 Task: In the sheet Budget Analysis ToolFont size of heading  18 Font style of dataoswald 'Font size of data '9 Alignment of headline & dataAlign center.   Fill color in heading, Red Font color of dataIn the sheet   Revive Sales templetes   book
Action: Mouse moved to (106, 163)
Screenshot: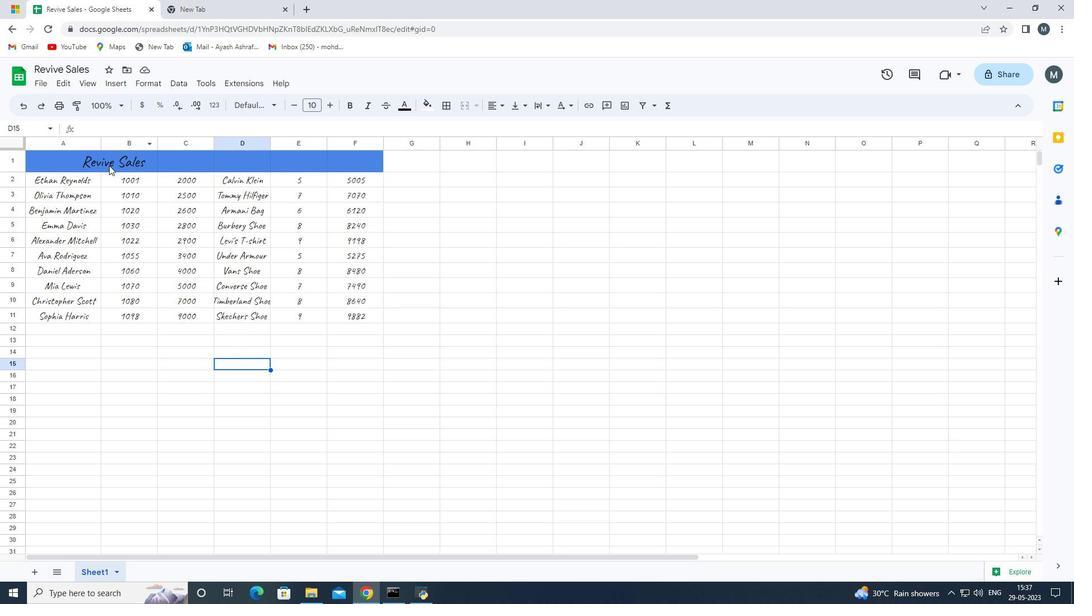 
Action: Mouse pressed left at (106, 163)
Screenshot: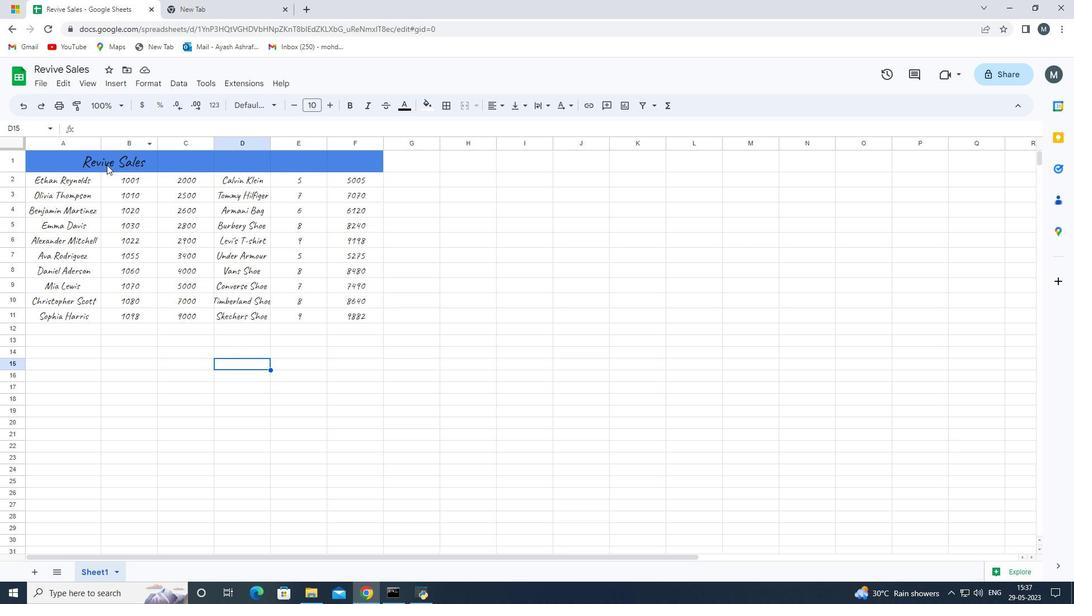 
Action: Mouse moved to (12, 162)
Screenshot: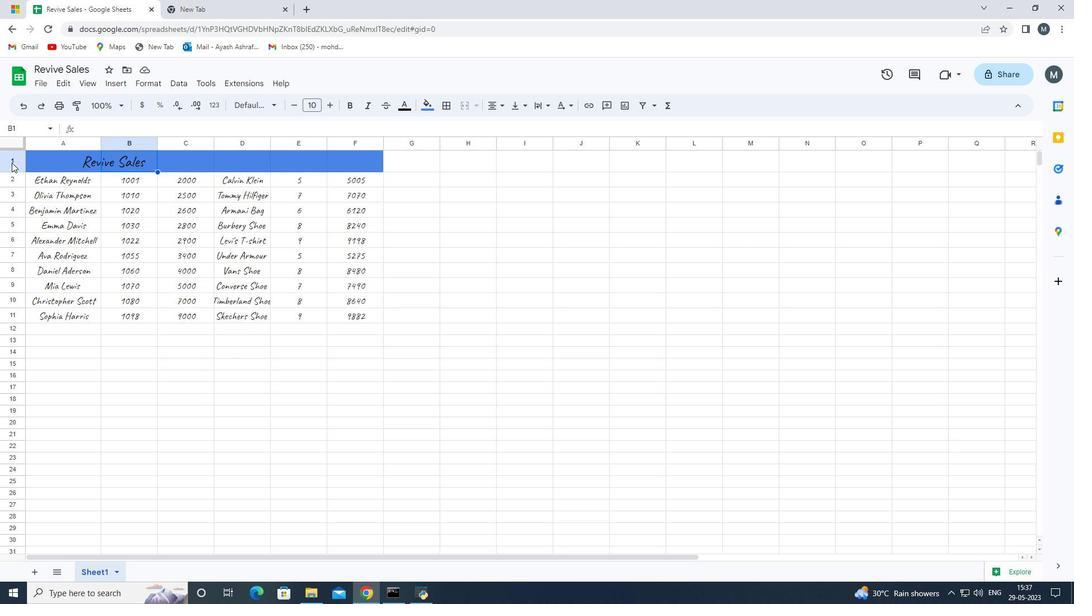 
Action: Mouse pressed left at (12, 162)
Screenshot: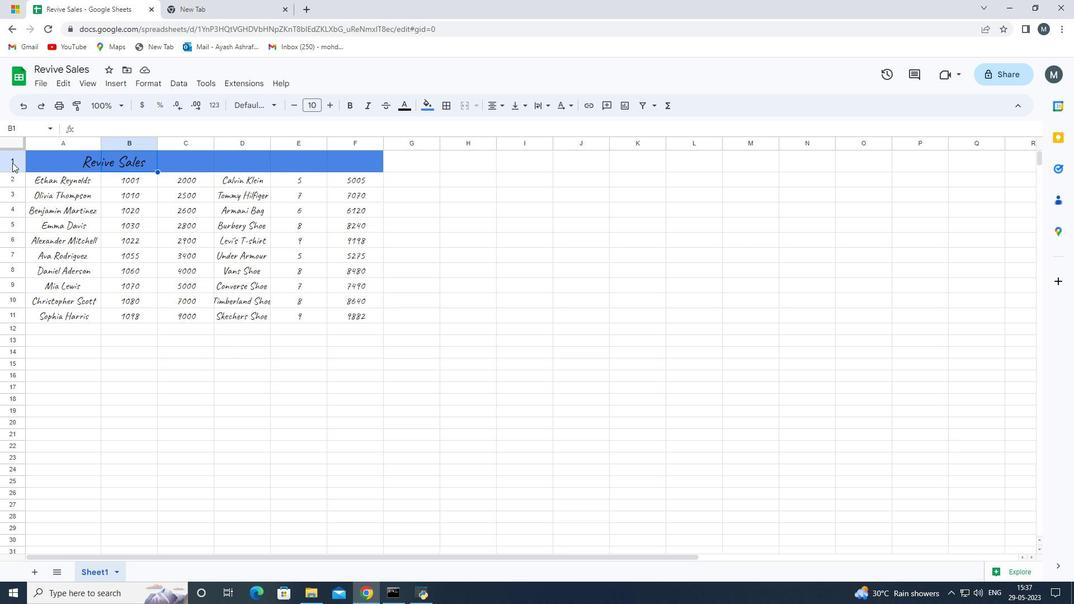
Action: Mouse moved to (218, 126)
Screenshot: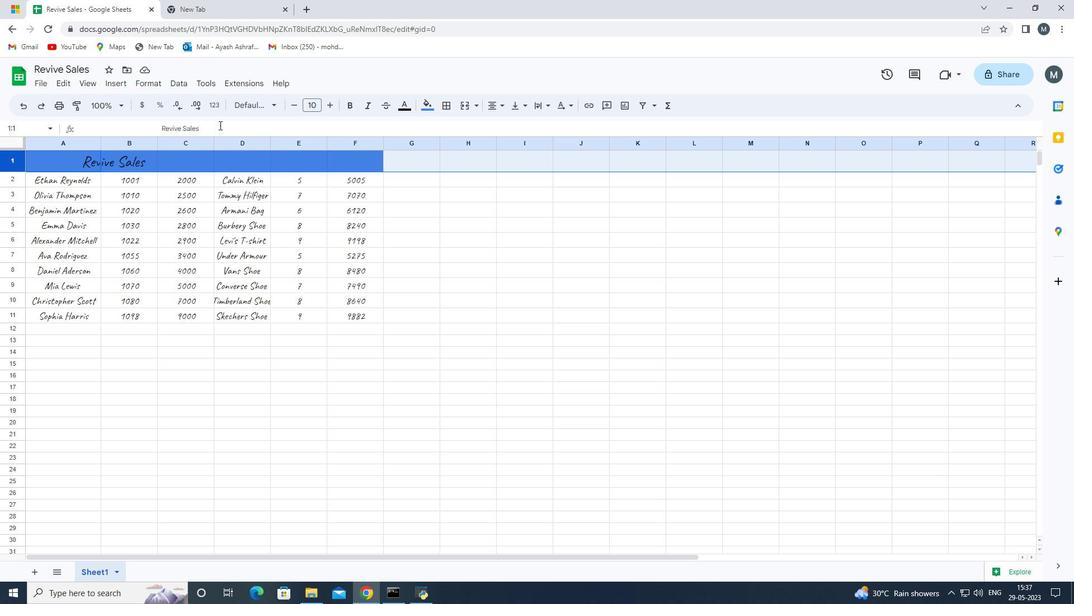 
Action: Mouse pressed left at (218, 126)
Screenshot: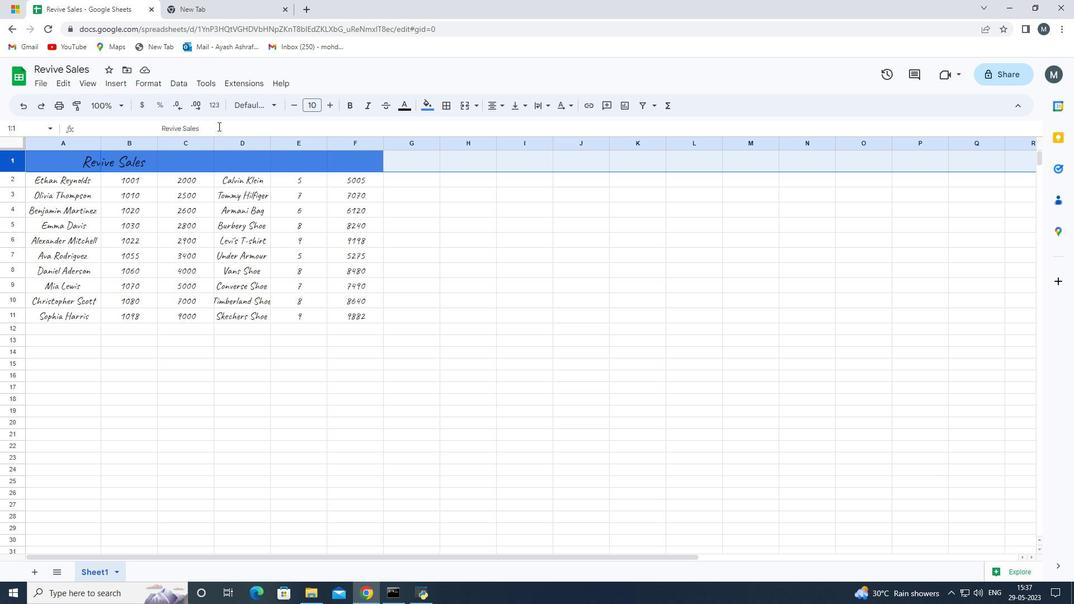 
Action: Mouse moved to (328, 105)
Screenshot: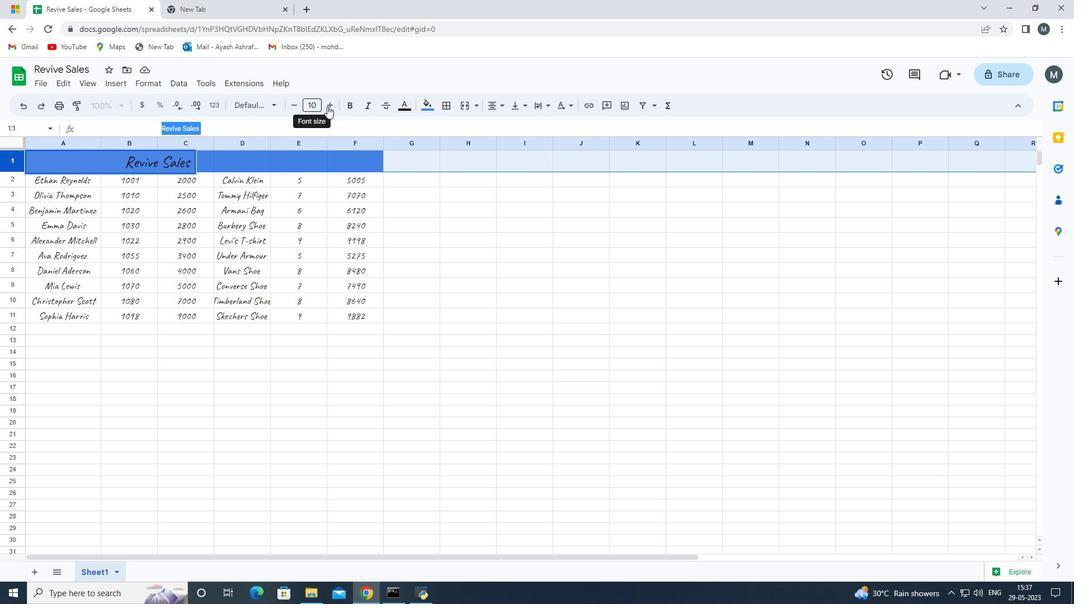 
Action: Mouse pressed left at (328, 105)
Screenshot: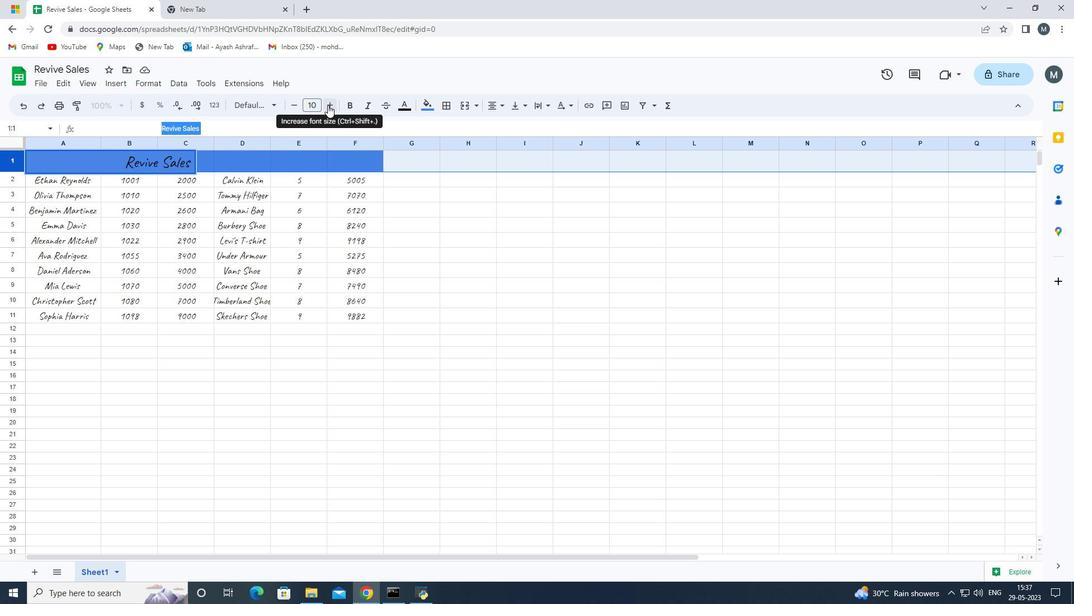 
Action: Mouse pressed left at (328, 105)
Screenshot: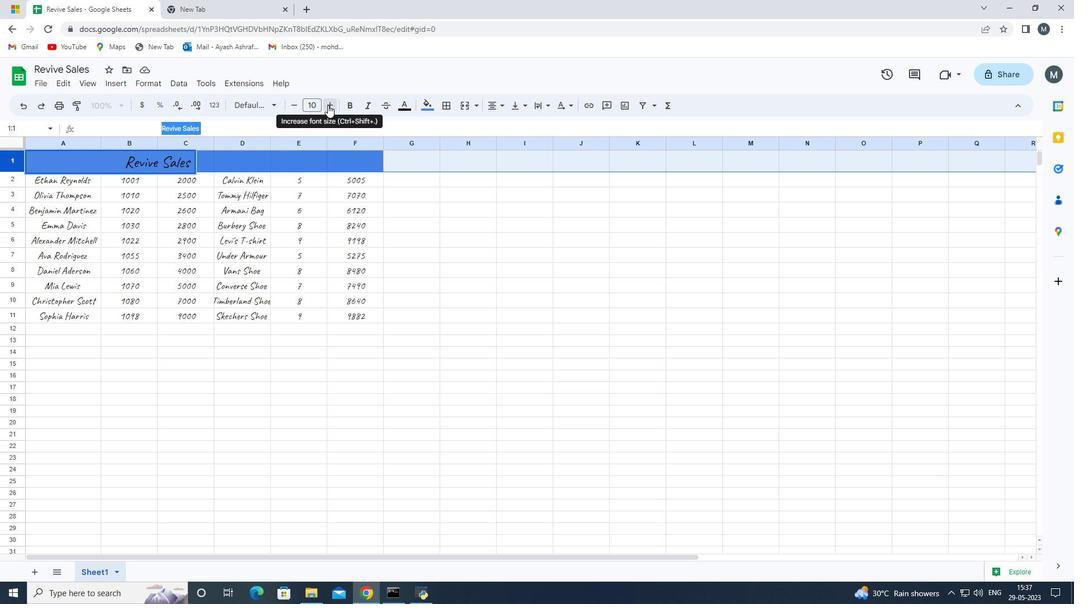 
Action: Mouse pressed left at (328, 105)
Screenshot: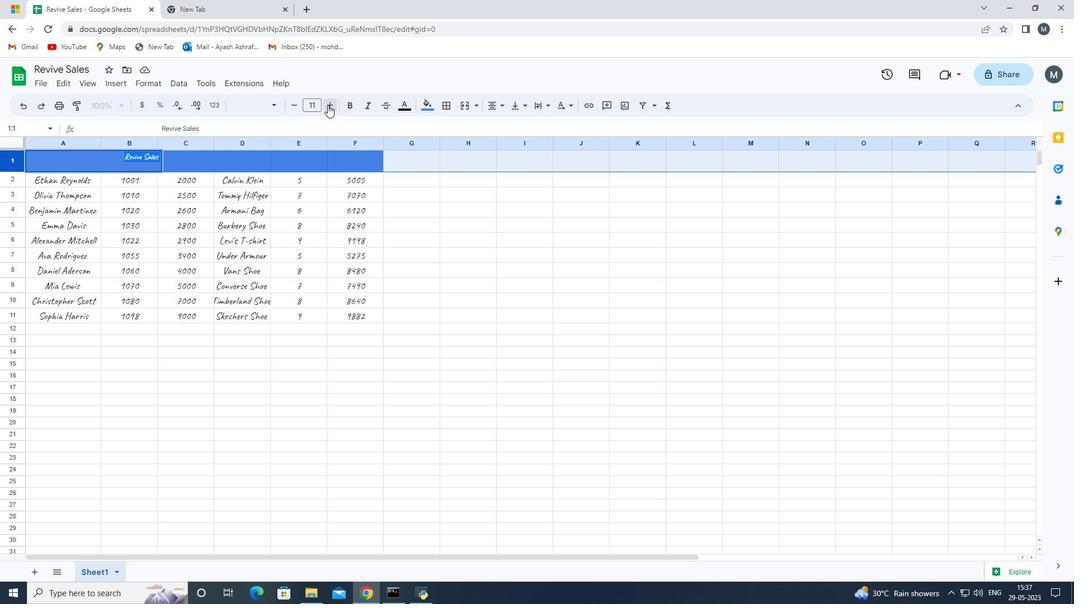 
Action: Mouse moved to (328, 105)
Screenshot: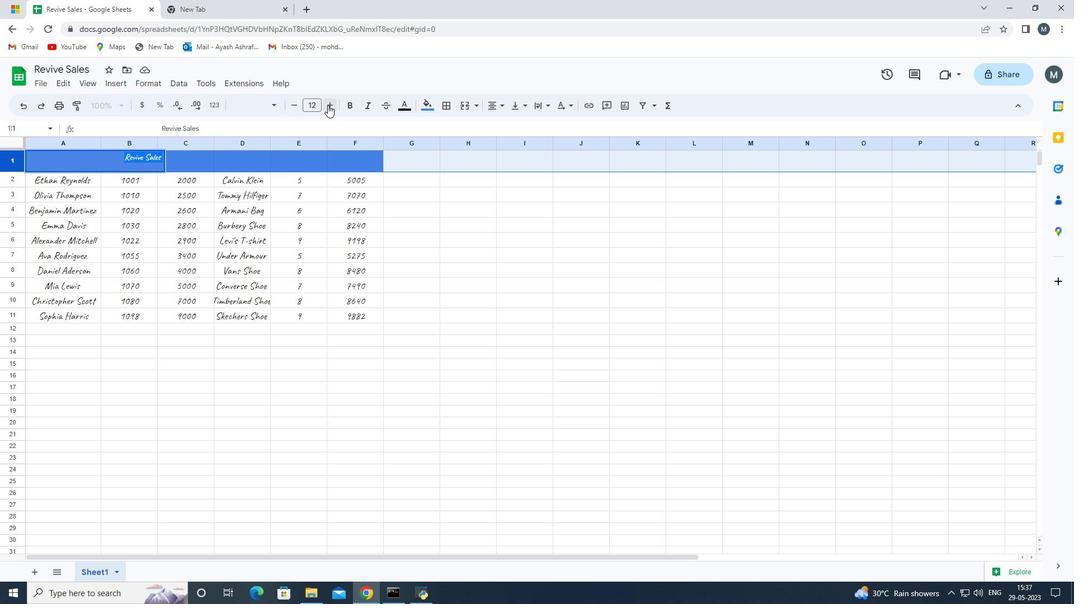 
Action: Mouse pressed left at (328, 105)
Screenshot: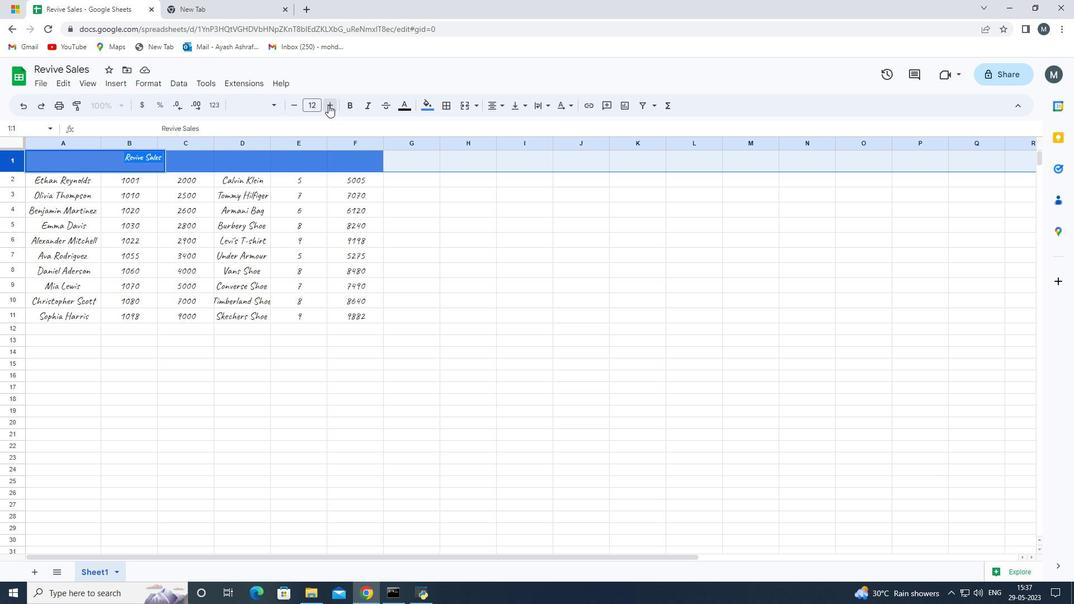 
Action: Mouse moved to (329, 105)
Screenshot: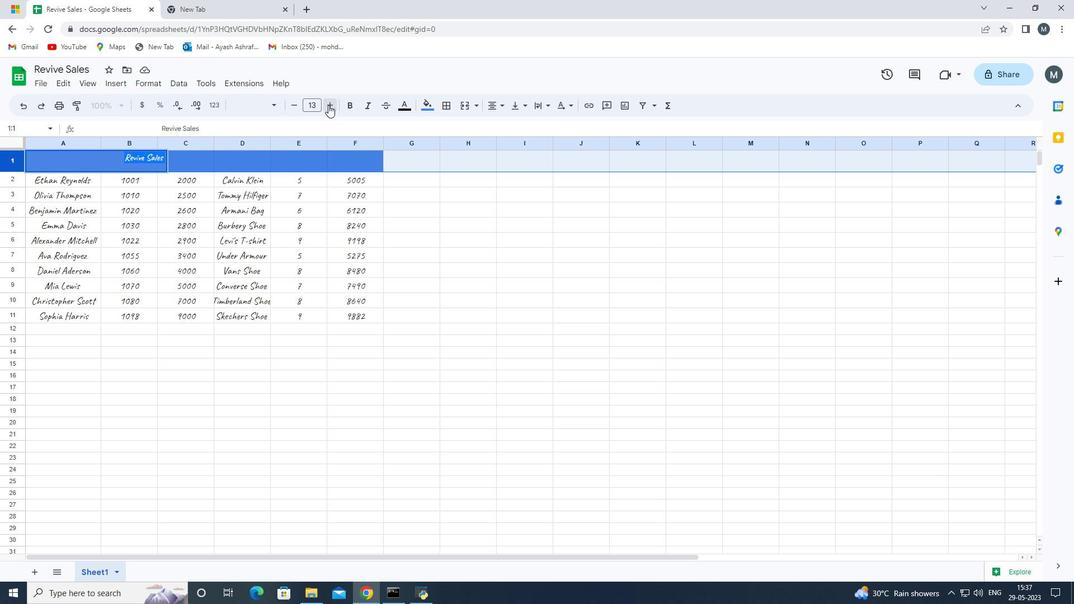 
Action: Mouse pressed left at (329, 105)
Screenshot: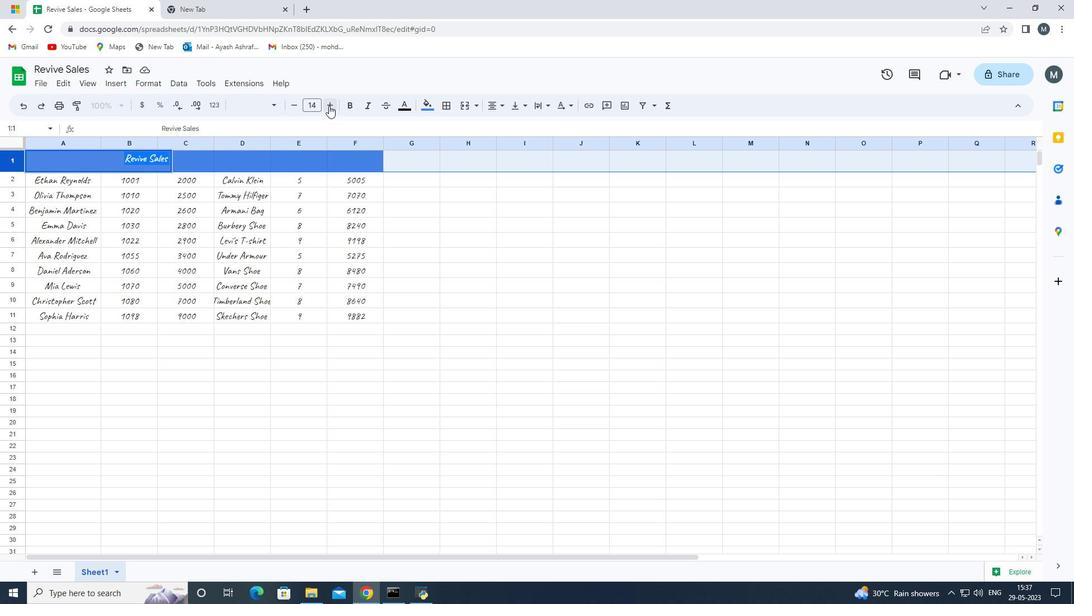 
Action: Mouse pressed left at (329, 105)
Screenshot: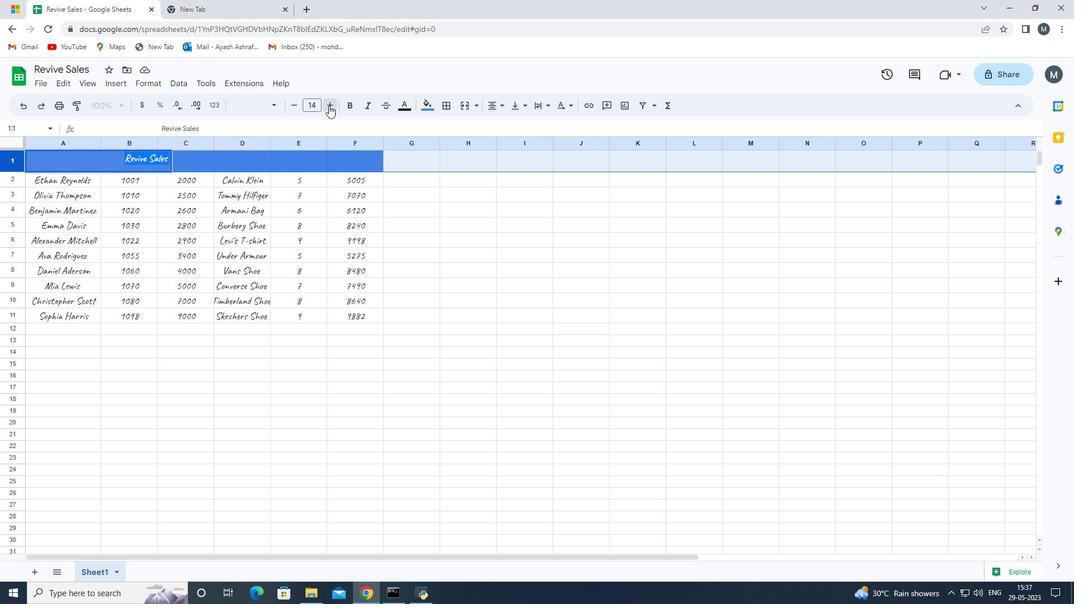 
Action: Mouse pressed left at (329, 105)
Screenshot: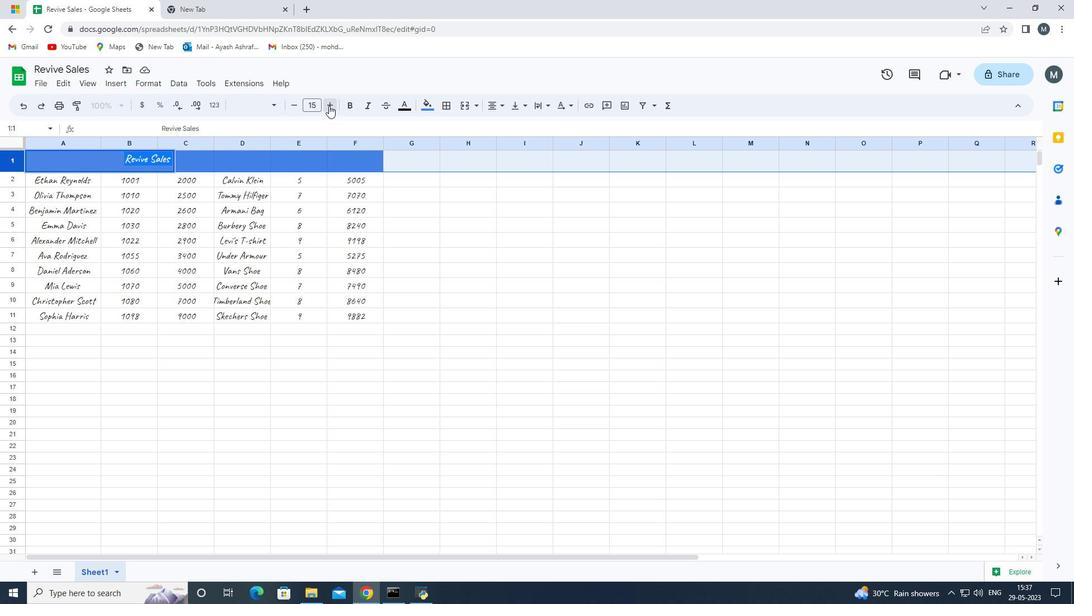 
Action: Mouse pressed left at (329, 105)
Screenshot: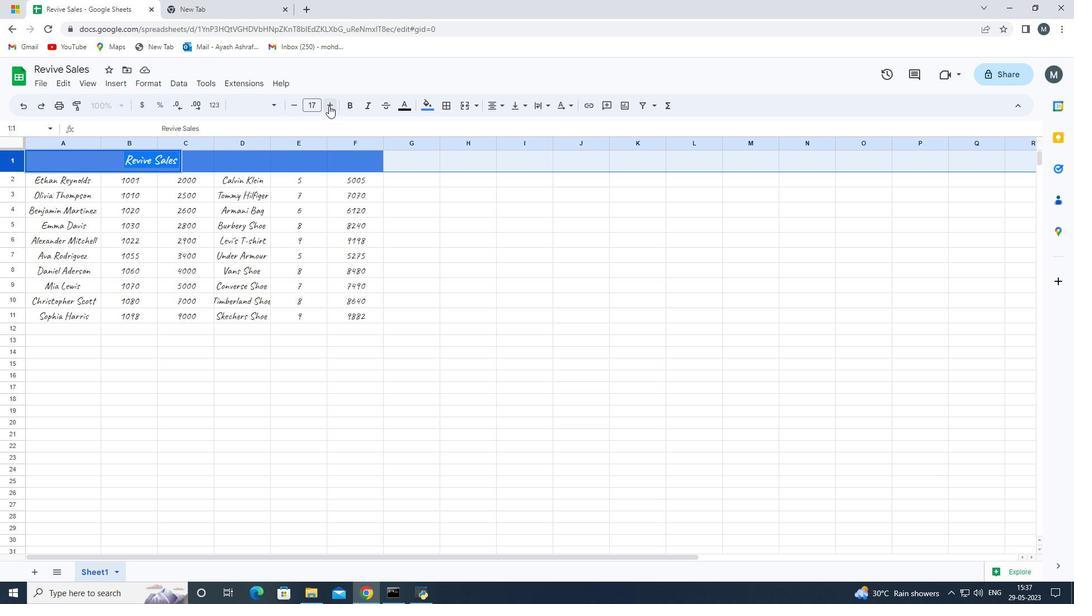 
Action: Mouse moved to (274, 108)
Screenshot: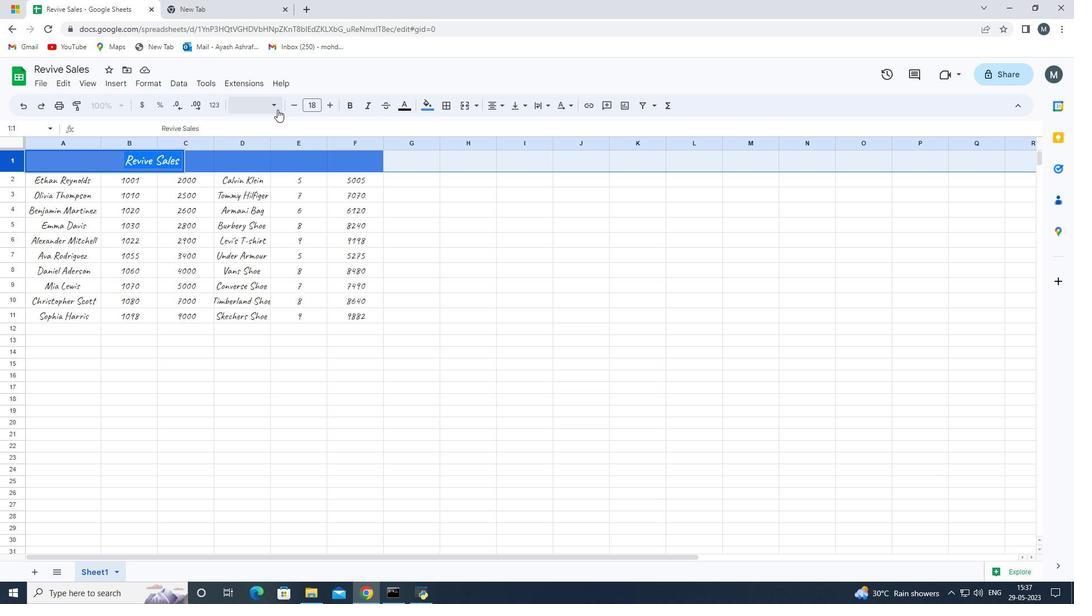 
Action: Mouse pressed left at (274, 108)
Screenshot: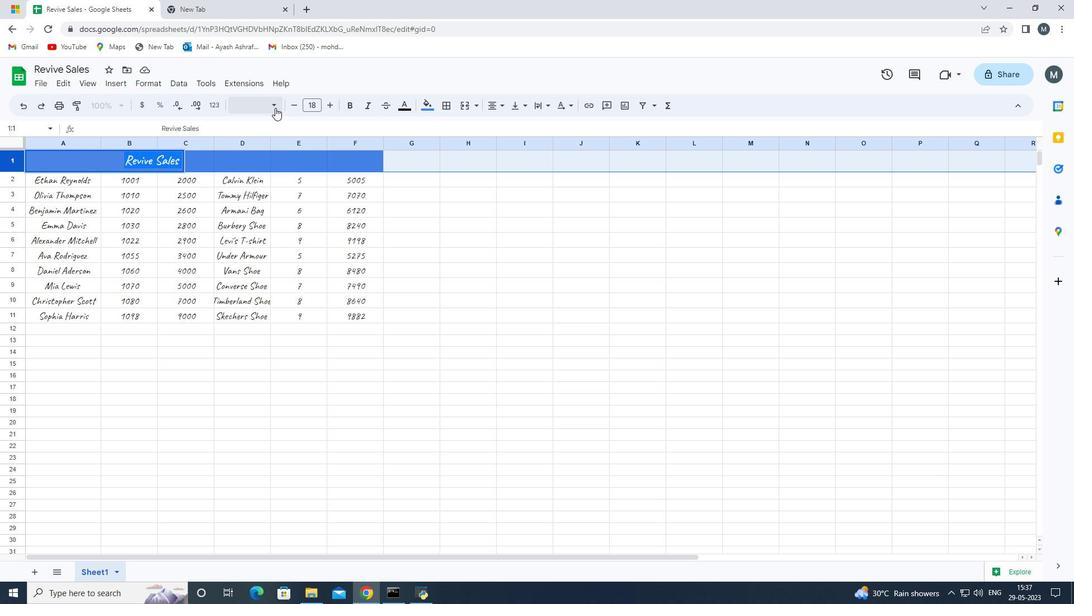 
Action: Mouse moved to (291, 236)
Screenshot: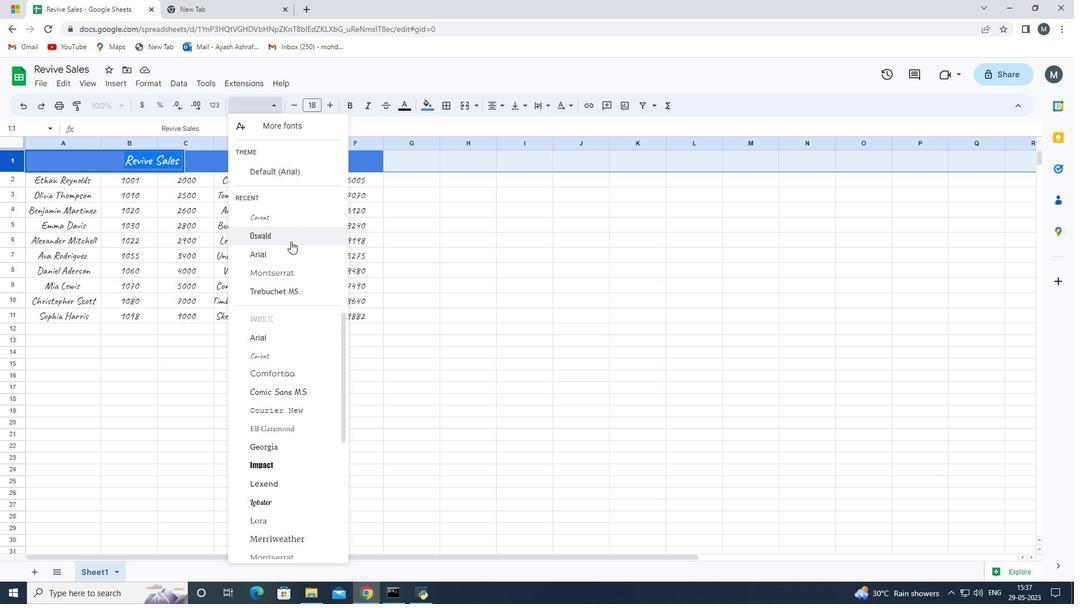 
Action: Mouse pressed left at (291, 236)
Screenshot: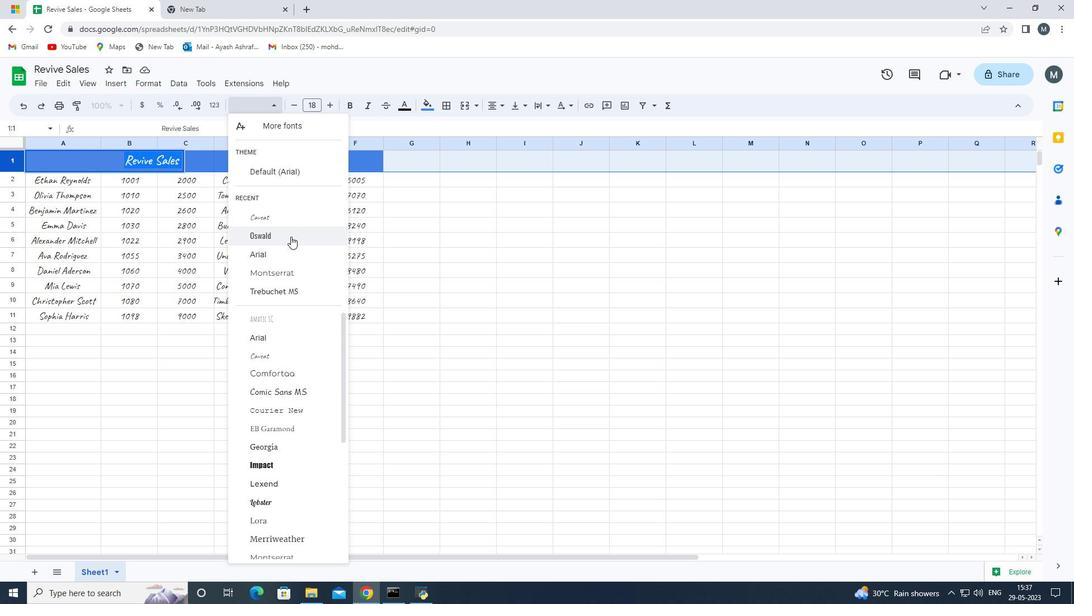
Action: Mouse moved to (245, 363)
Screenshot: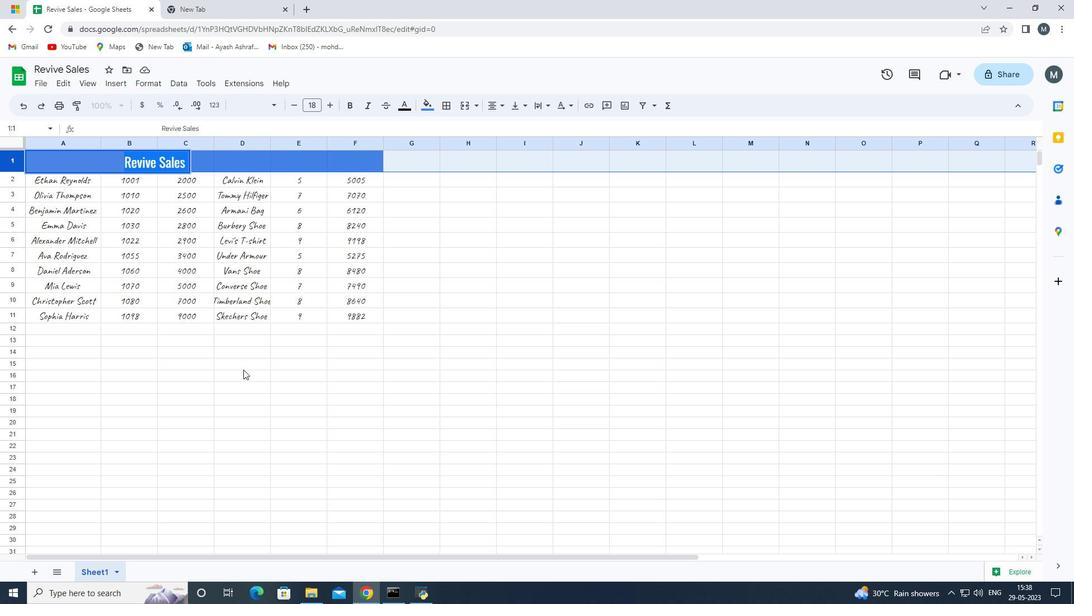 
Action: Mouse pressed left at (245, 363)
Screenshot: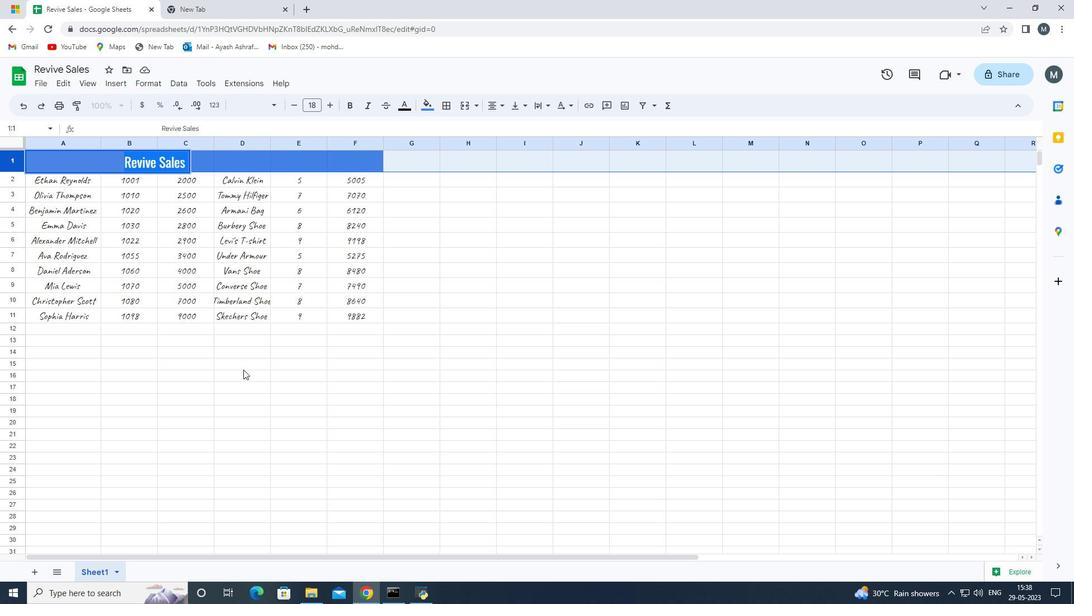 
Action: Mouse moved to (14, 175)
Screenshot: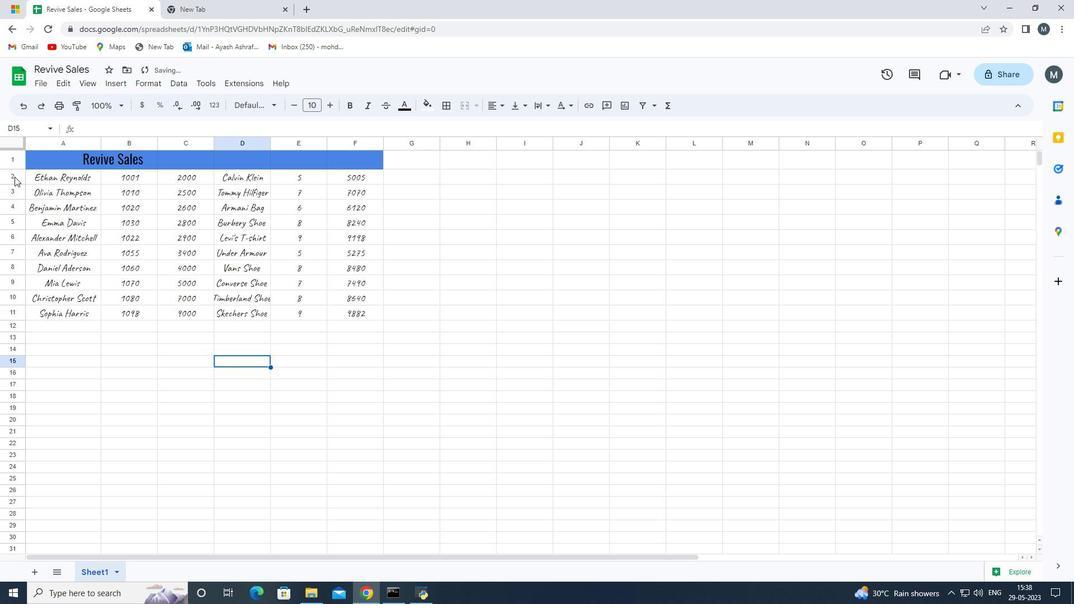 
Action: Mouse pressed left at (14, 175)
Screenshot: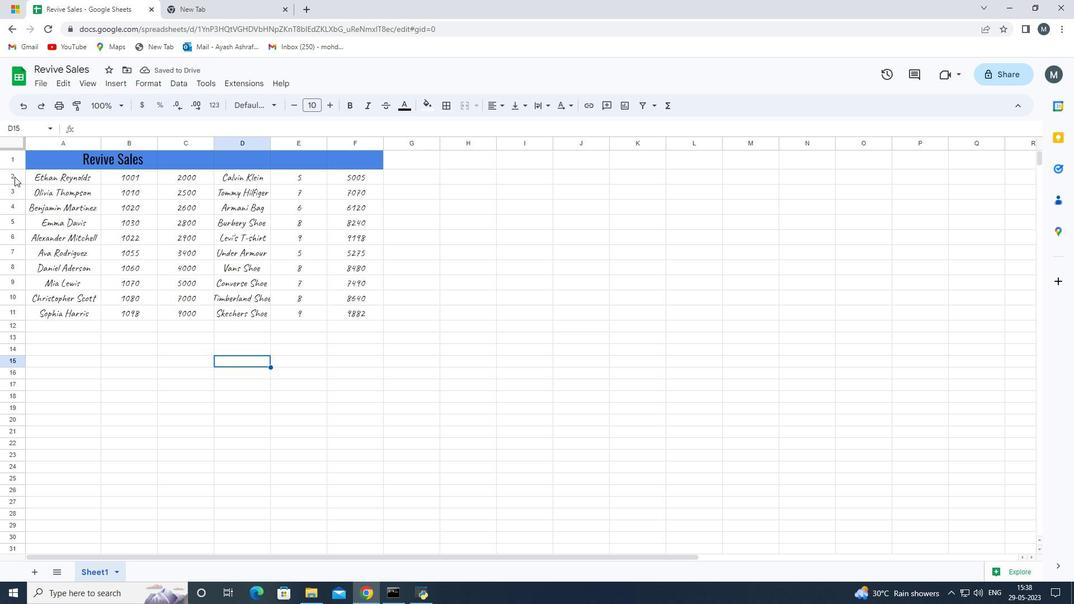 
Action: Mouse moved to (293, 107)
Screenshot: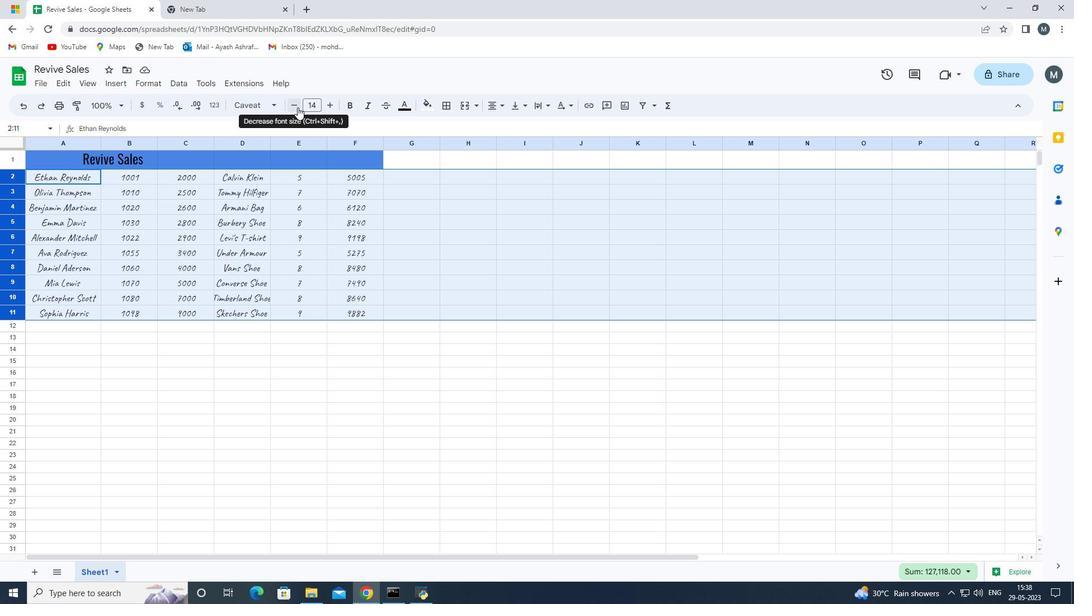 
Action: Mouse pressed left at (293, 107)
Screenshot: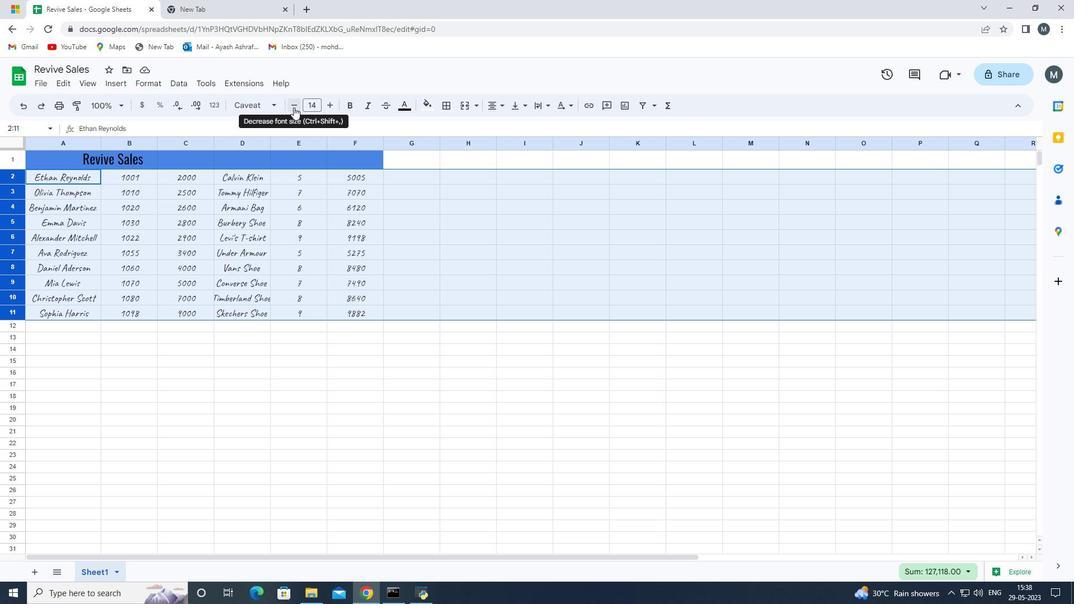 
Action: Mouse pressed left at (293, 107)
Screenshot: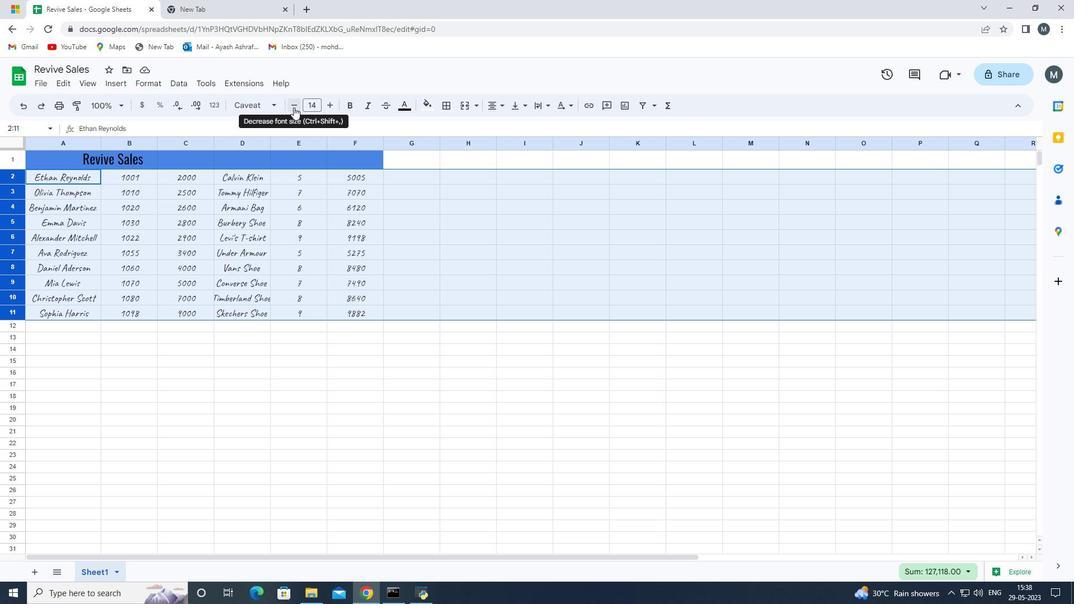 
Action: Mouse pressed left at (293, 107)
Screenshot: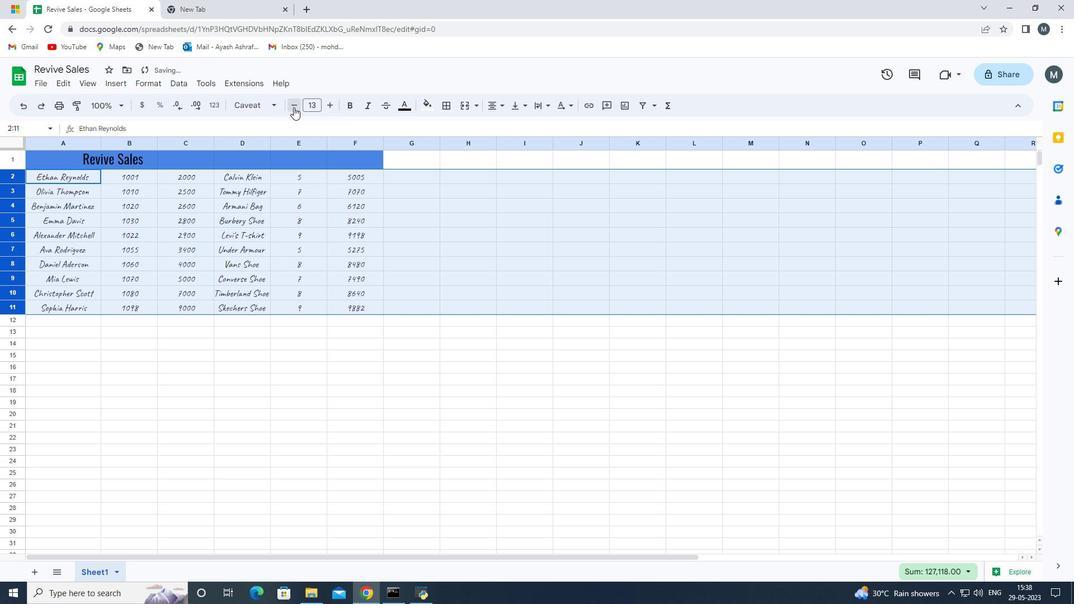 
Action: Mouse pressed left at (293, 107)
Screenshot: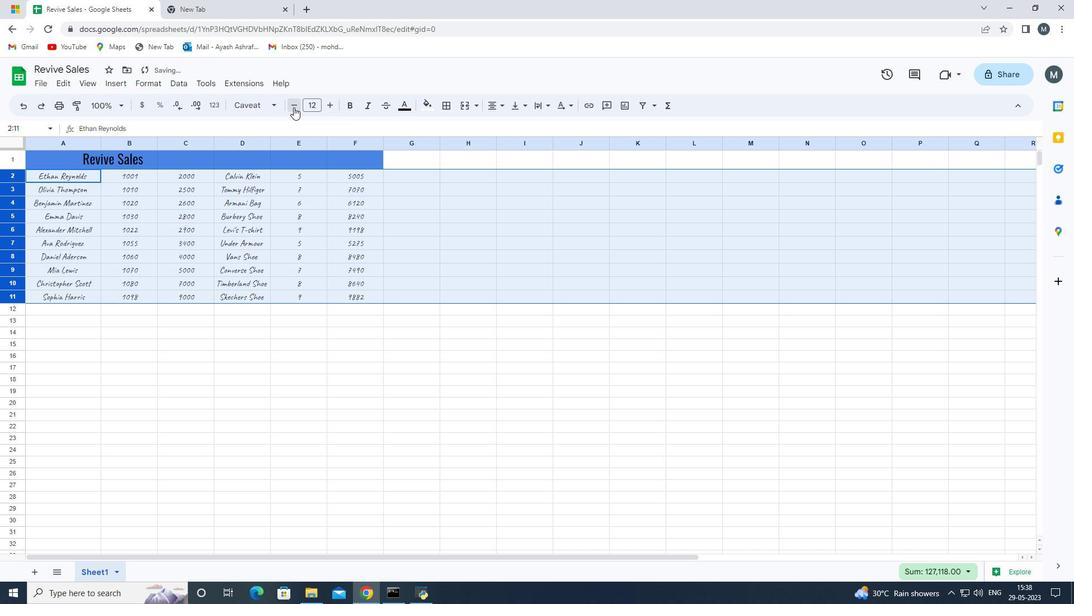 
Action: Mouse pressed left at (293, 107)
Screenshot: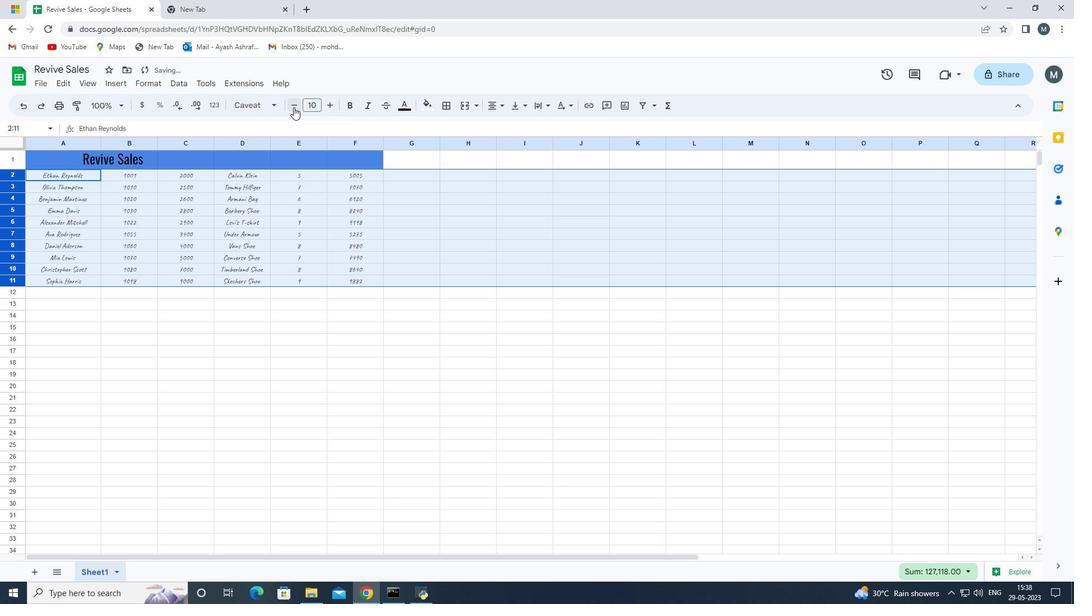 
Action: Mouse moved to (283, 322)
Screenshot: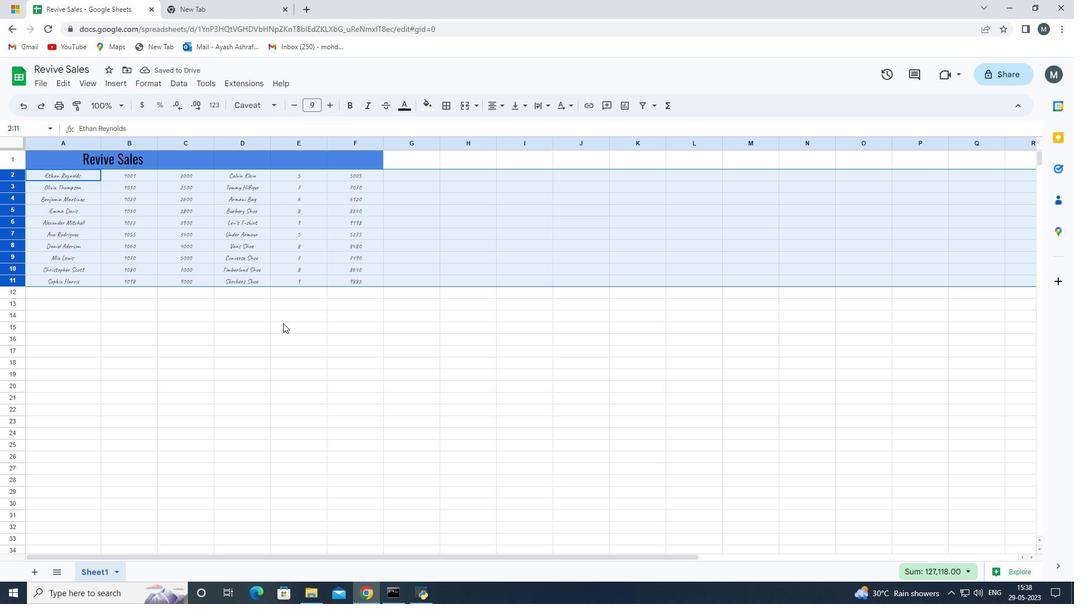 
Action: Mouse pressed left at (283, 322)
Screenshot: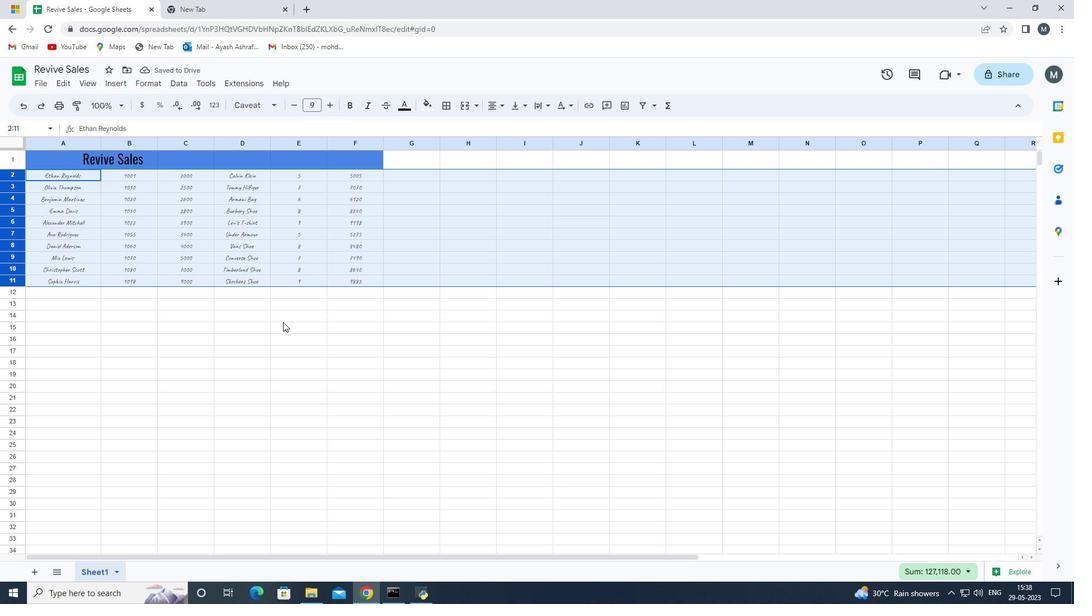 
Action: Mouse moved to (21, 161)
Screenshot: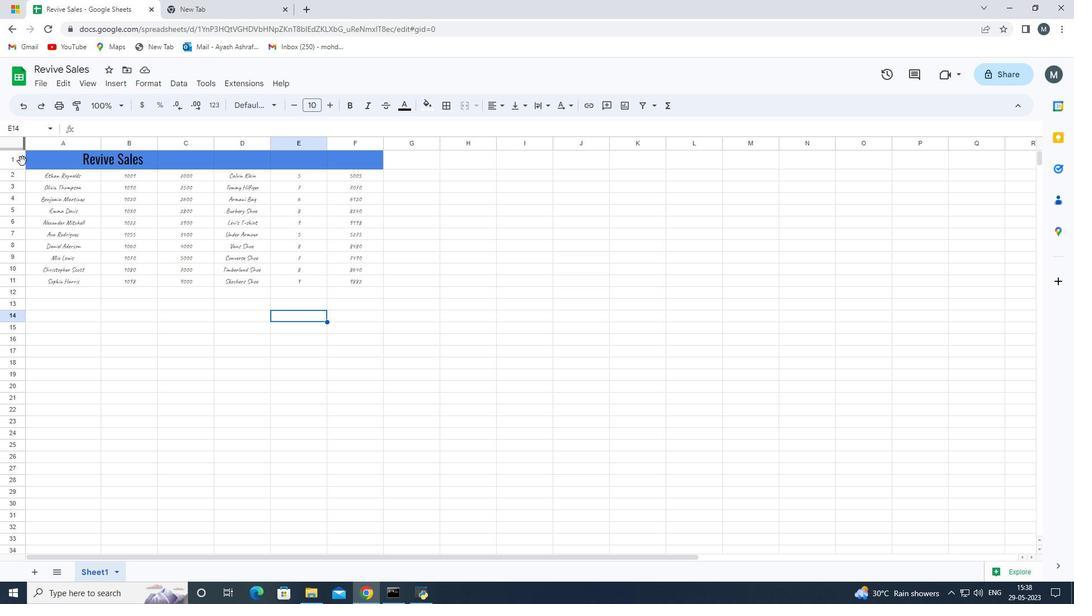
Action: Mouse pressed left at (21, 161)
Screenshot: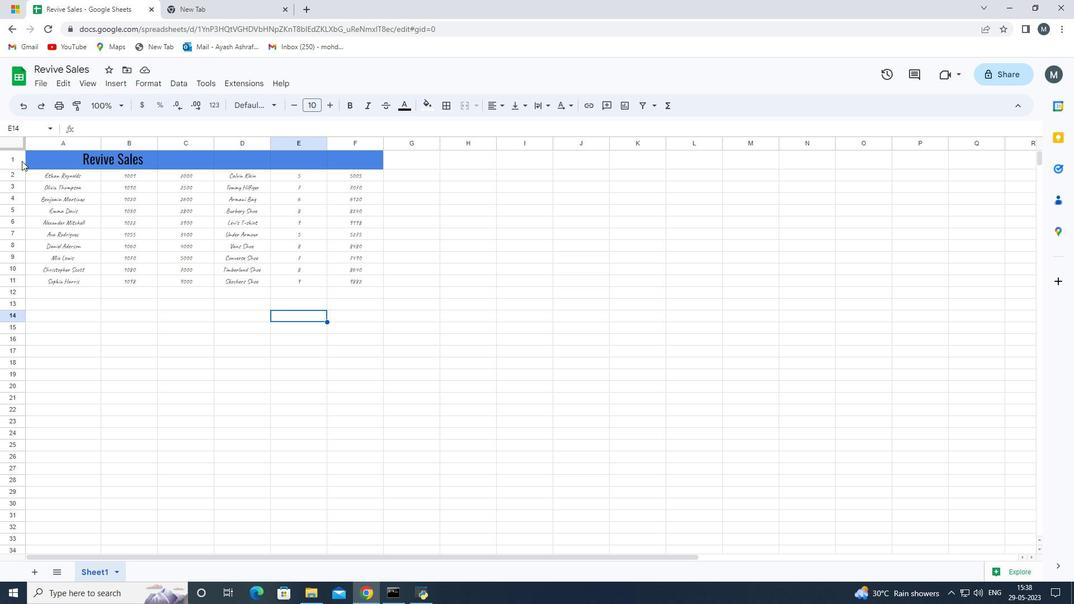 
Action: Mouse moved to (499, 108)
Screenshot: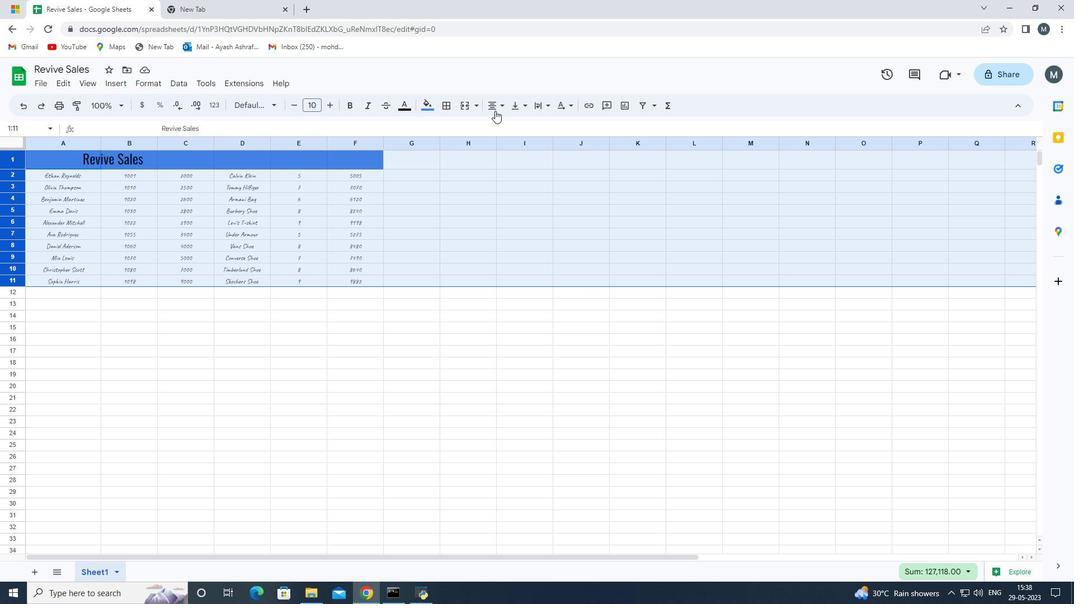 
Action: Mouse pressed left at (499, 108)
Screenshot: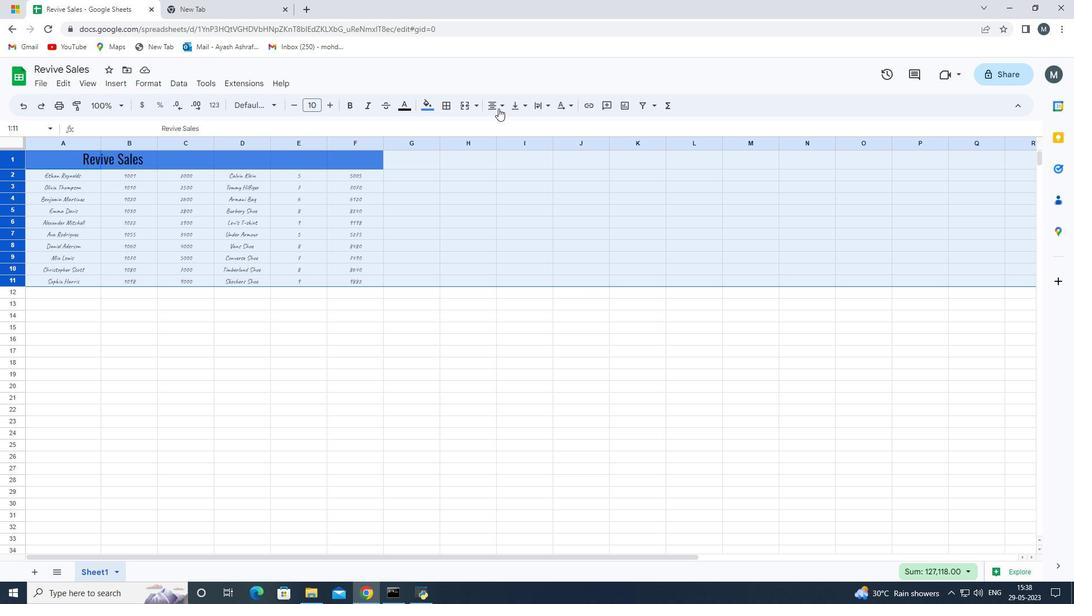
Action: Mouse moved to (512, 128)
Screenshot: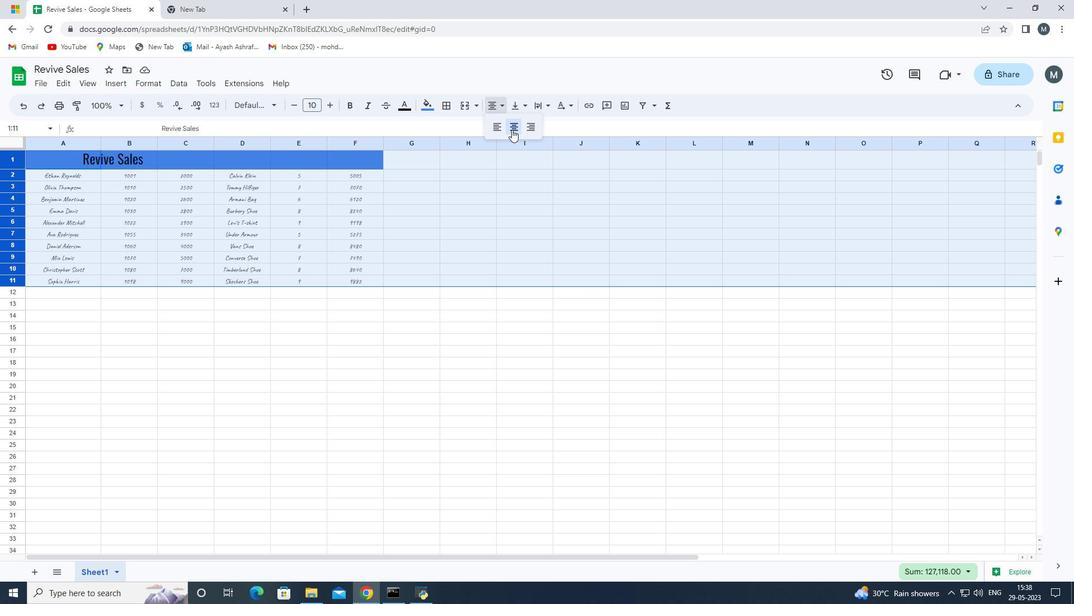 
Action: Mouse pressed left at (512, 128)
Screenshot: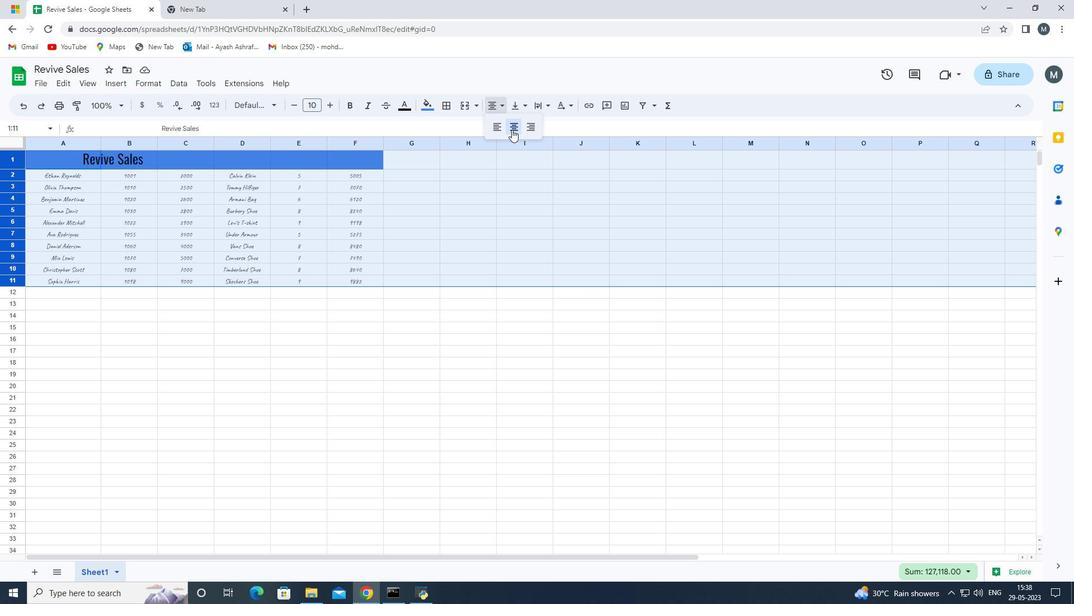 
Action: Mouse moved to (163, 386)
Screenshot: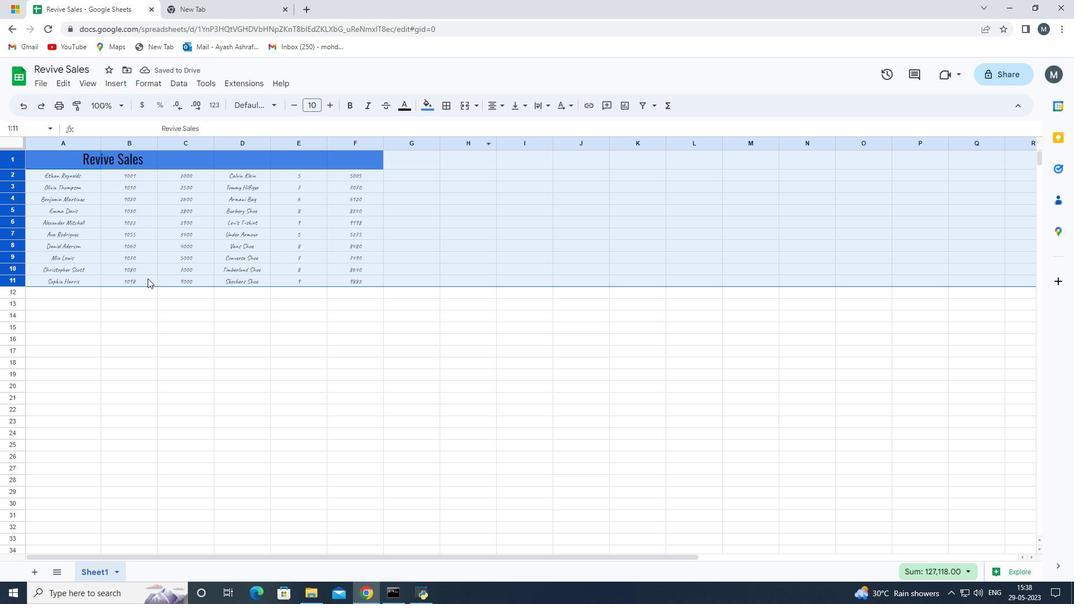 
Action: Mouse pressed left at (163, 386)
Screenshot: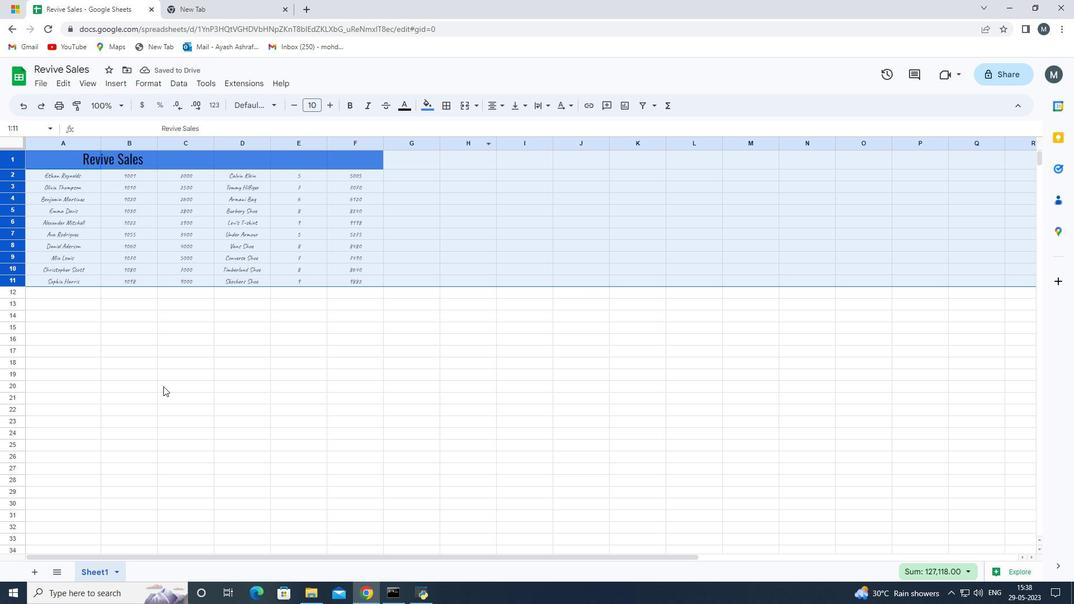 
Action: Mouse moved to (78, 159)
Screenshot: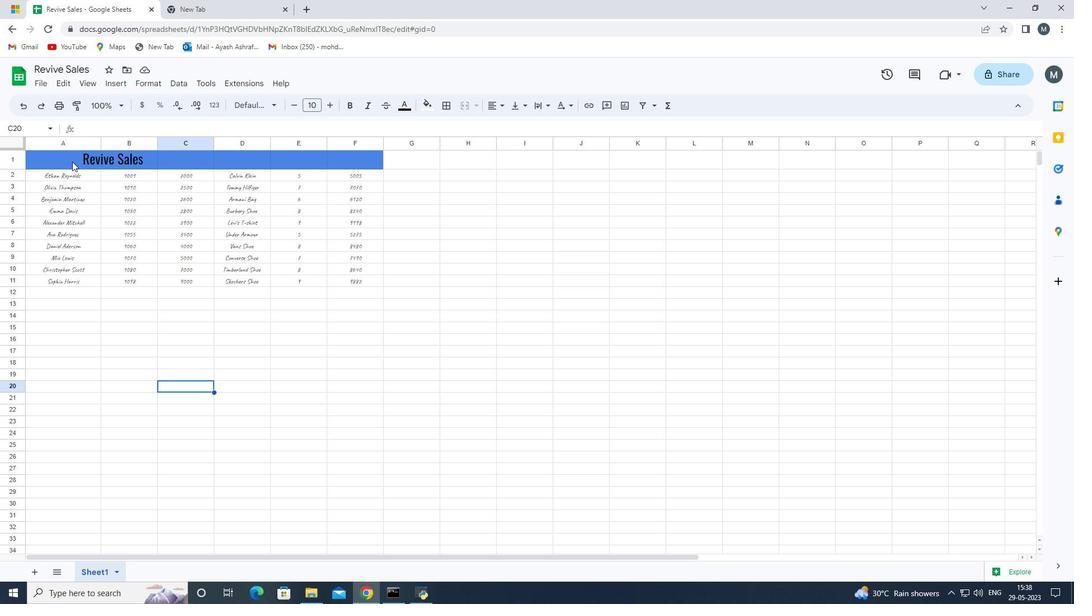 
Action: Mouse pressed left at (78, 159)
Screenshot: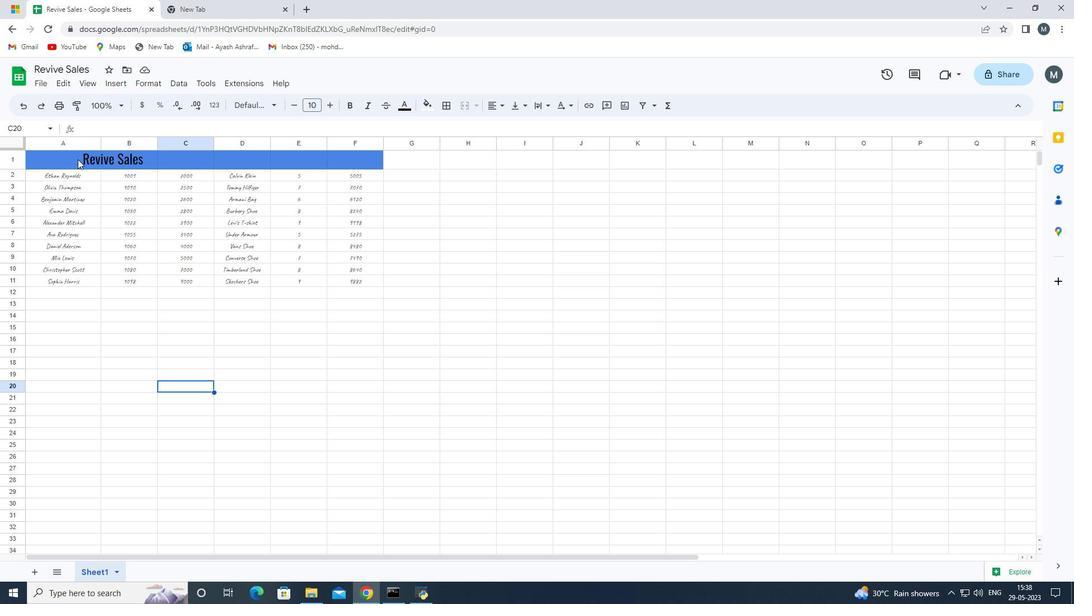 
Action: Mouse moved to (203, 126)
Screenshot: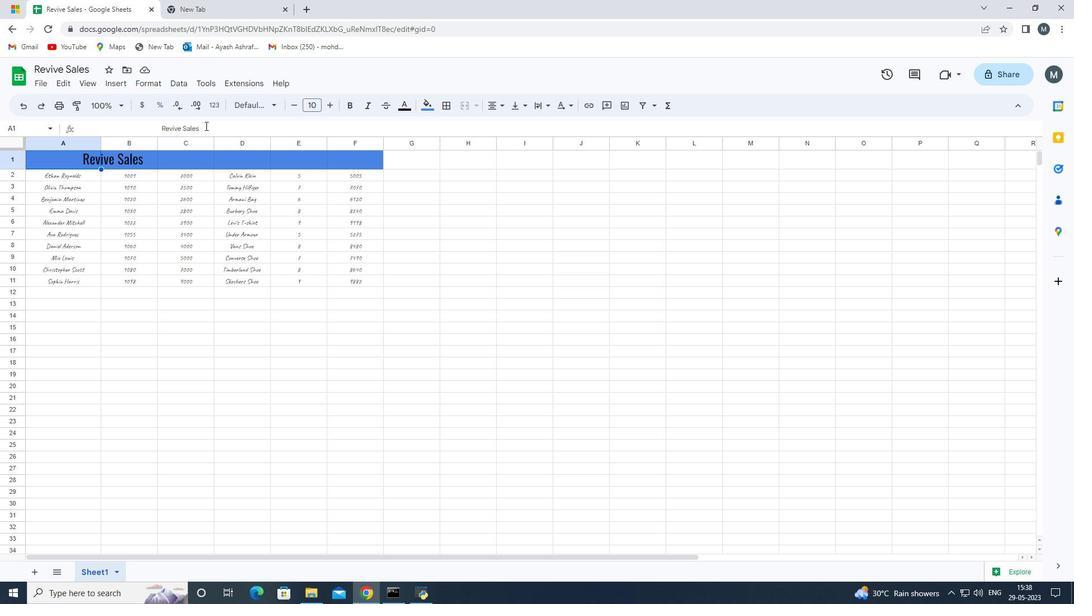 
Action: Mouse pressed left at (203, 126)
Screenshot: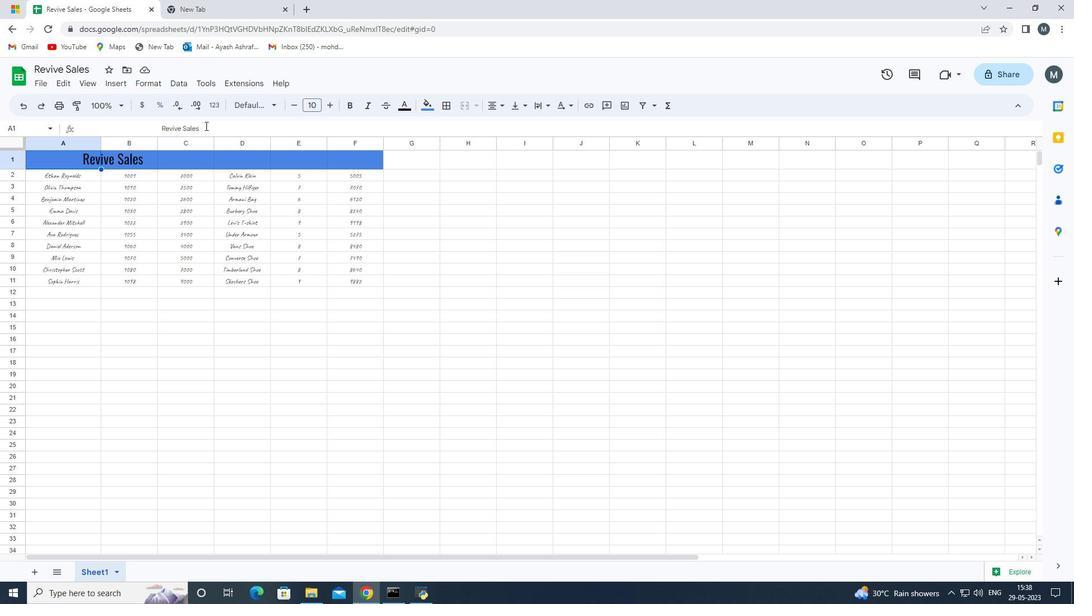 
Action: Mouse moved to (427, 108)
Screenshot: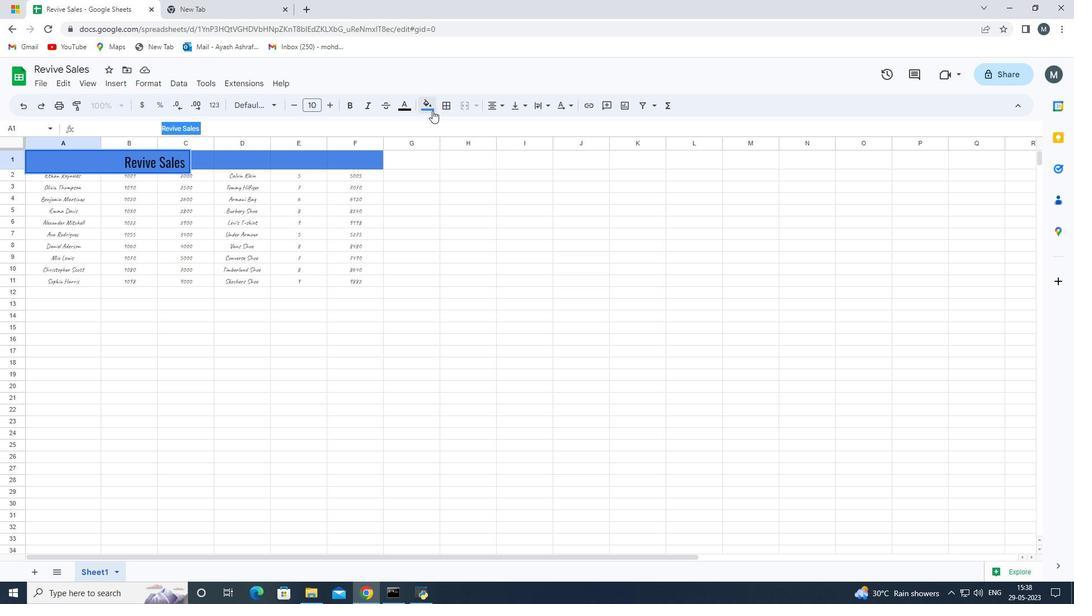 
Action: Mouse pressed left at (427, 108)
Screenshot: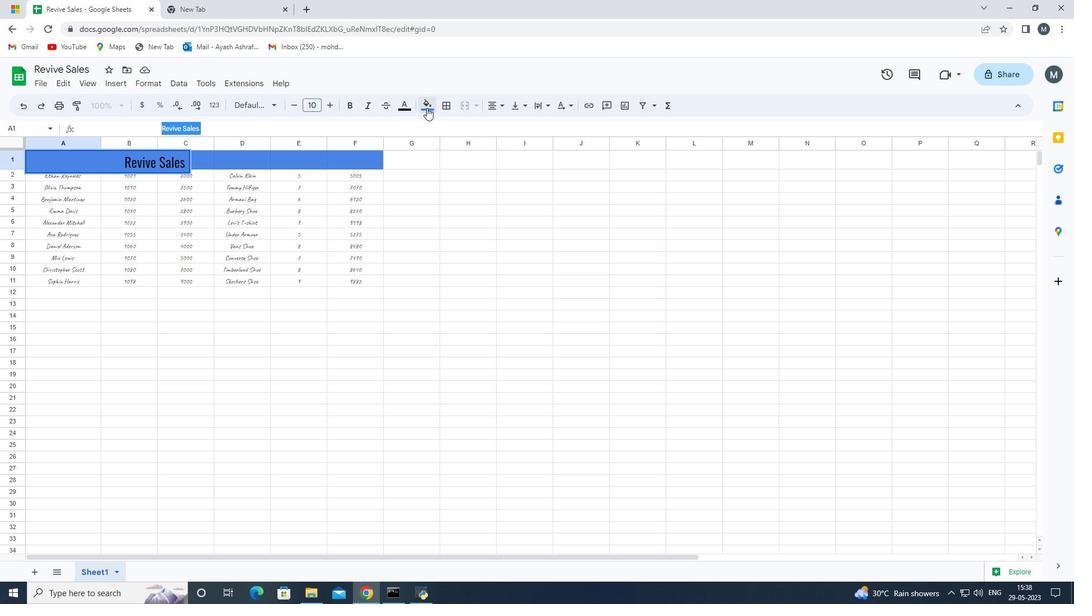 
Action: Mouse moved to (441, 156)
Screenshot: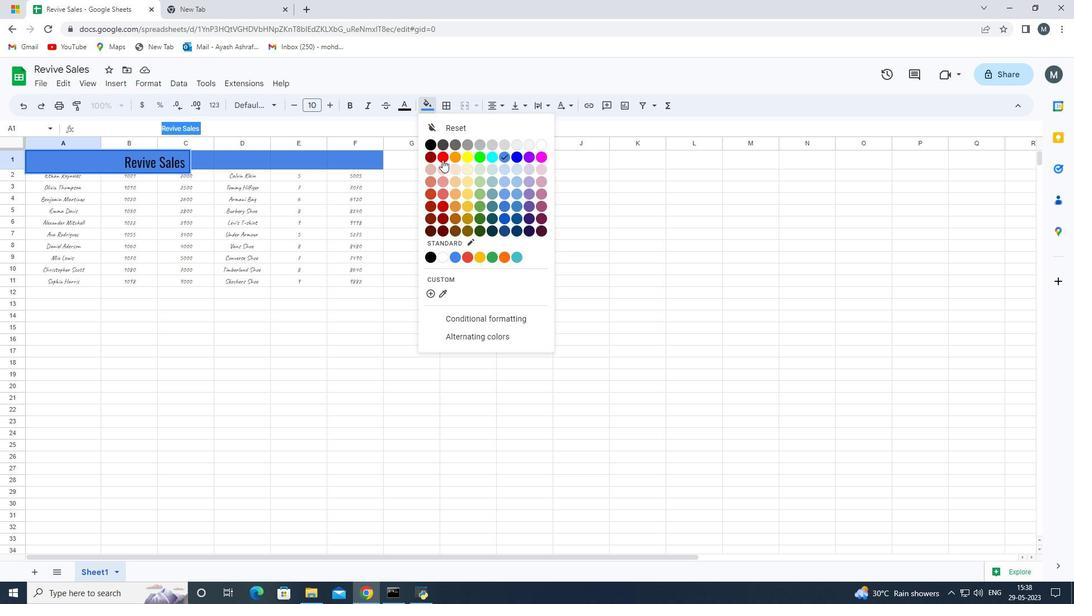 
Action: Mouse pressed left at (441, 156)
Screenshot: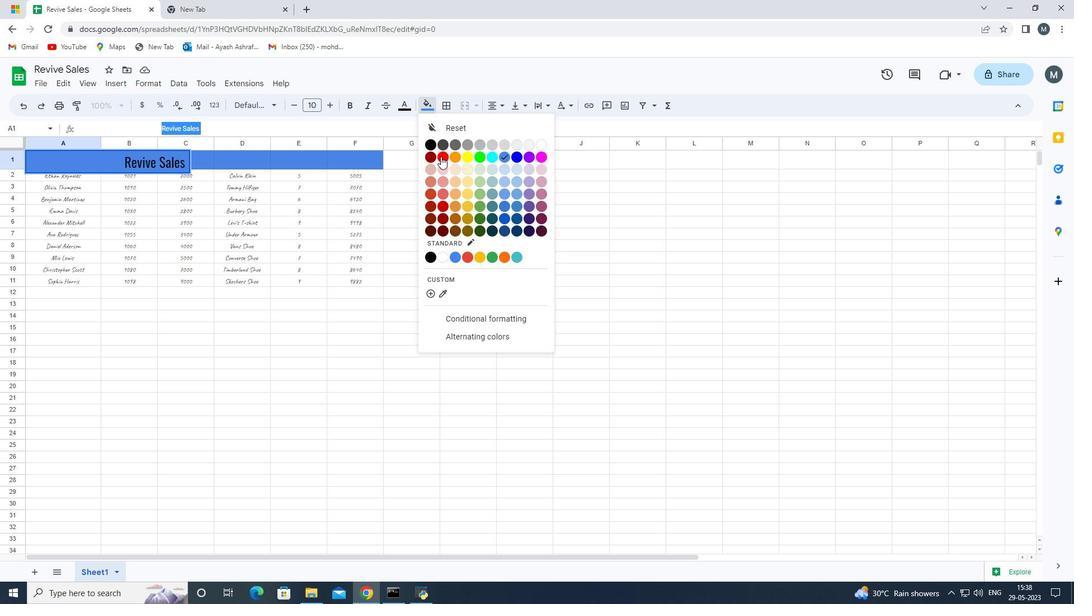 
Action: Mouse moved to (155, 379)
Screenshot: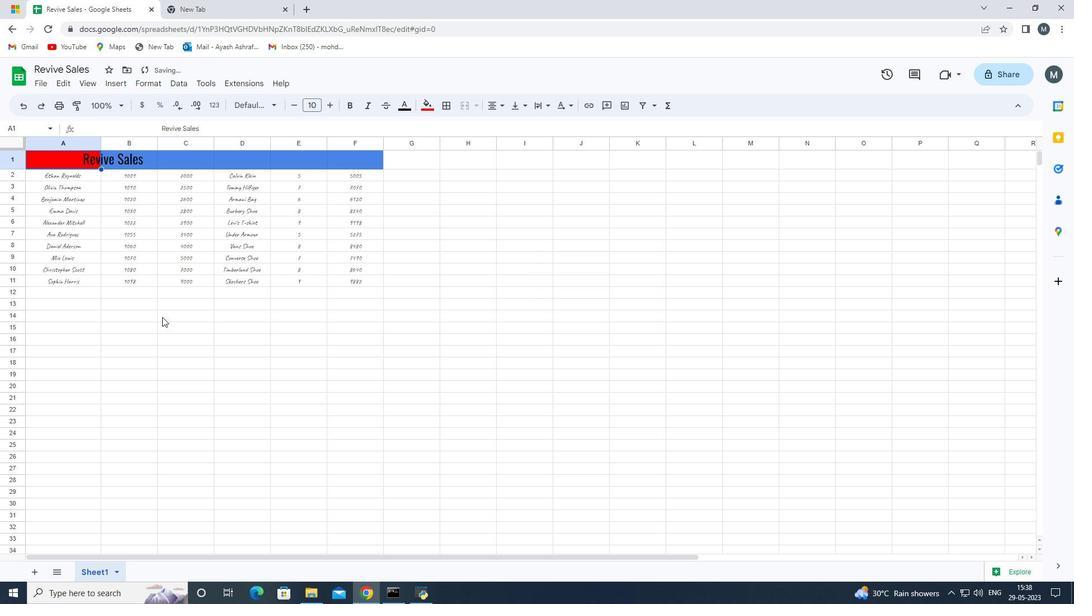 
Action: Mouse pressed left at (155, 379)
Screenshot: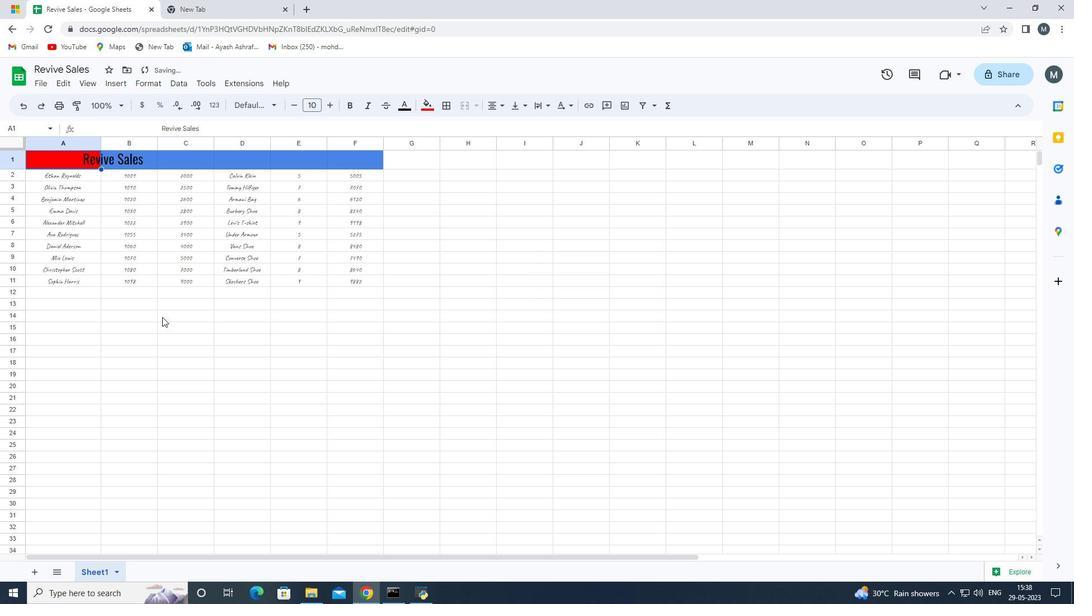 
Action: Mouse moved to (62, 157)
Screenshot: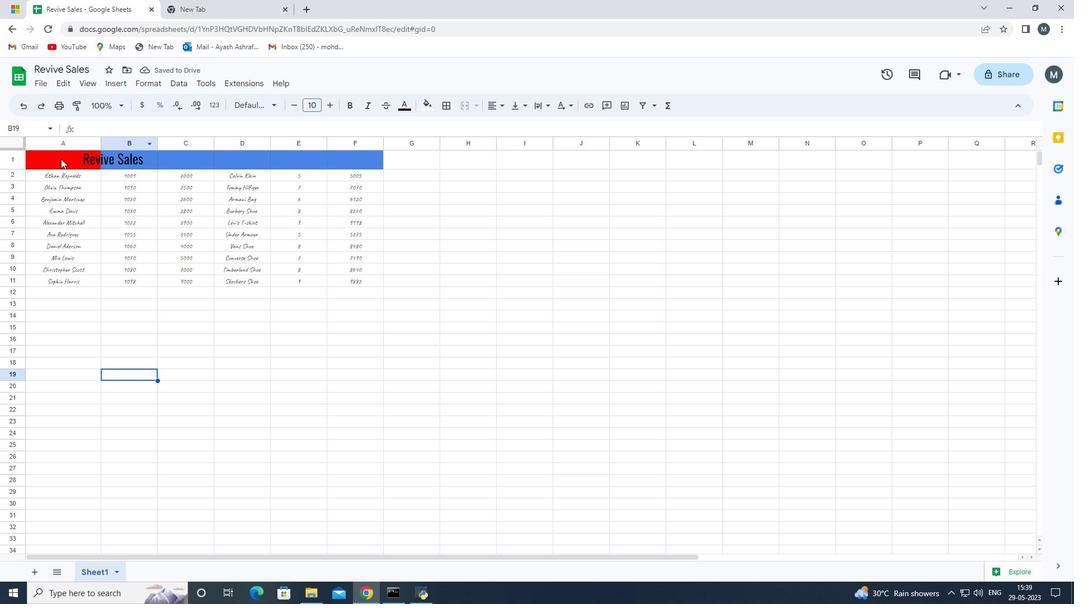 
Action: Mouse pressed left at (62, 157)
Screenshot: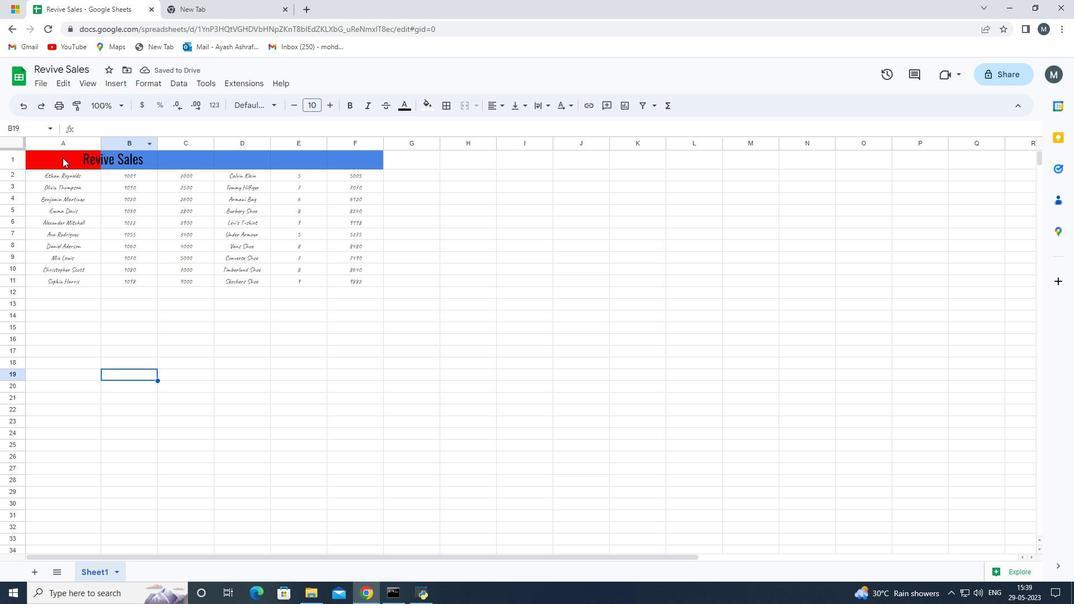 
Action: Mouse moved to (202, 124)
Screenshot: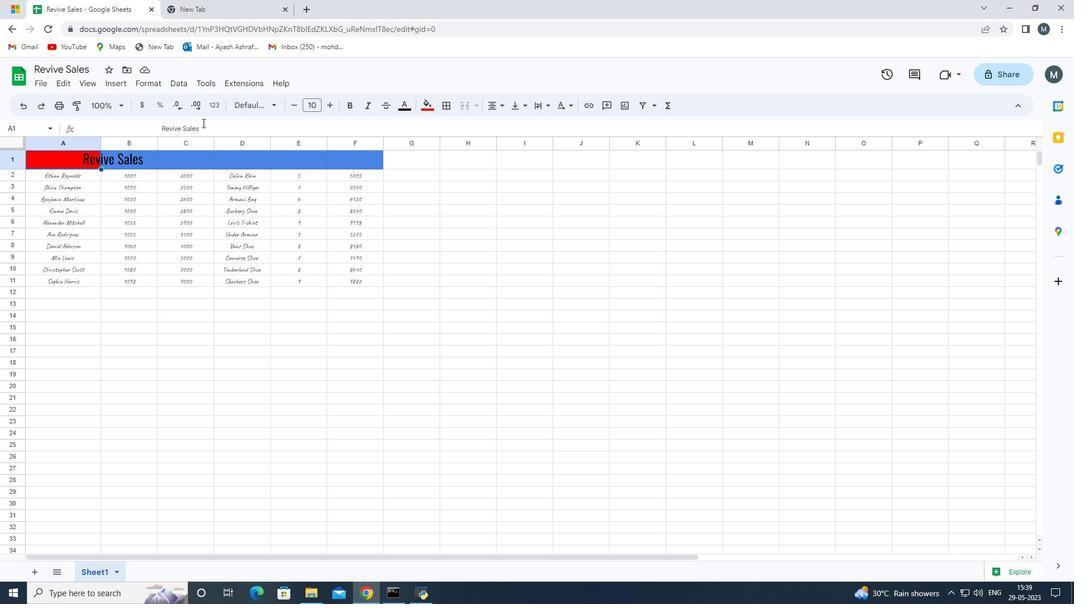 
Action: Mouse pressed left at (202, 124)
Screenshot: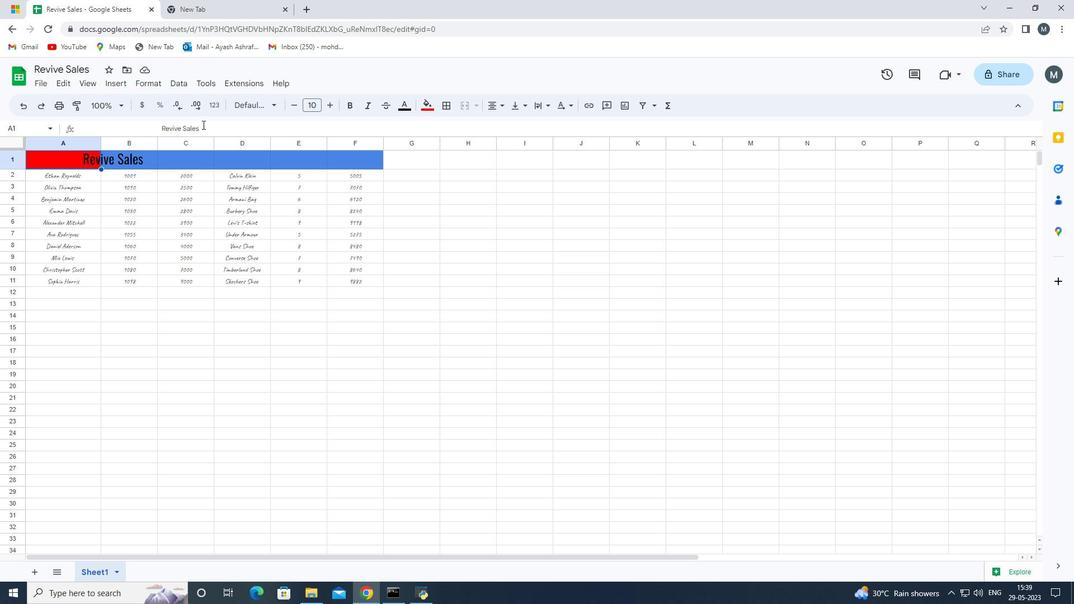 
Action: Mouse moved to (193, 296)
Screenshot: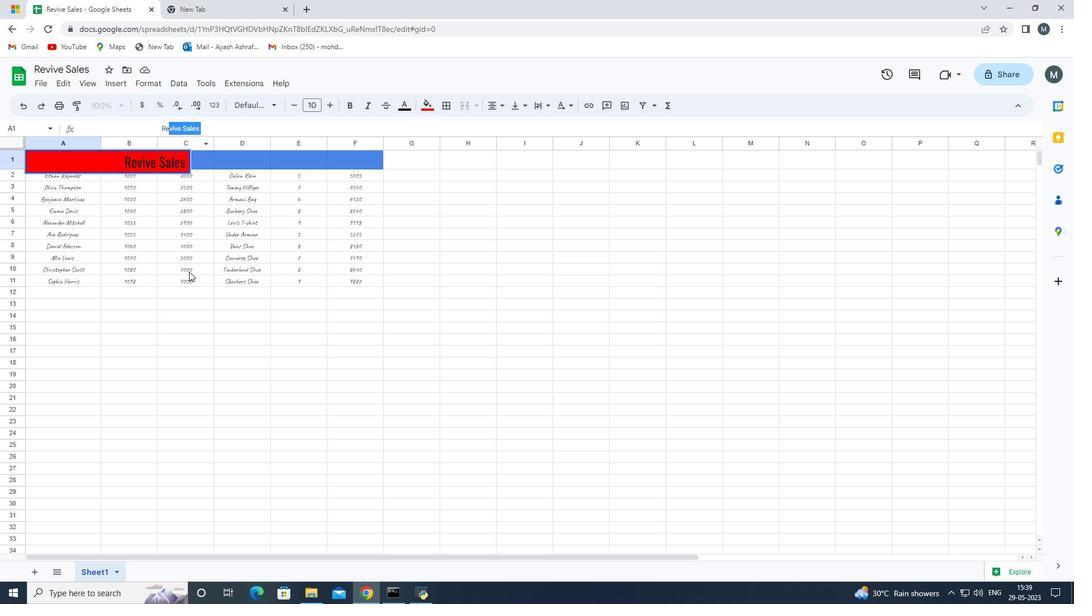 
Action: Mouse pressed left at (193, 296)
Screenshot: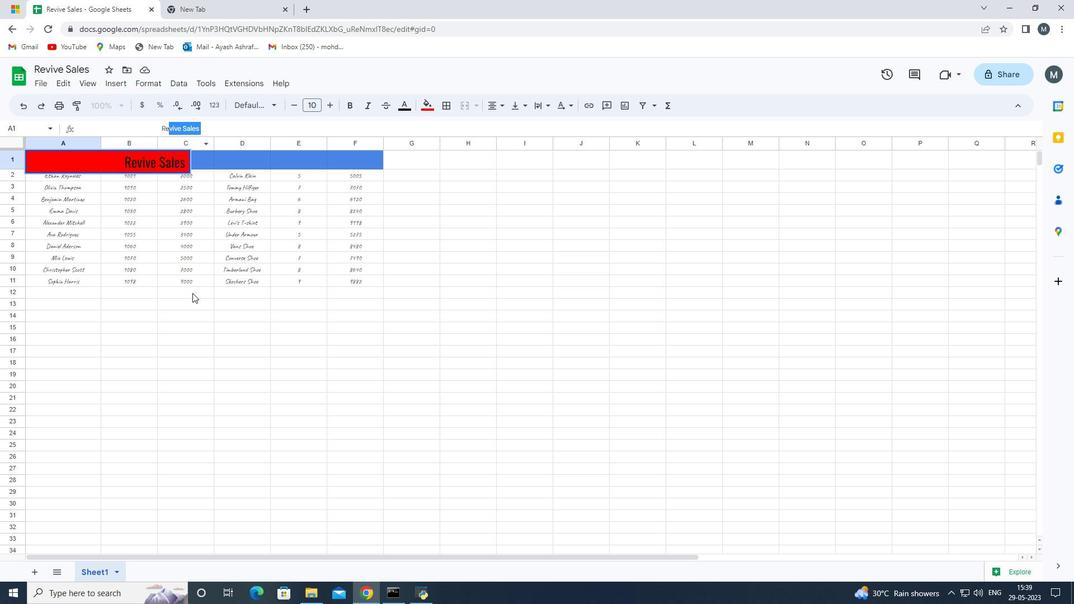 
Action: Mouse moved to (80, 161)
Screenshot: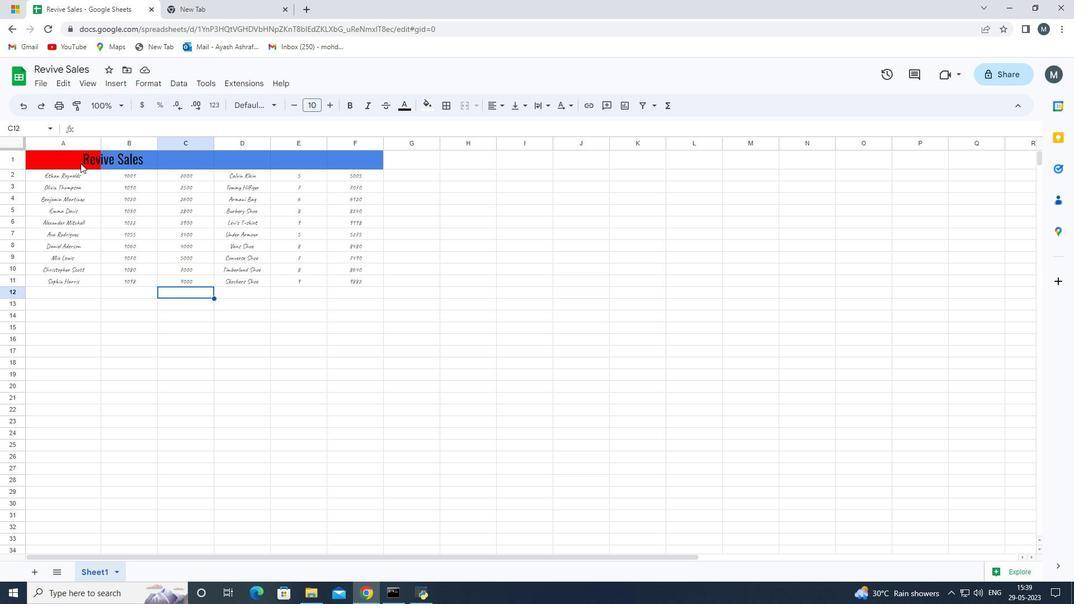 
Action: Mouse pressed left at (80, 161)
Screenshot: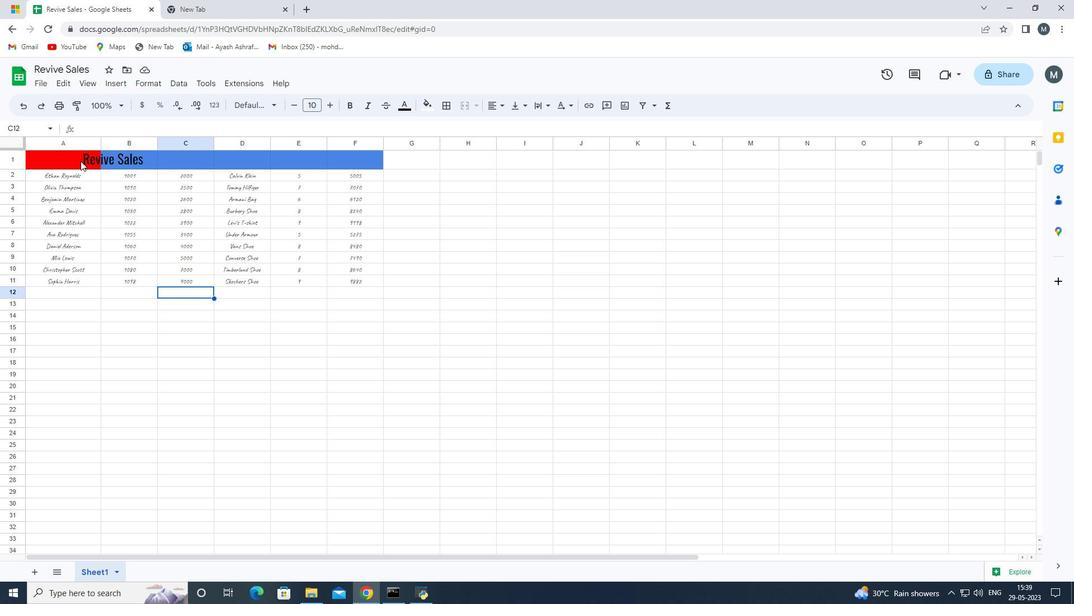 
Action: Mouse moved to (200, 128)
Screenshot: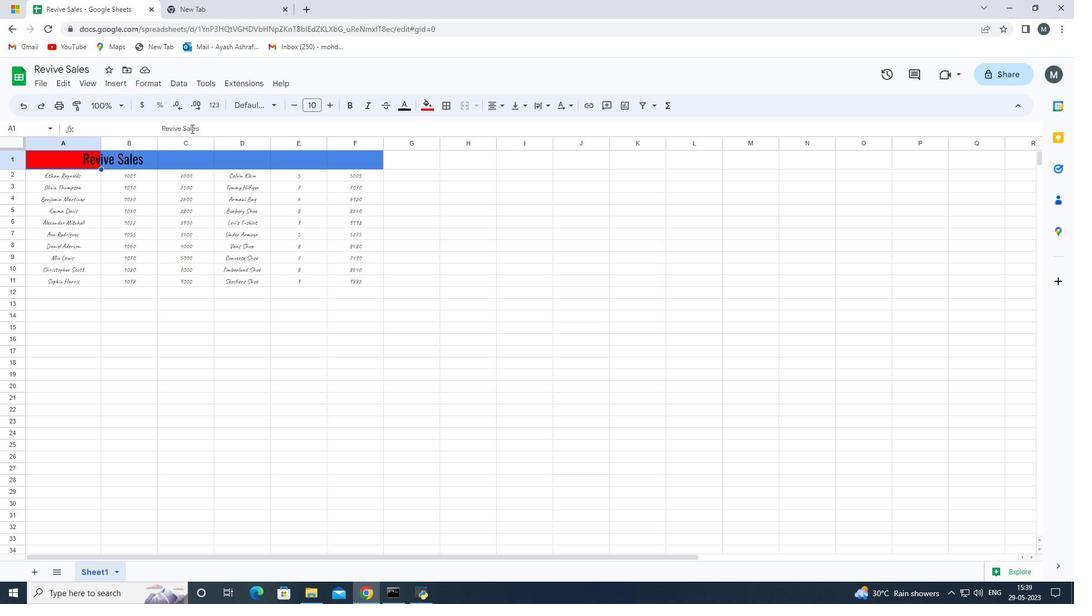
Action: Mouse pressed left at (200, 128)
Screenshot: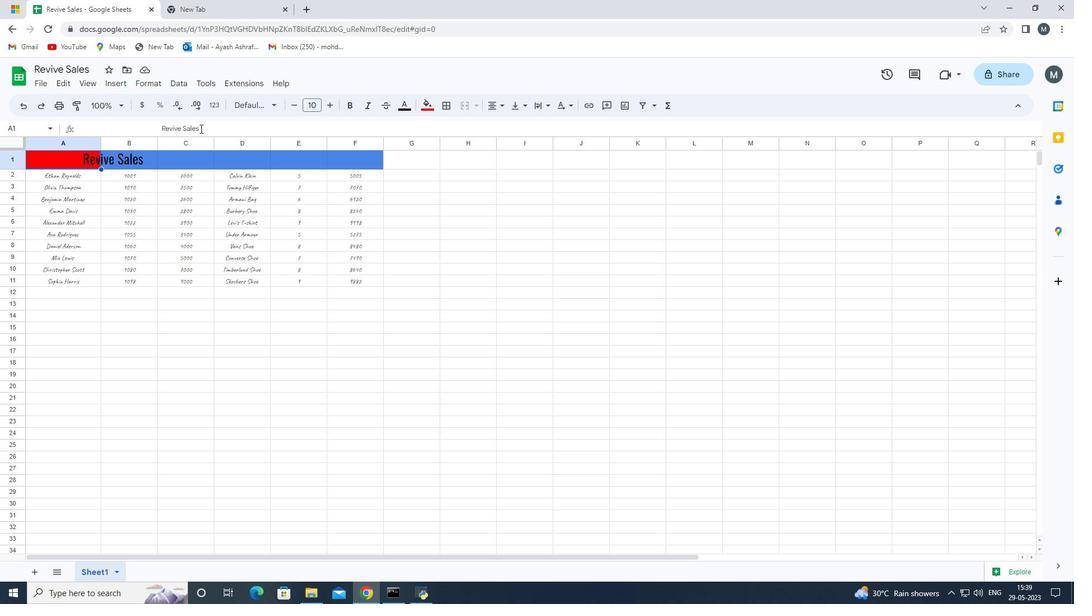 
Action: Mouse moved to (199, 130)
Screenshot: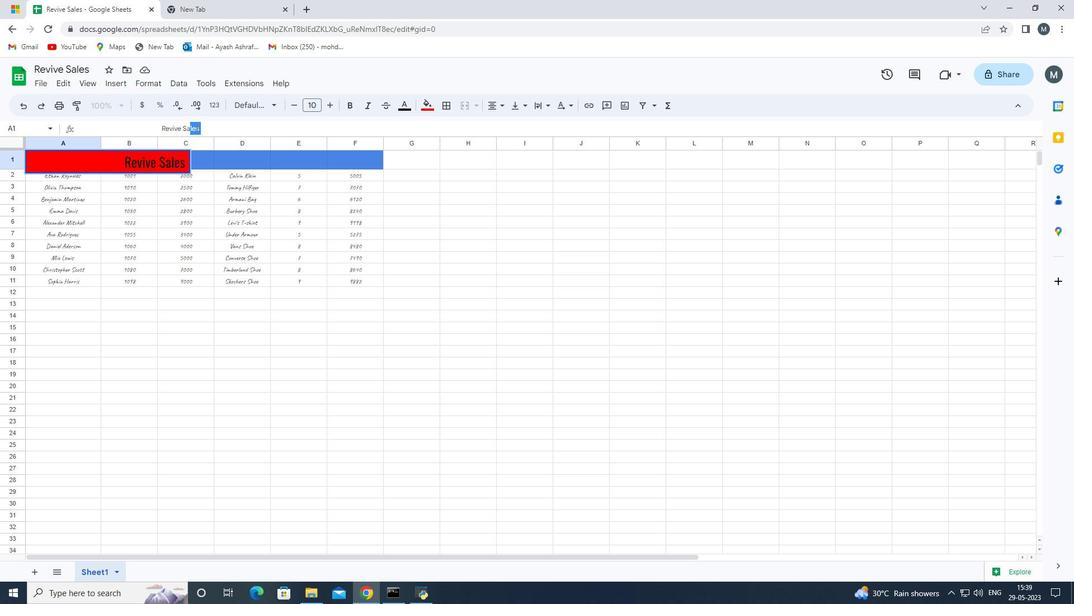 
Action: Mouse pressed left at (199, 130)
Screenshot: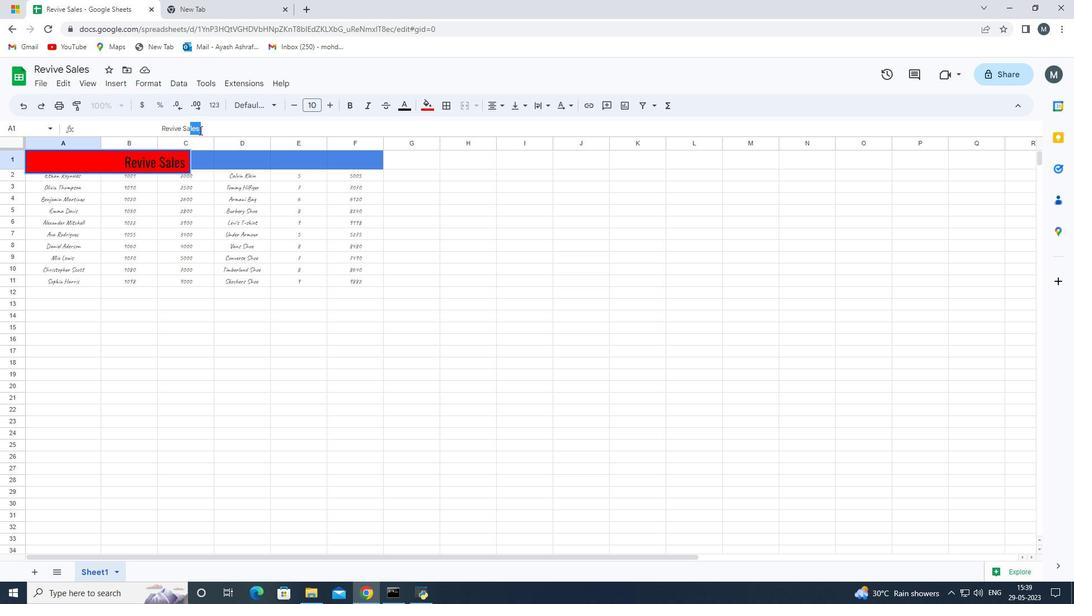 
Action: Mouse moved to (202, 130)
Screenshot: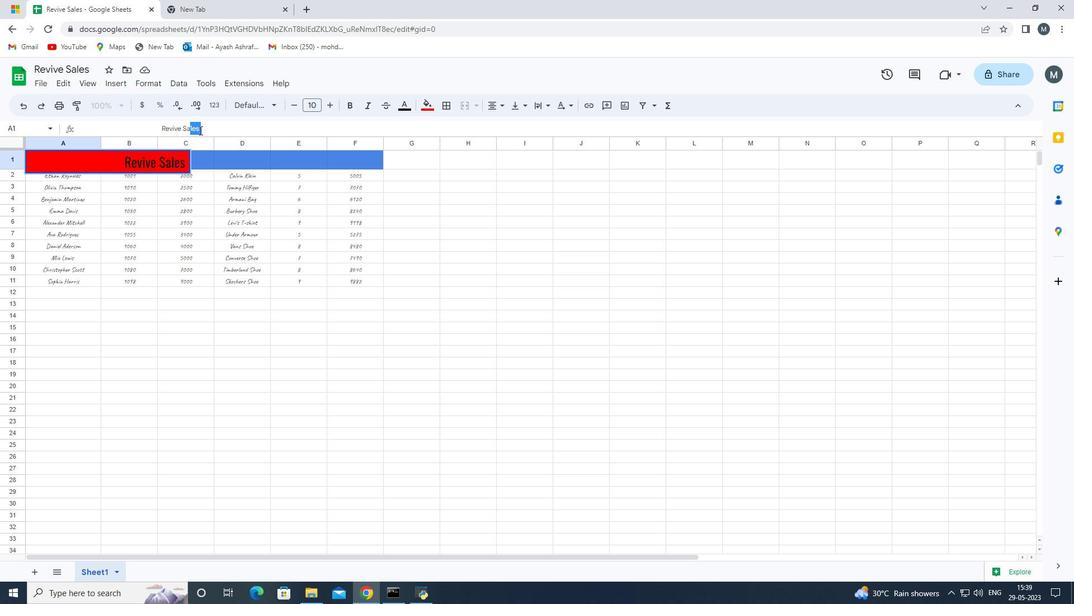 
Action: Mouse pressed left at (202, 130)
Screenshot: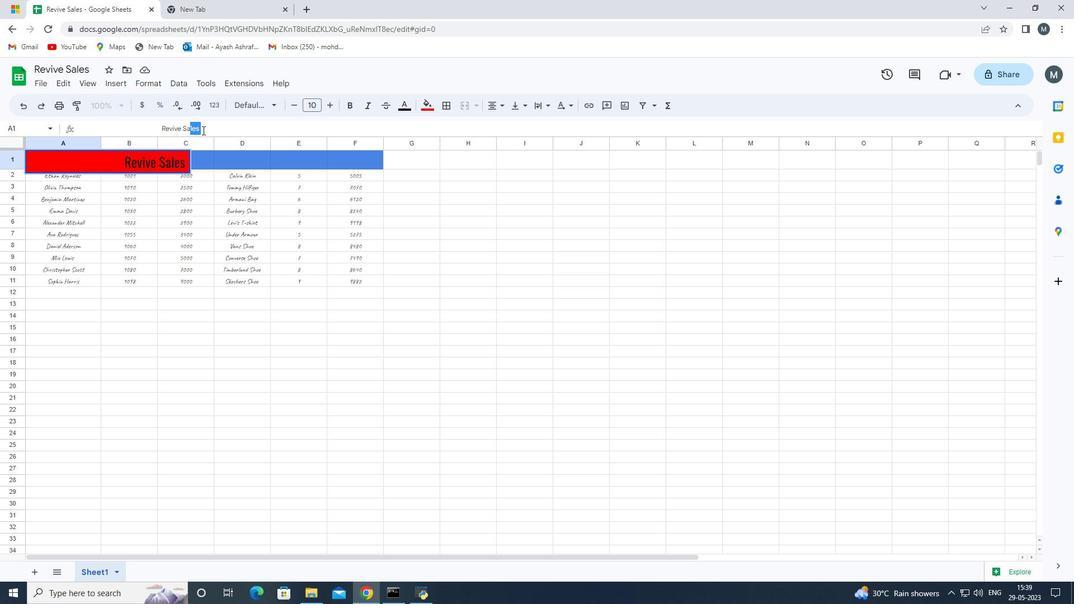 
Action: Mouse moved to (210, 128)
Screenshot: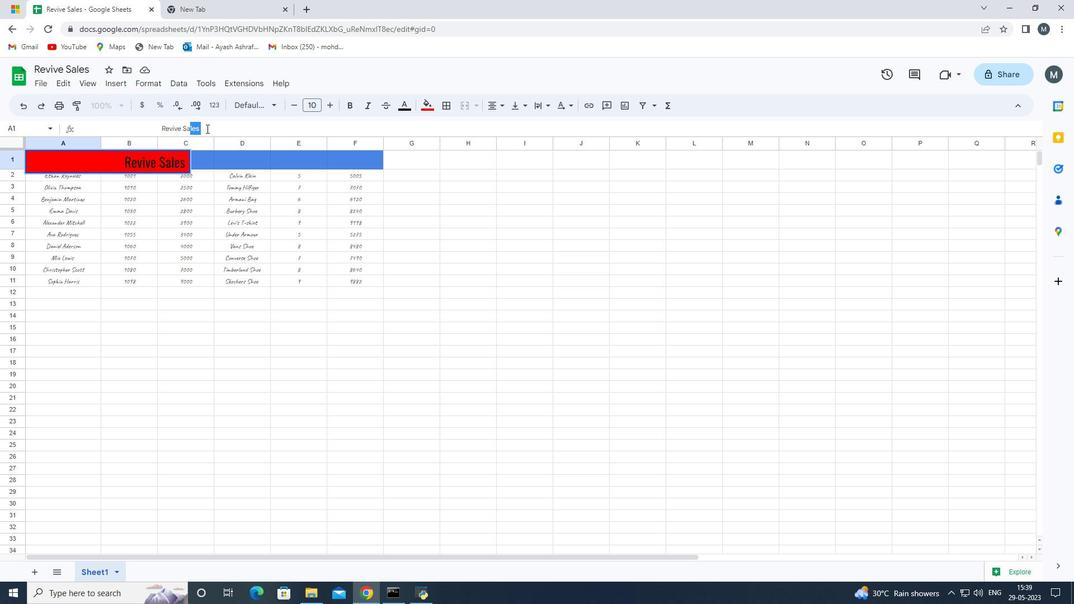 
Action: Mouse pressed left at (210, 128)
Screenshot: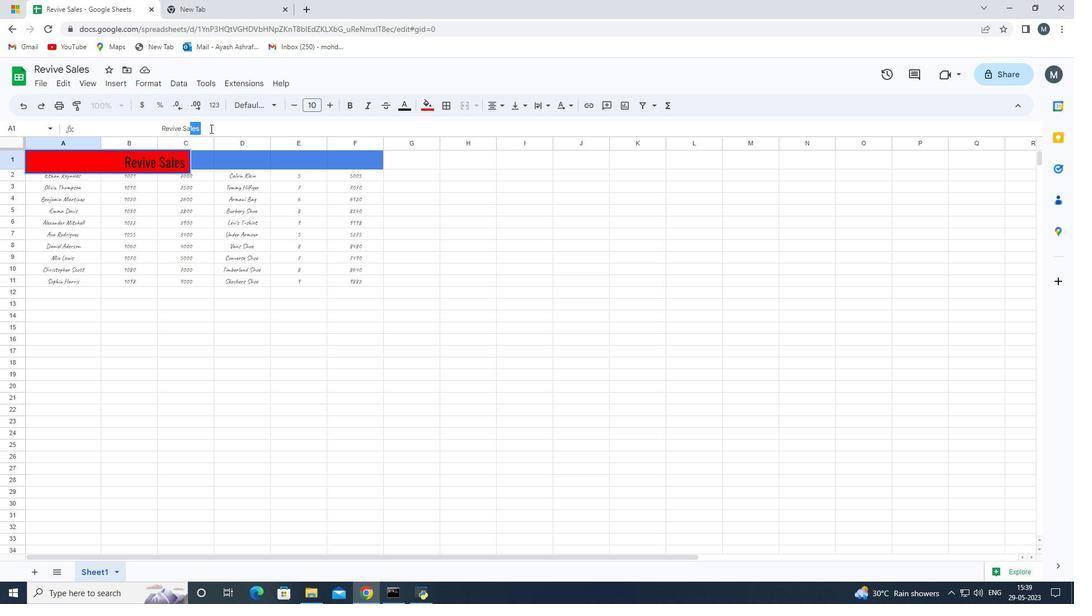 
Action: Mouse moved to (200, 128)
Screenshot: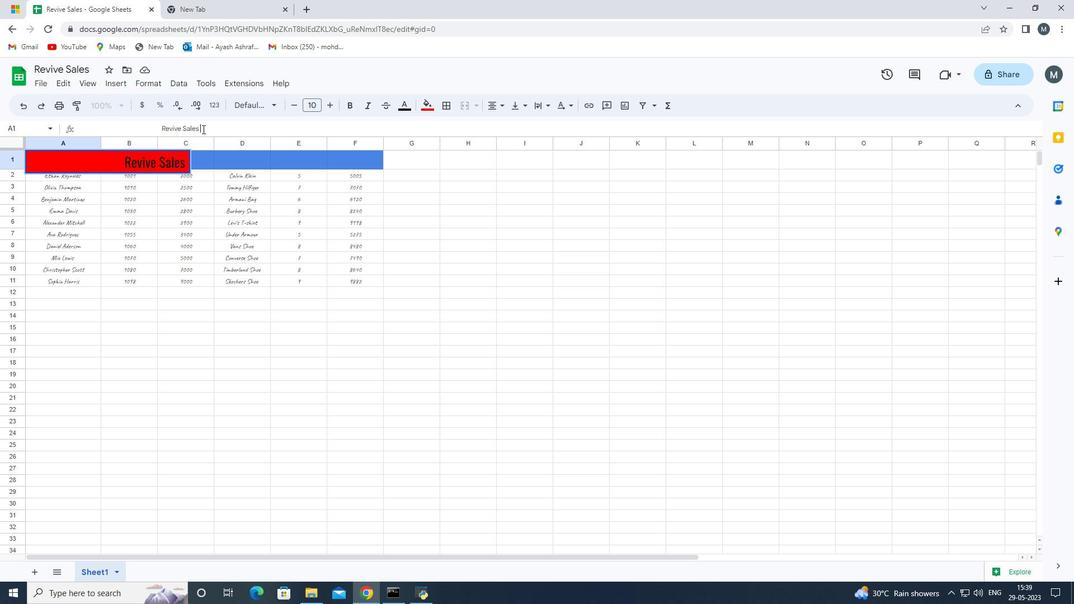 
Action: Mouse pressed left at (200, 128)
Screenshot: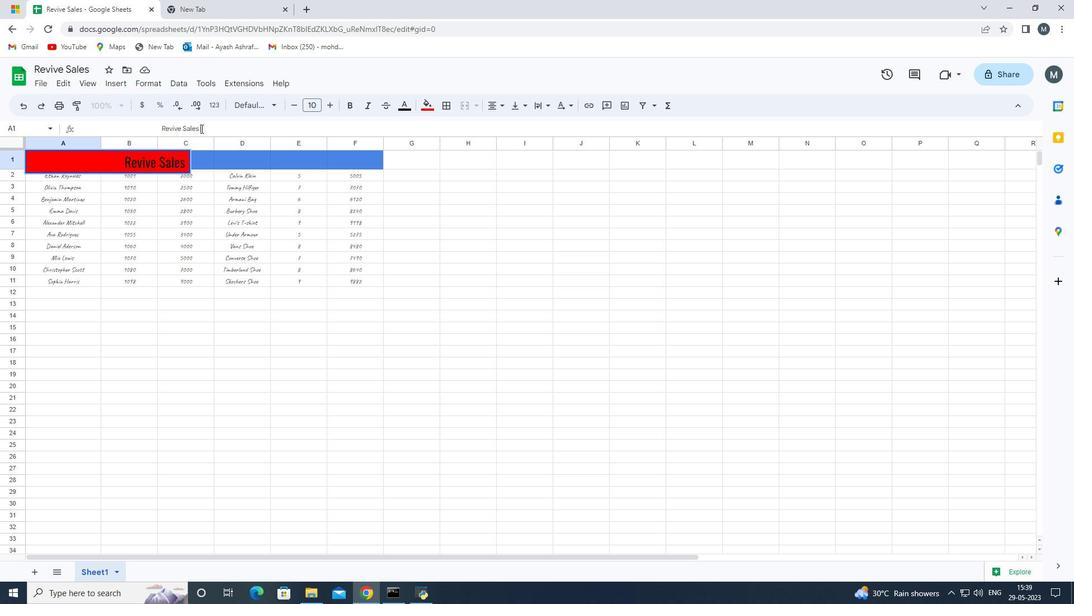 
Action: Mouse moved to (423, 106)
Screenshot: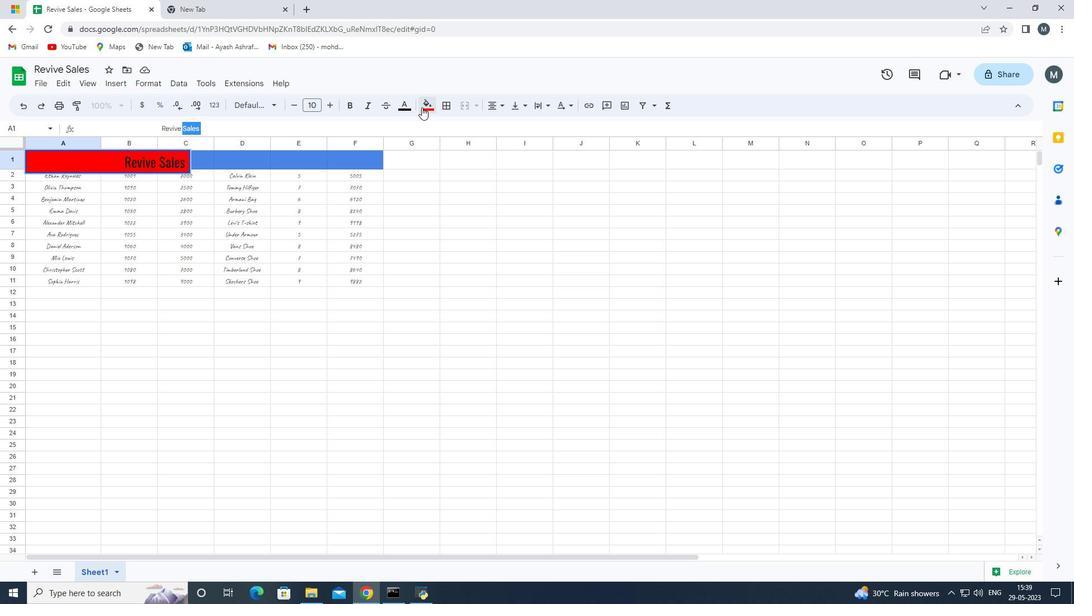 
Action: Mouse pressed left at (423, 106)
Screenshot: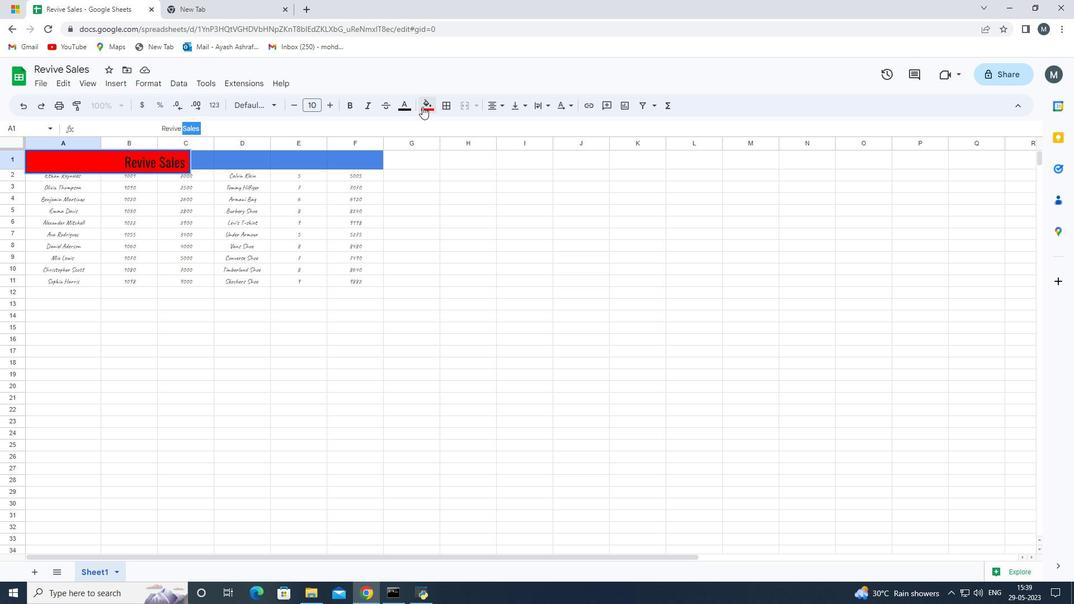 
Action: Mouse moved to (439, 157)
Screenshot: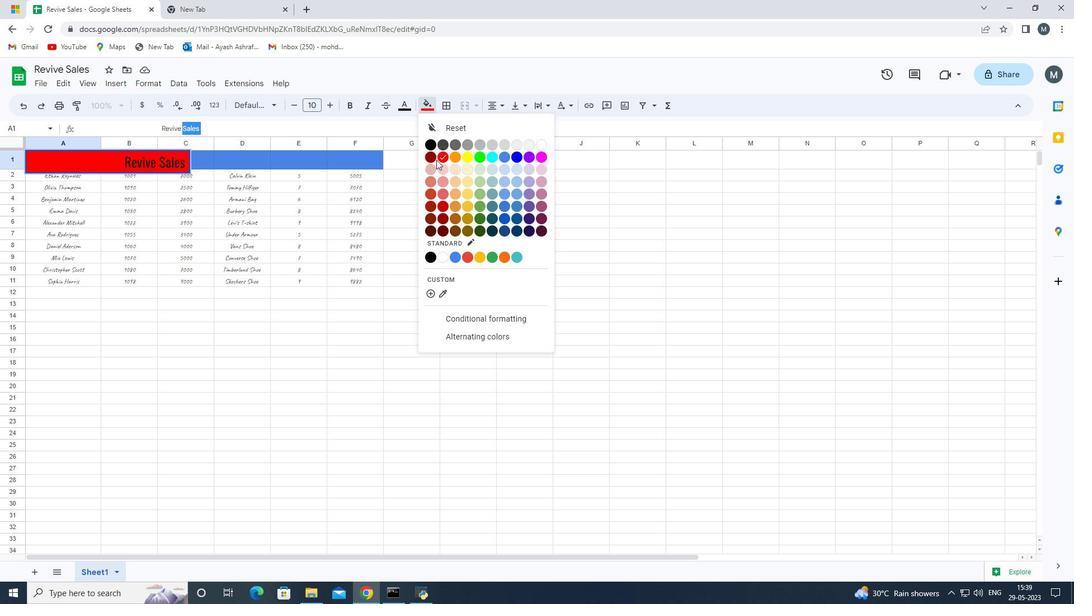 
Action: Mouse pressed left at (439, 157)
Screenshot: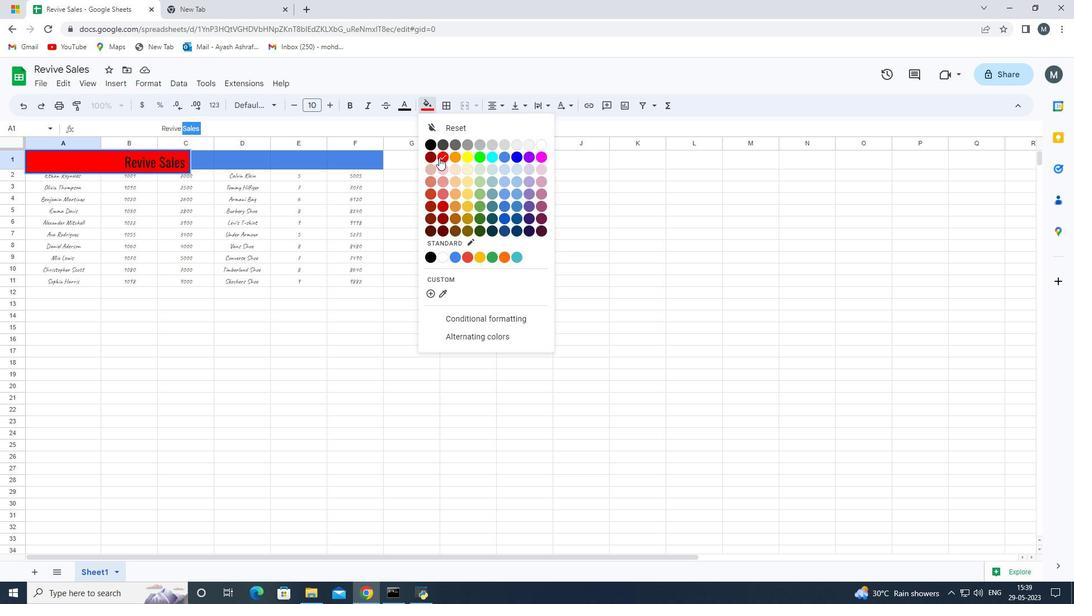 
Action: Mouse moved to (13, 160)
Screenshot: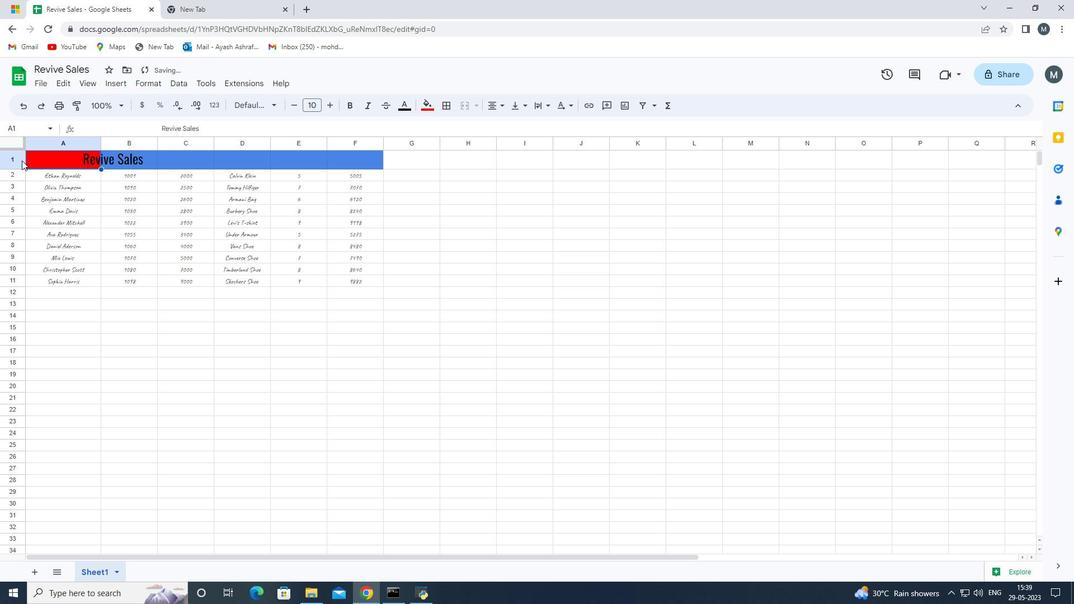 
Action: Mouse pressed left at (13, 160)
Screenshot: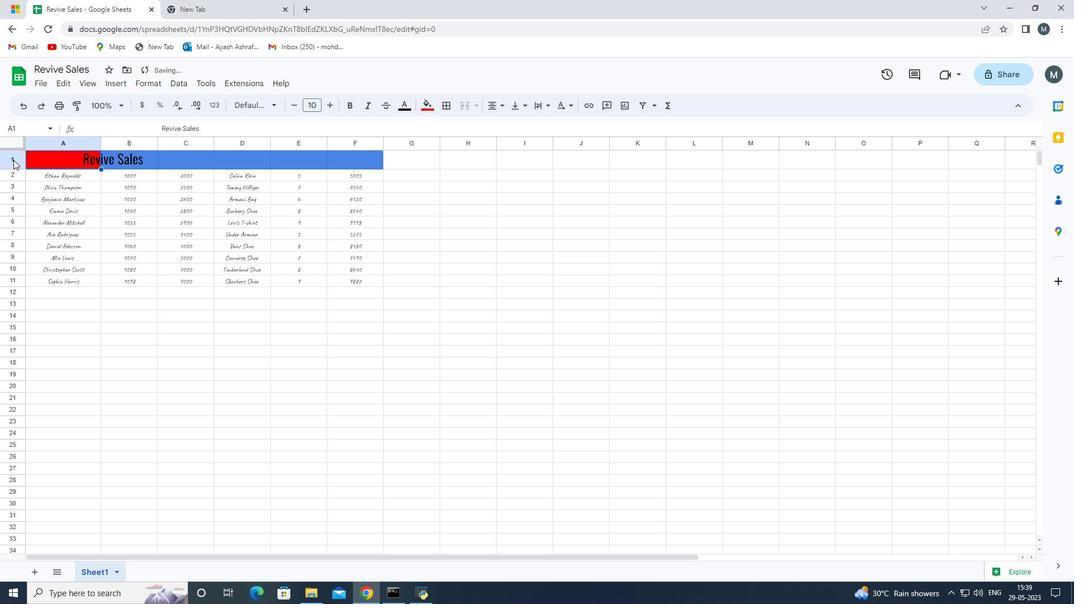 
Action: Mouse moved to (389, 158)
Screenshot: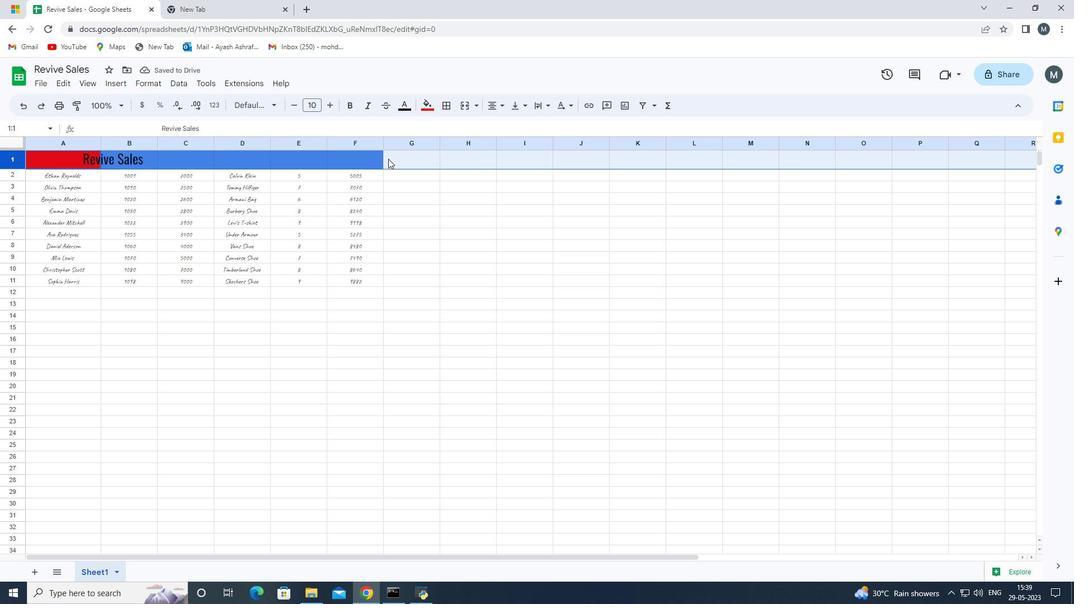 
Action: Mouse pressed left at (389, 158)
Screenshot: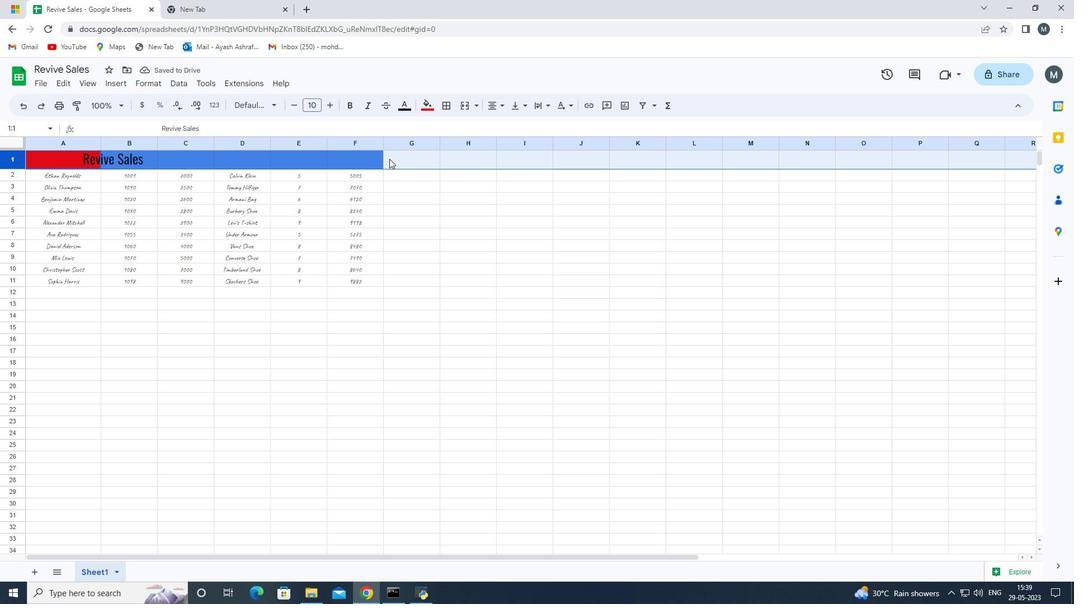 
Action: Mouse moved to (6, 153)
Screenshot: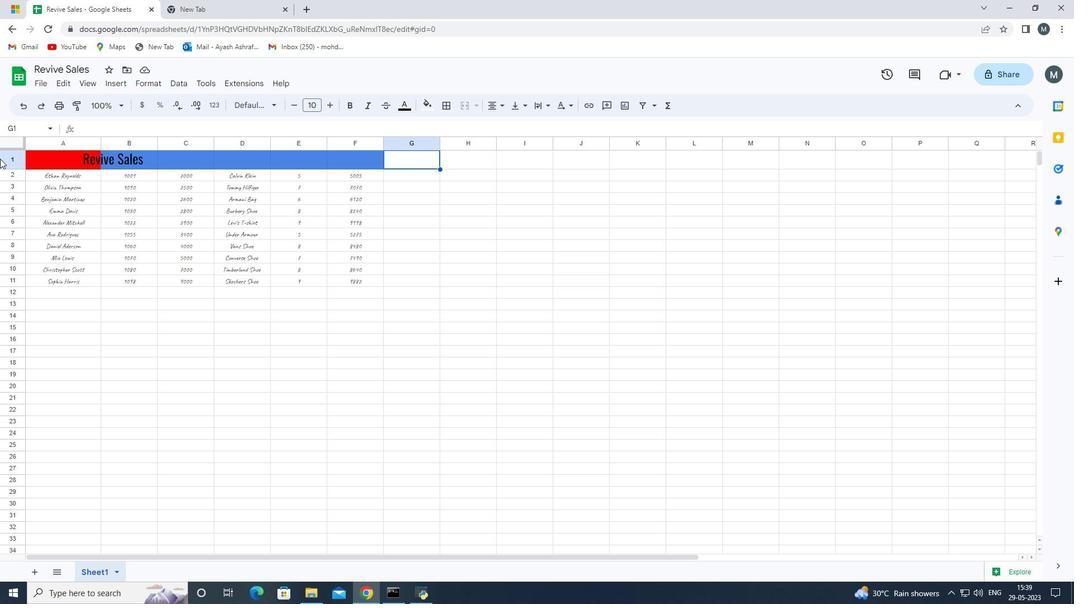 
Action: Mouse pressed left at (6, 153)
Screenshot: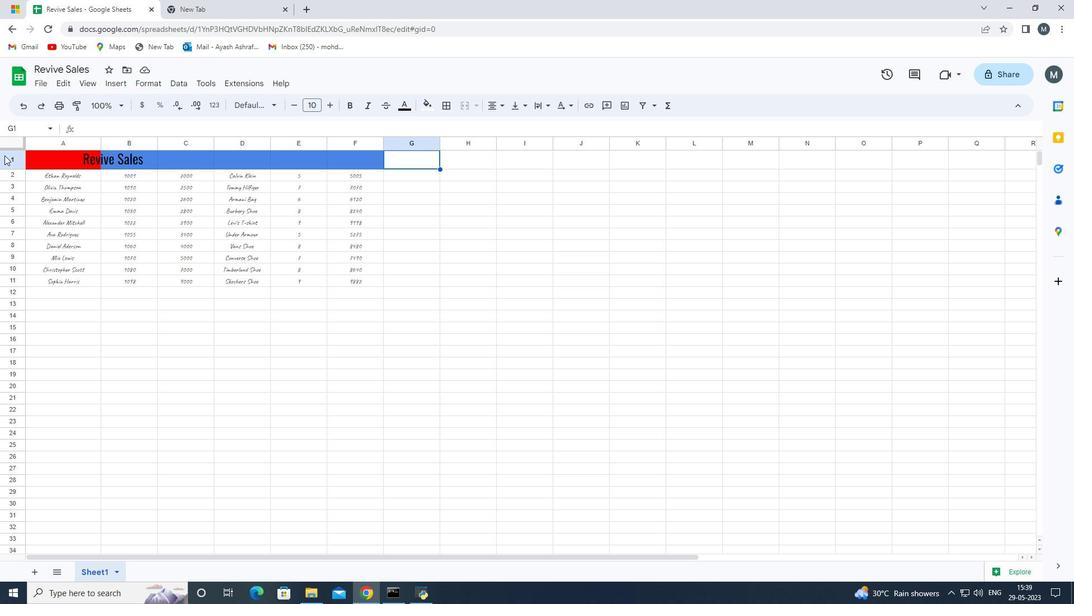 
Action: Mouse moved to (6, 155)
Screenshot: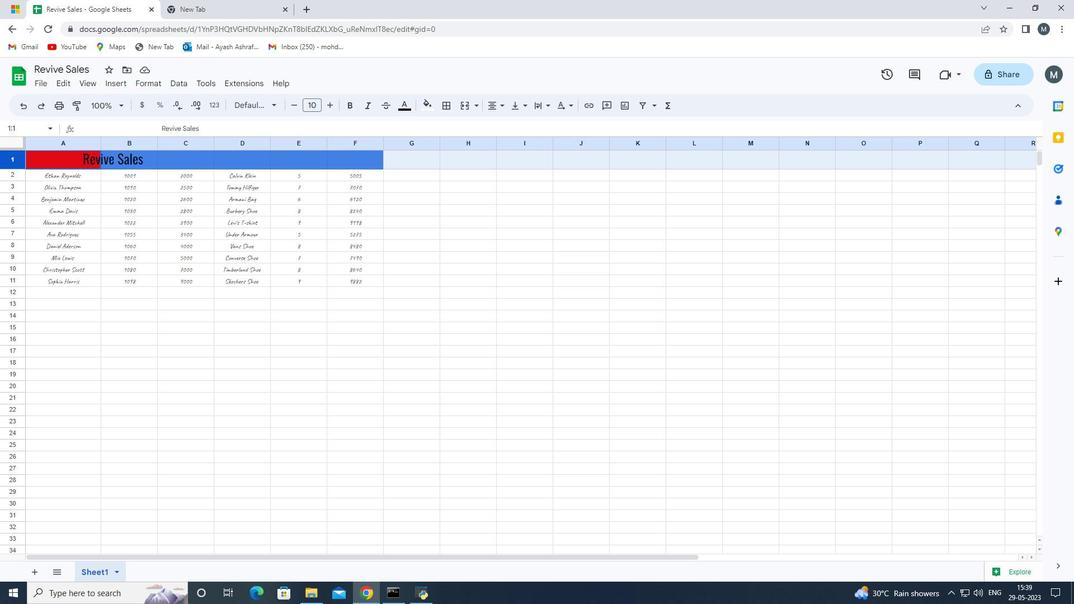 
Action: Key pressed <Key.shift_r>
Screenshot: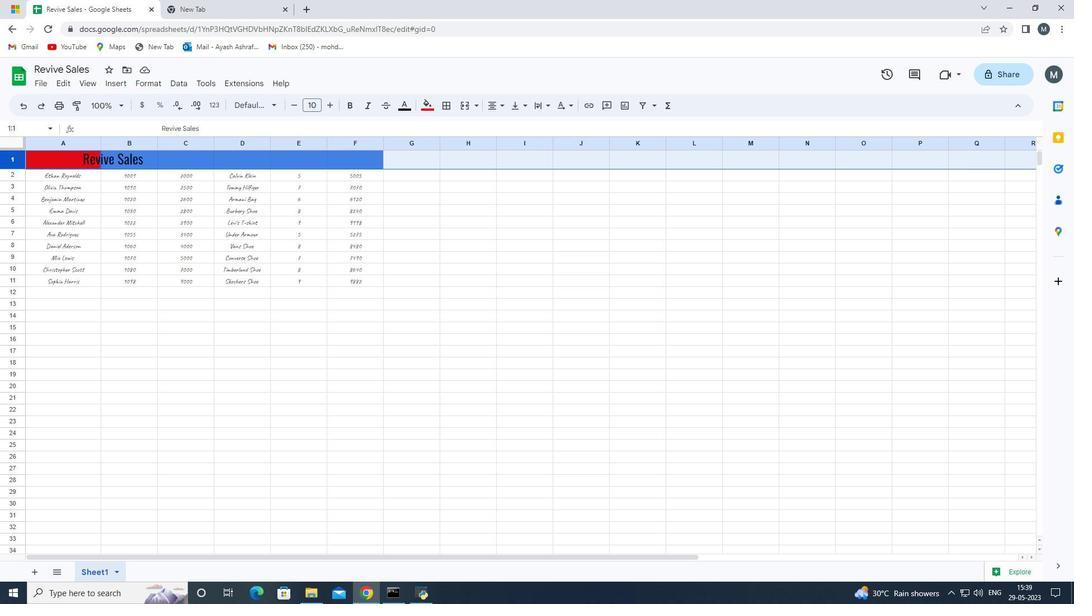 
Action: Mouse moved to (10, 155)
Screenshot: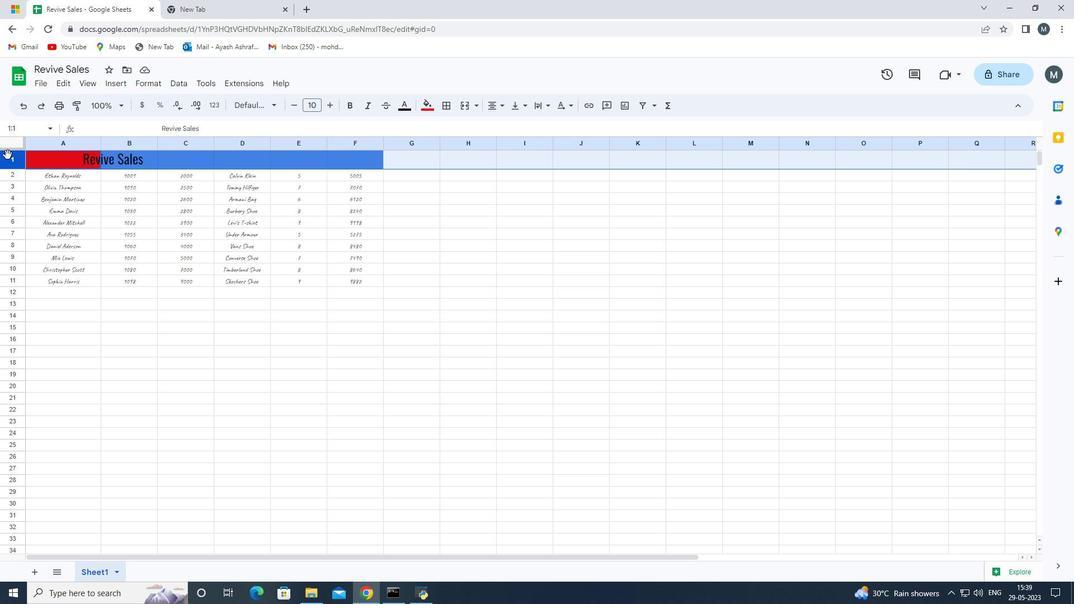 
Action: Key pressed <Key.shift_r><Key.shift_r><Key.shift_r><Key.shift_r><Key.shift_r><Key.shift_r><Key.shift_r><Key.shift_r><Key.shift_r><Key.right>
Screenshot: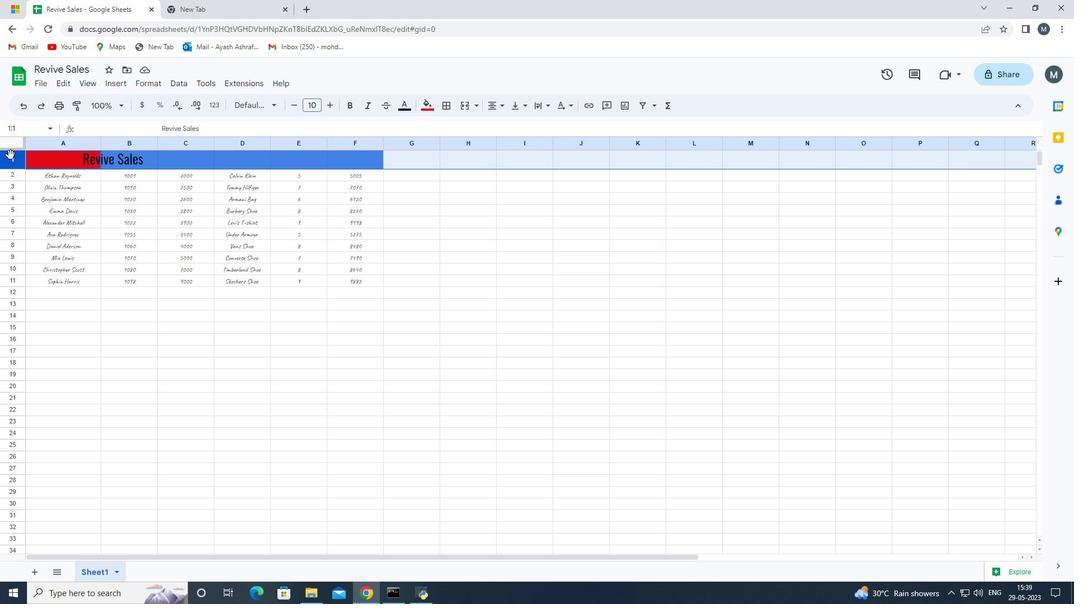 
Action: Mouse moved to (26, 155)
Screenshot: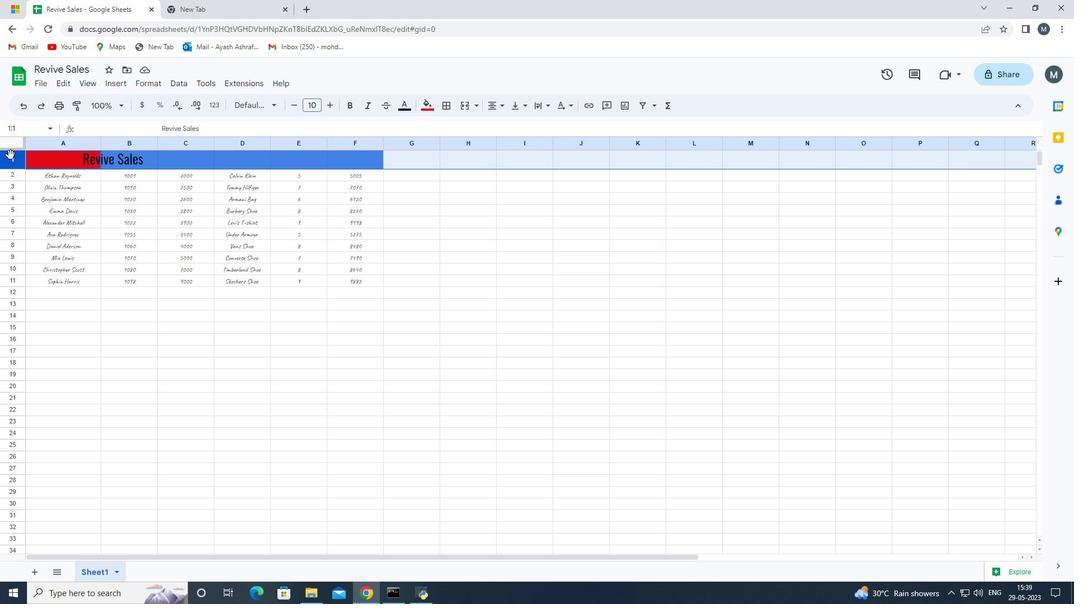 
Action: Key pressed <Key.down>
Screenshot: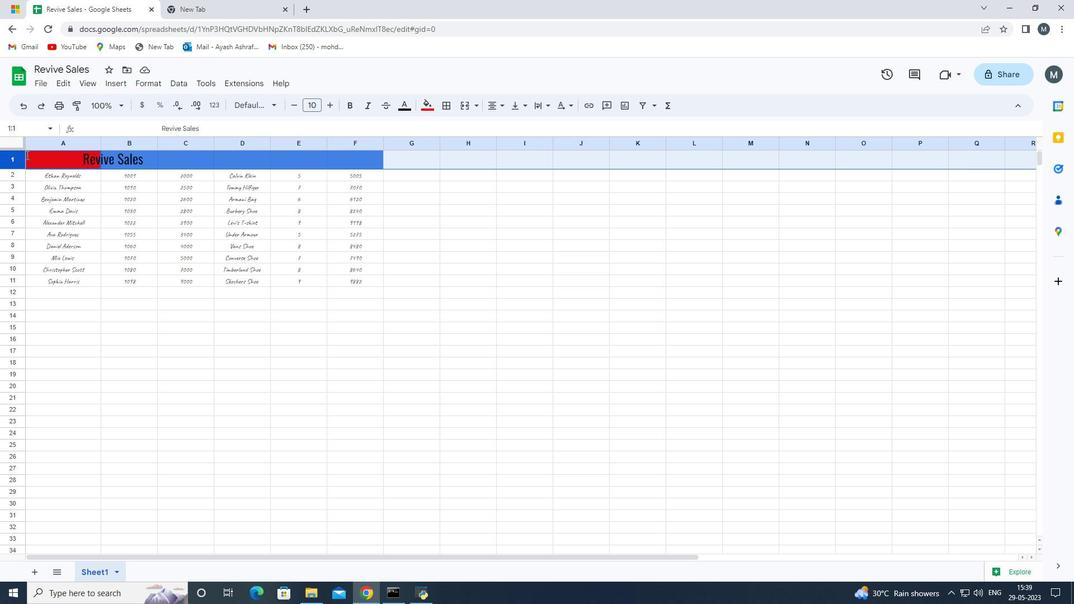 
Action: Mouse moved to (31, 155)
Screenshot: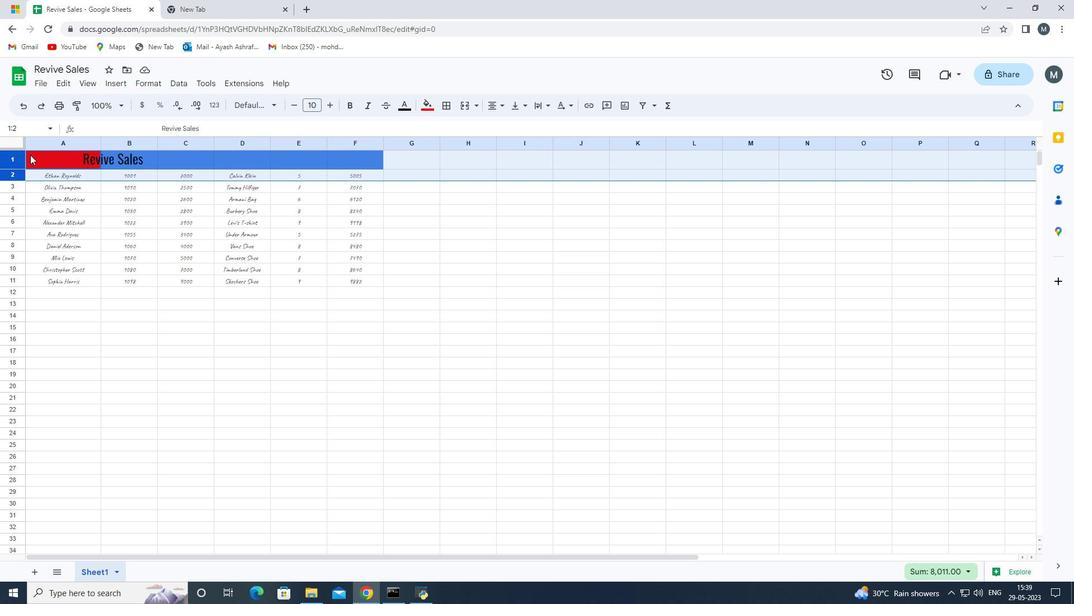 
Action: Key pressed <Key.up>
Screenshot: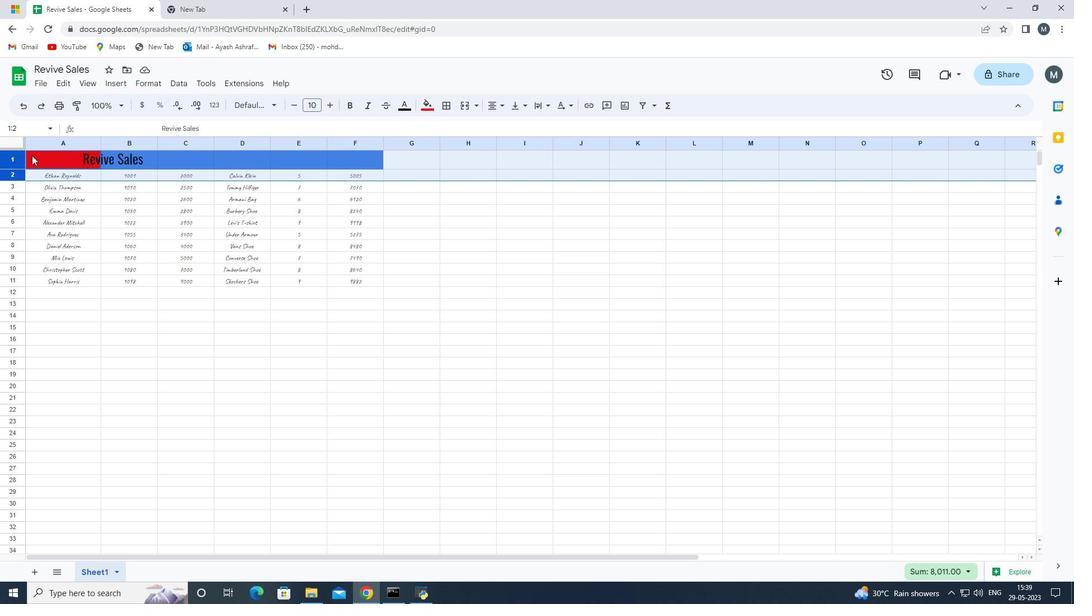 
Action: Mouse moved to (13, 160)
Screenshot: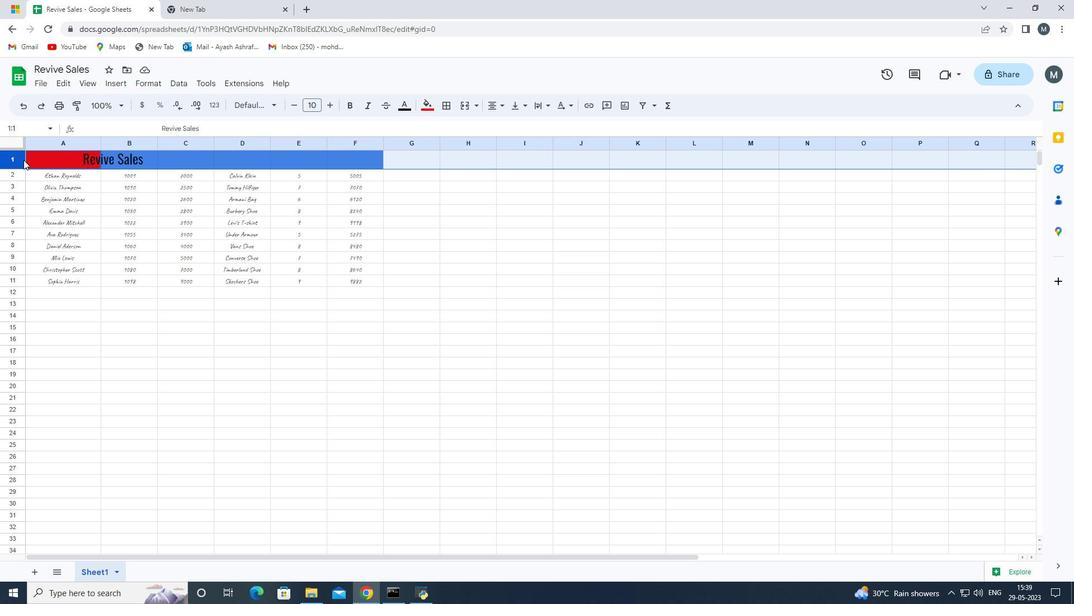 
Action: Mouse pressed left at (13, 160)
Screenshot: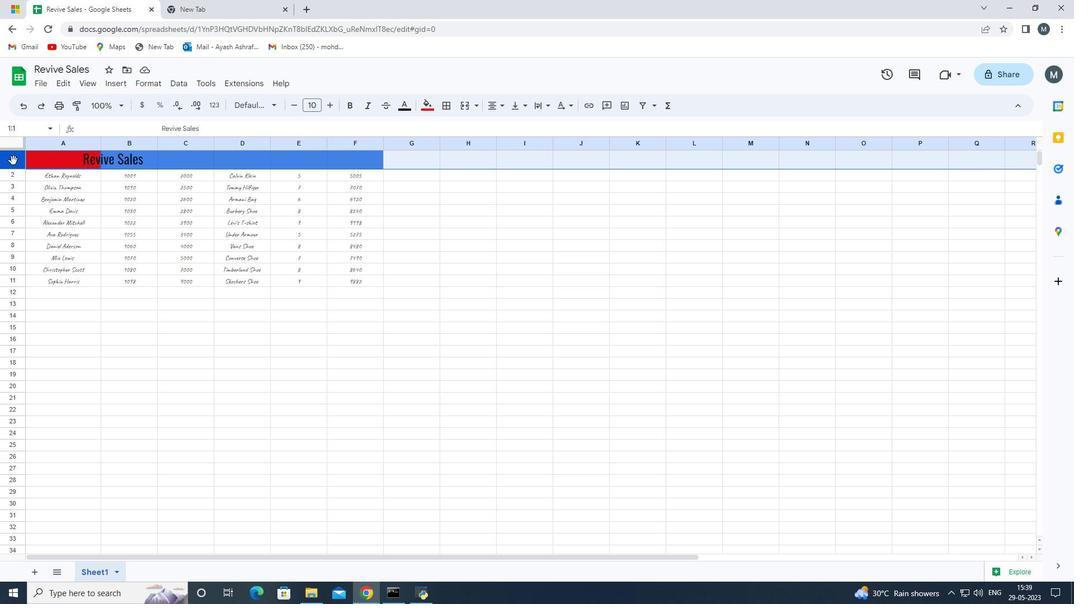
Action: Mouse moved to (36, 245)
Screenshot: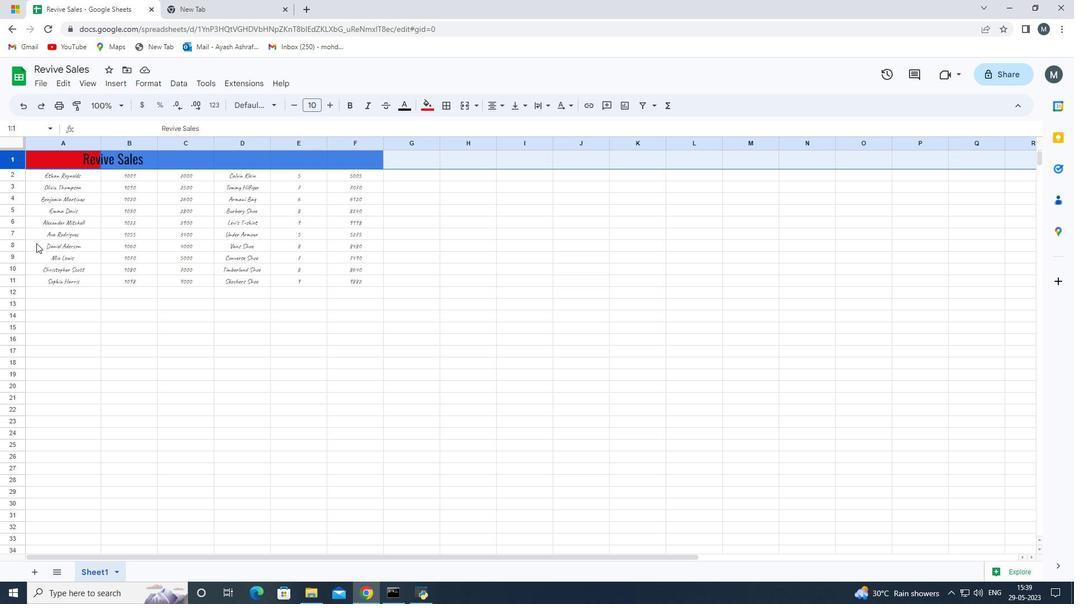 
Action: Mouse pressed left at (36, 245)
Screenshot: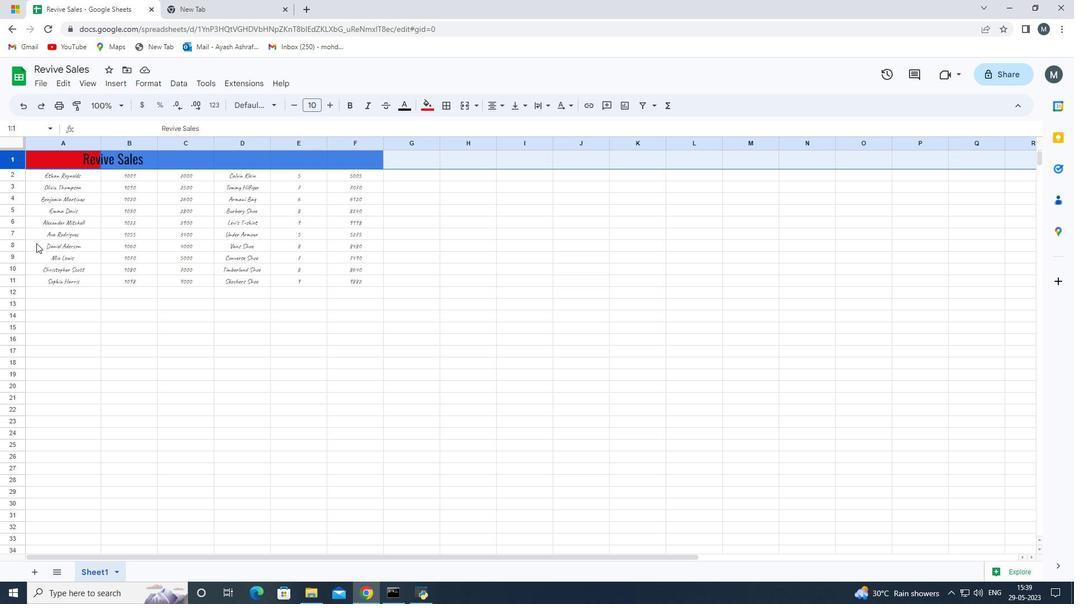 
Action: Mouse moved to (8, 155)
Screenshot: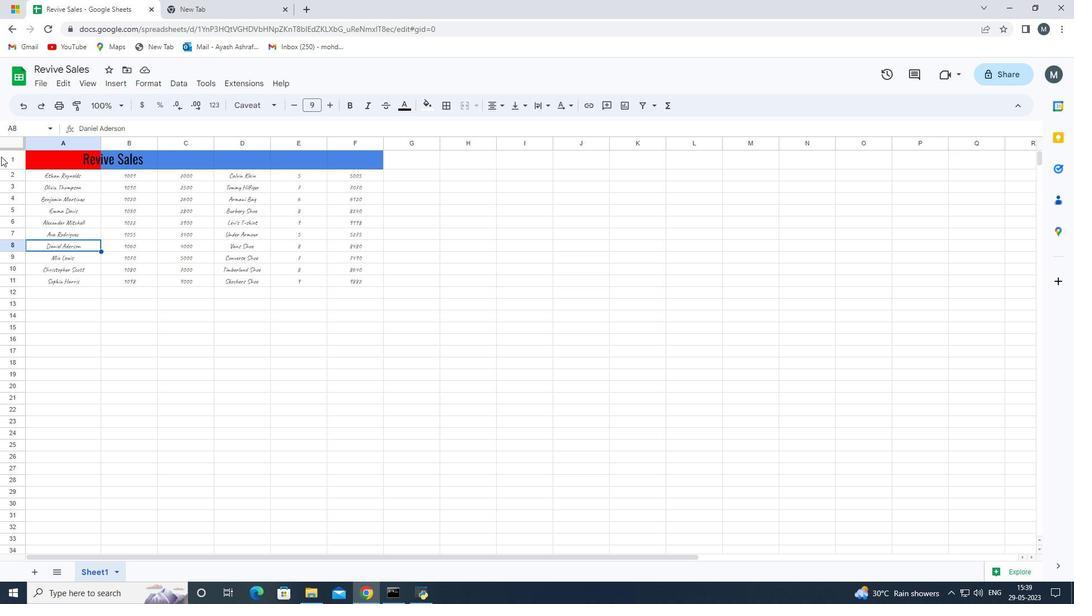 
Action: Mouse pressed left at (8, 155)
Screenshot: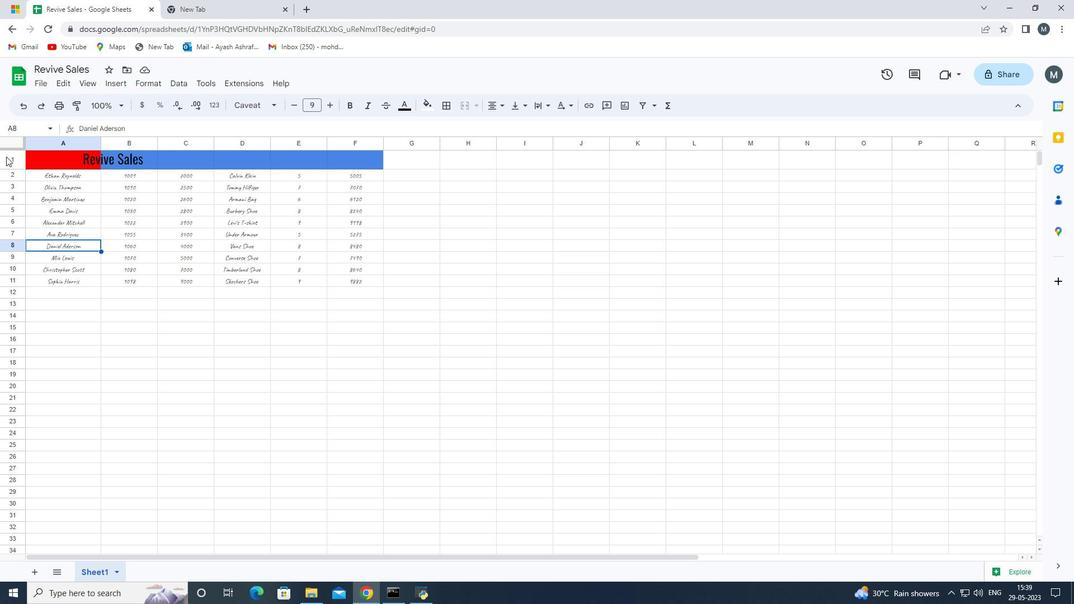 
Action: Mouse moved to (11, 158)
Screenshot: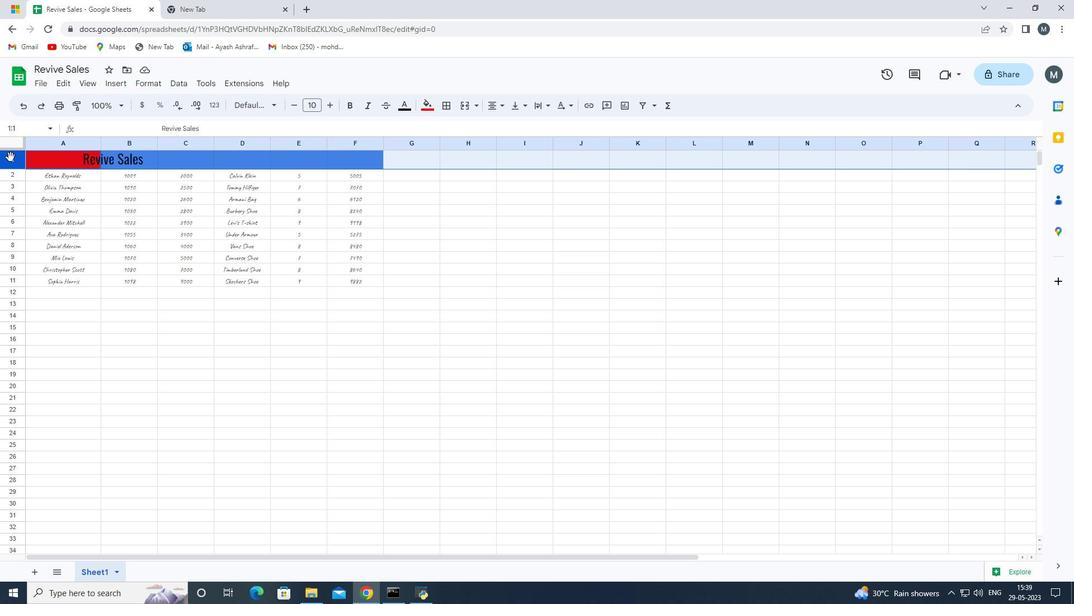 
Action: Key pressed <Key.shift_r><Key.shift_r><Key.shift_r><Key.shift_r><Key.shift_r><Key.shift_r><Key.shift_r><Key.shift_r><Key.right><Key.right>
Screenshot: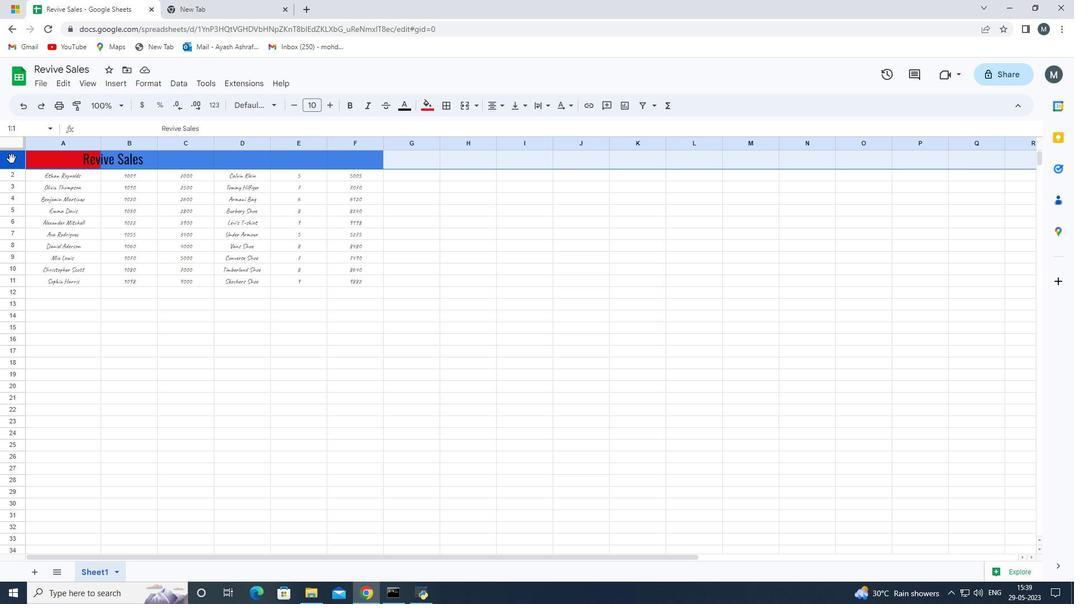 
Action: Mouse moved to (29, 163)
Screenshot: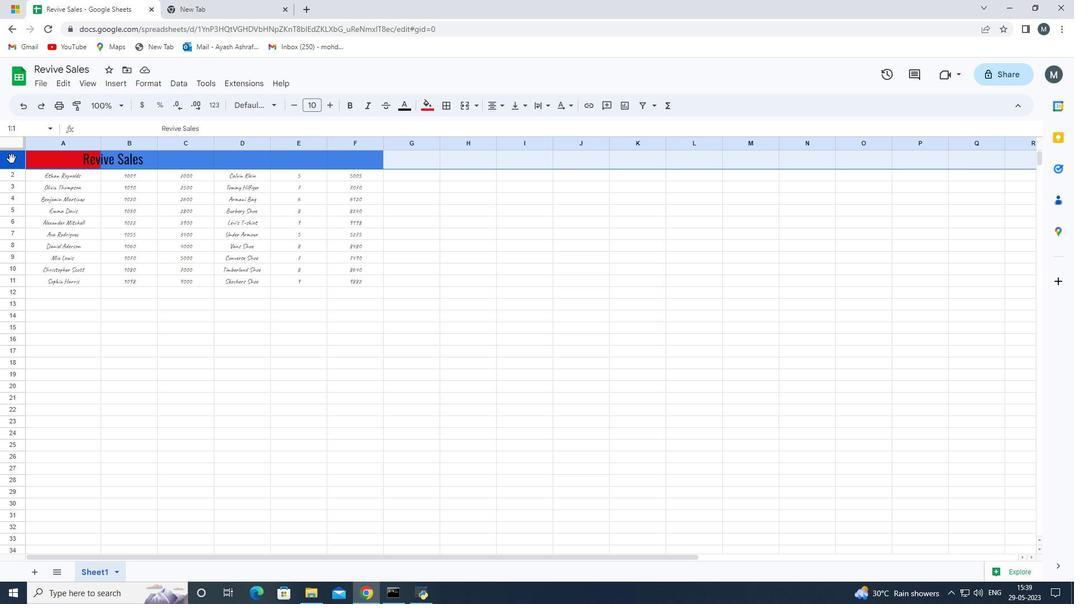 
Action: Key pressed <Key.left><Key.left><Key.left><Key.left><Key.left><Key.left><Key.left><Key.left><Key.left><Key.left><Key.left><Key.left><Key.left><Key.left><Key.left><Key.left><Key.left><Key.left><Key.left><Key.left><Key.left><Key.left><Key.left><Key.left><Key.left><Key.left><Key.left><Key.left><Key.left><Key.left><Key.left><Key.left><Key.left><Key.left><Key.left><Key.left><Key.left><Key.left><Key.left><Key.left><Key.left><Key.left><Key.left><Key.left><Key.left><Key.left><Key.left><Key.left><Key.left><Key.left><Key.left><Key.left><Key.left><Key.left><Key.left>
Screenshot: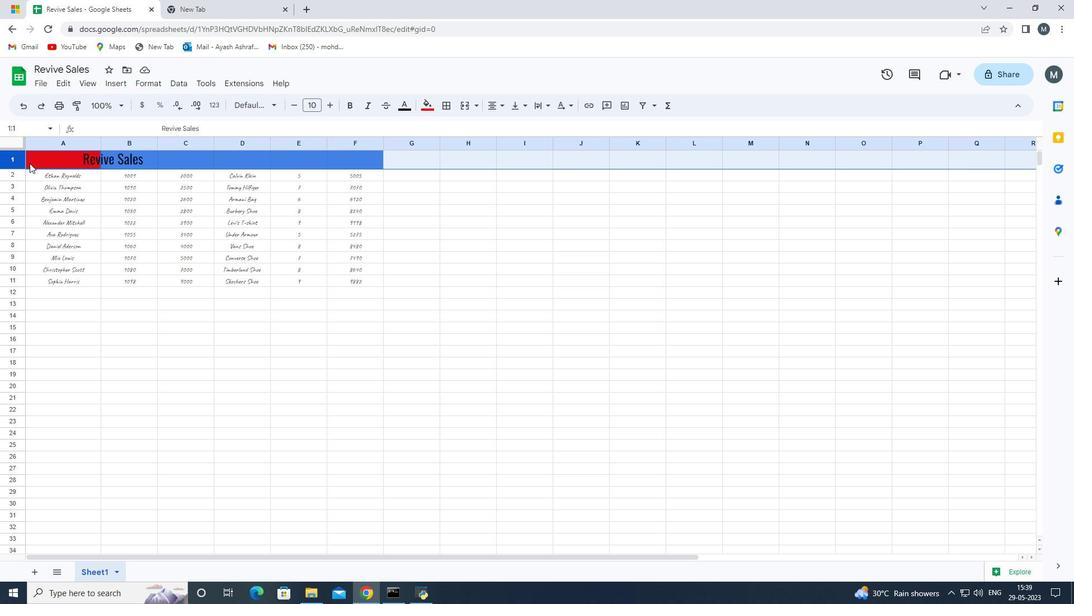 
Action: Mouse moved to (34, 163)
Screenshot: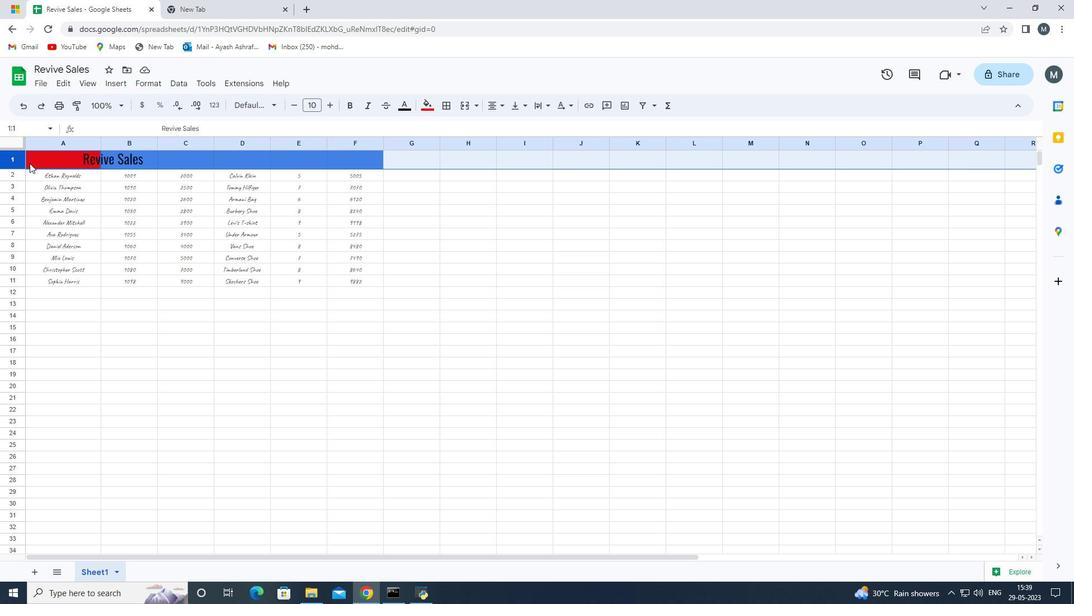 
Action: Key pressed <Key.left>
Screenshot: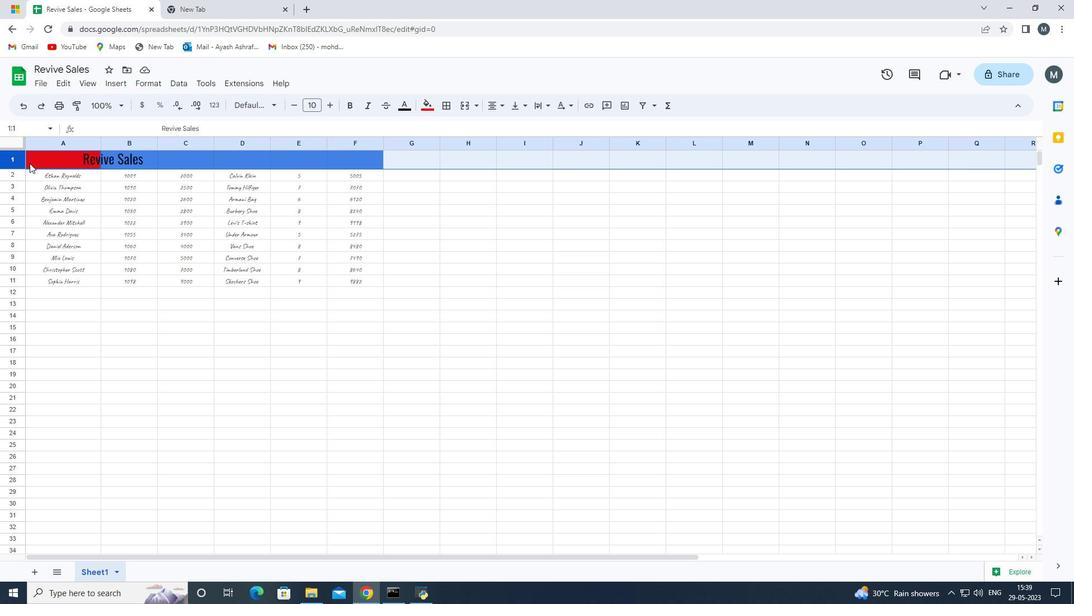 
Action: Mouse moved to (56, 163)
Screenshot: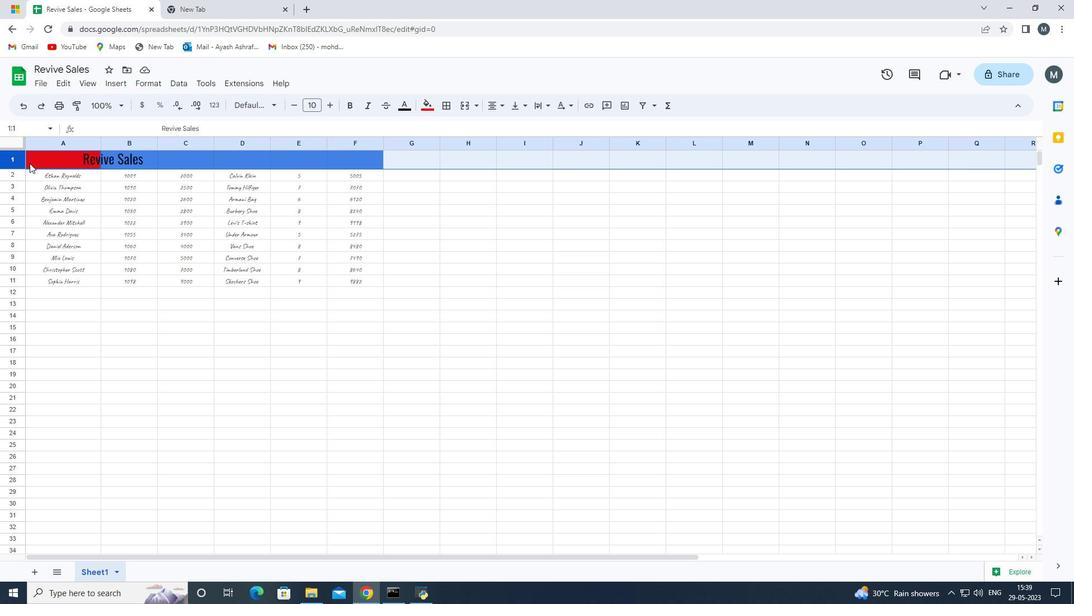 
Action: Key pressed <Key.left>
Screenshot: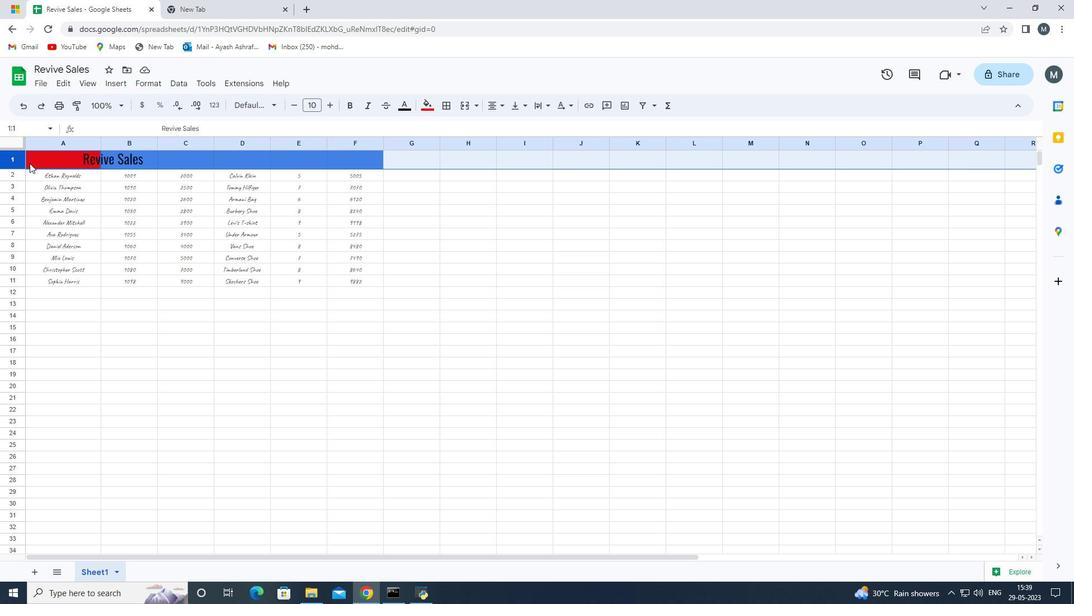 
Action: Mouse moved to (76, 163)
Screenshot: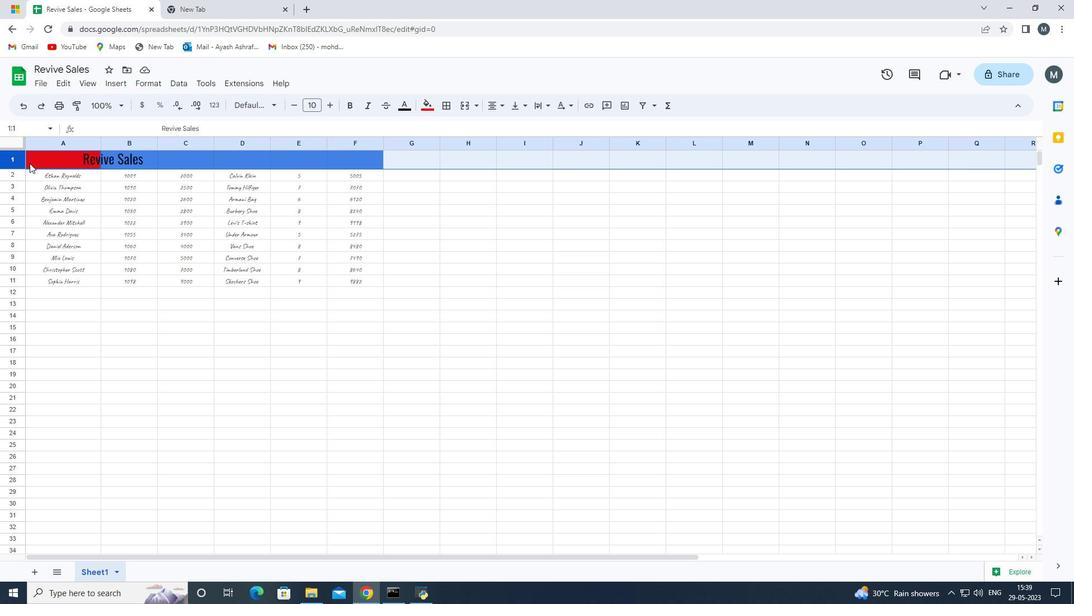 
Action: Key pressed <Key.left>
Screenshot: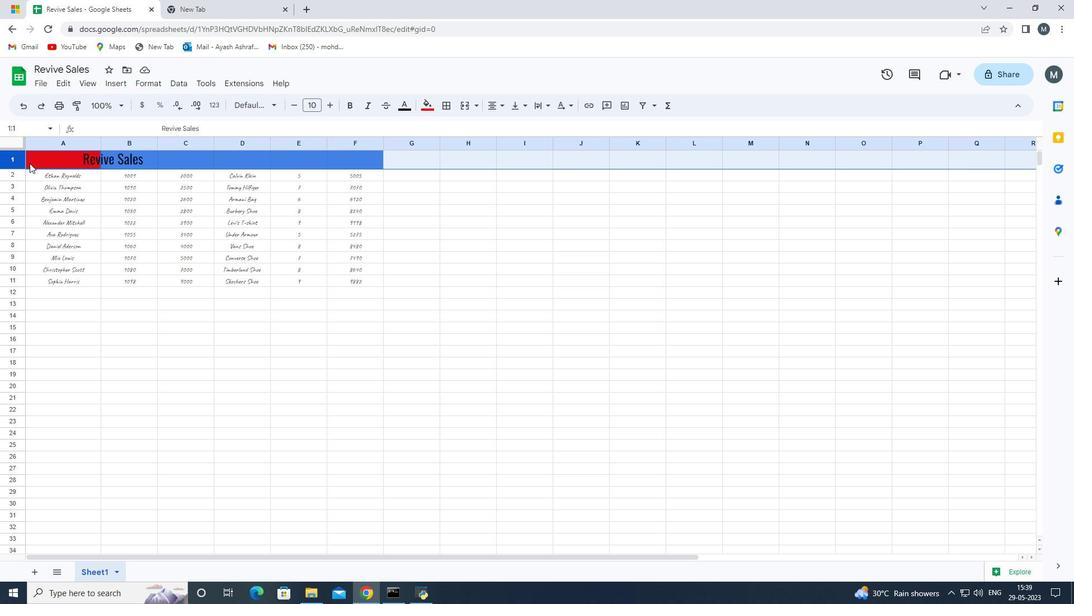 
Action: Mouse moved to (83, 163)
Screenshot: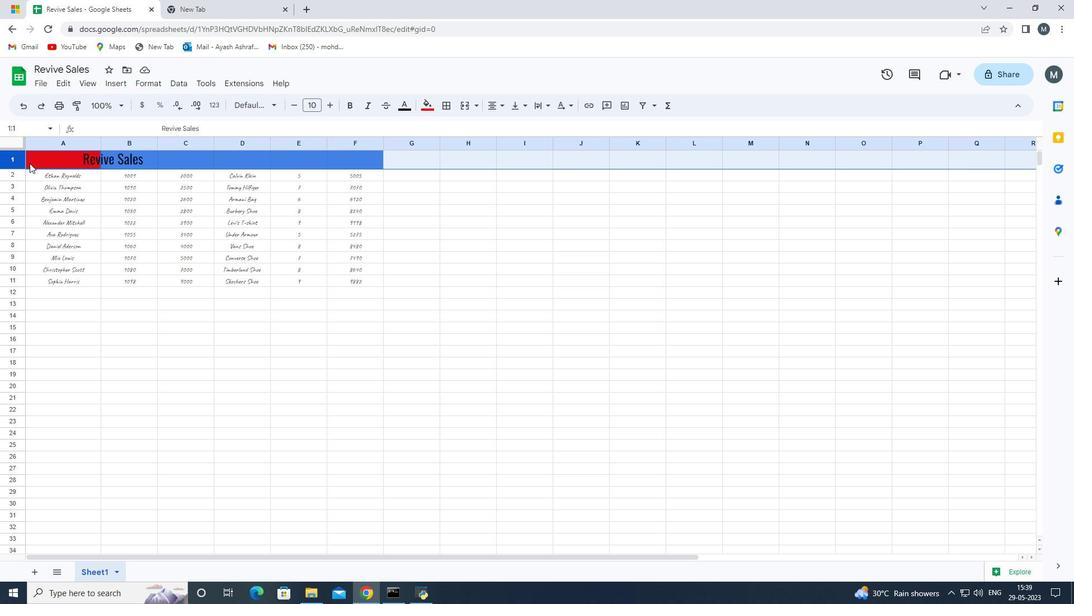 
Action: Key pressed <Key.left>
Screenshot: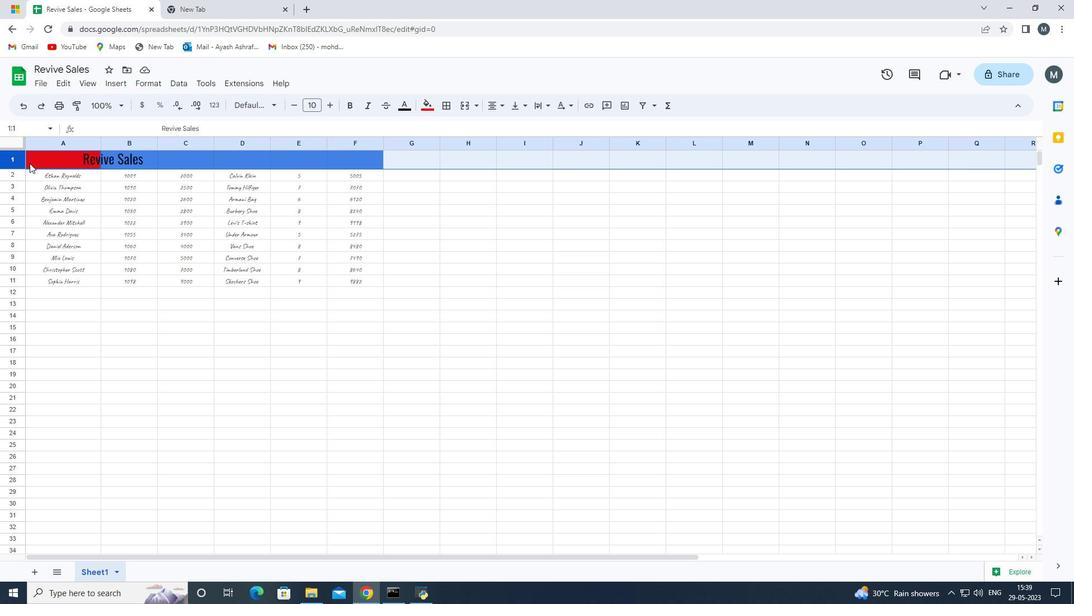 
Action: Mouse moved to (89, 164)
Screenshot: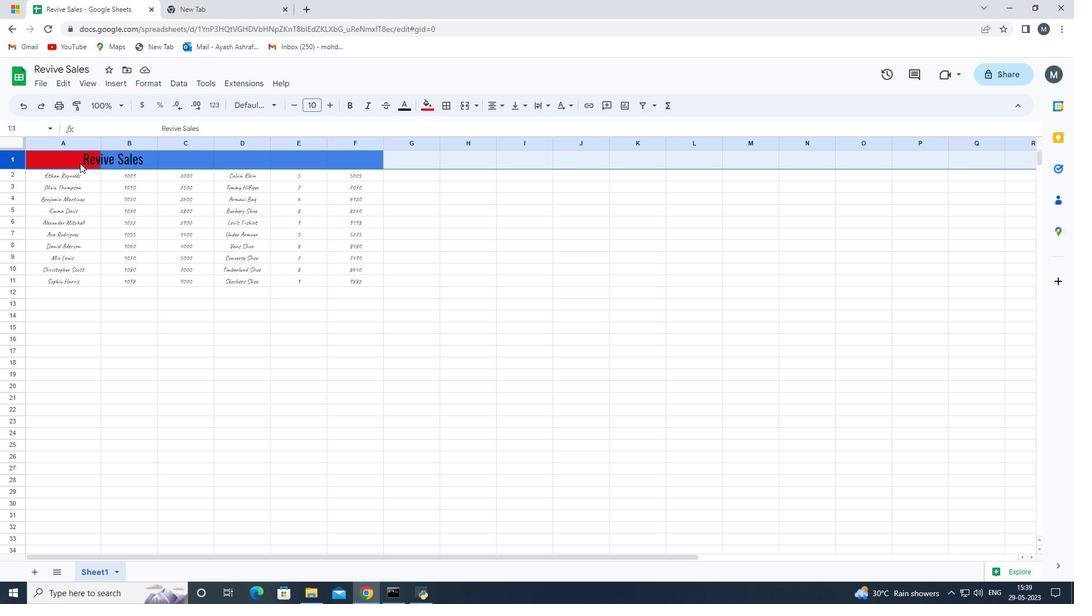
Action: Key pressed <Key.left>
Screenshot: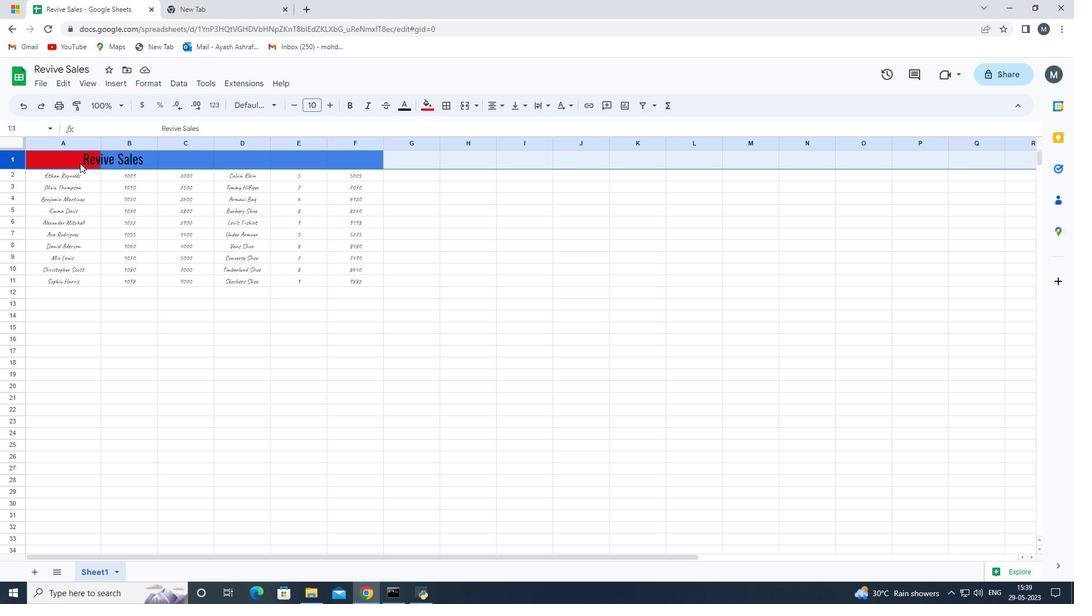 
Action: Mouse moved to (273, 353)
Screenshot: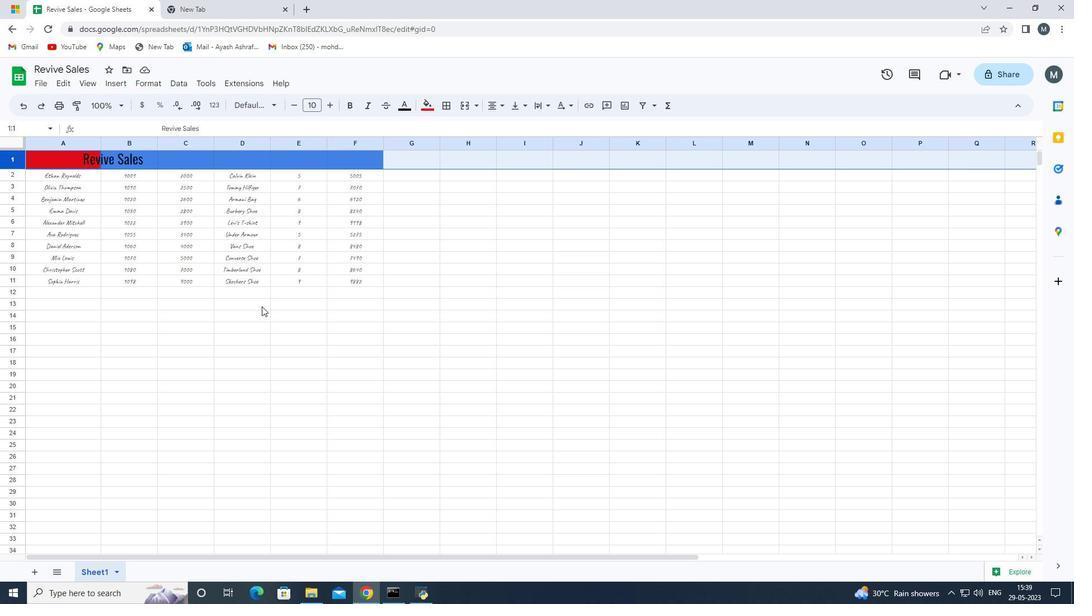
Action: Mouse pressed left at (273, 353)
Screenshot: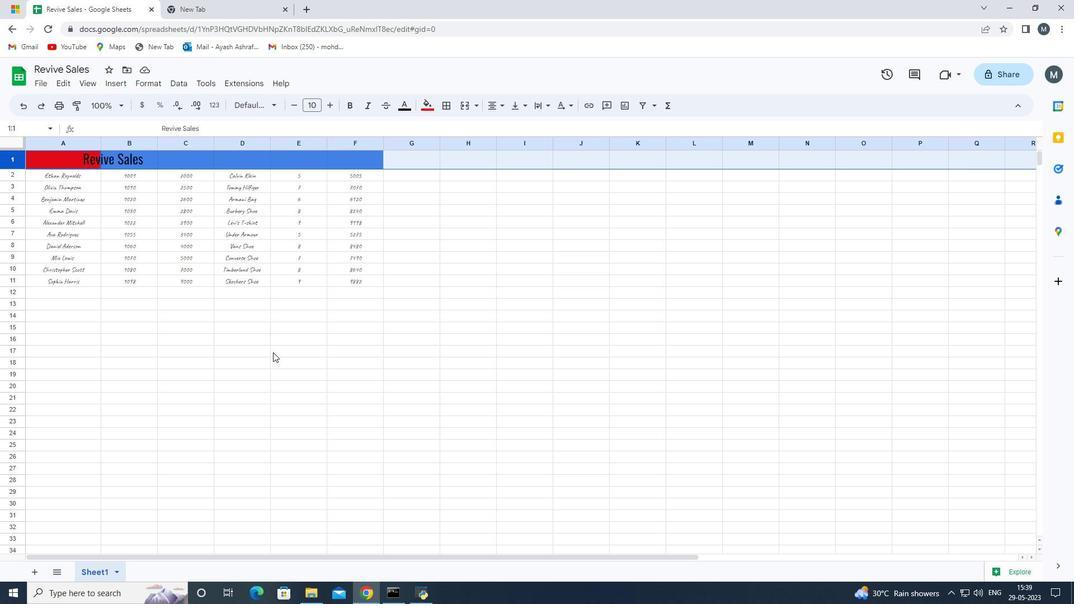
Action: Mouse moved to (19, 165)
Screenshot: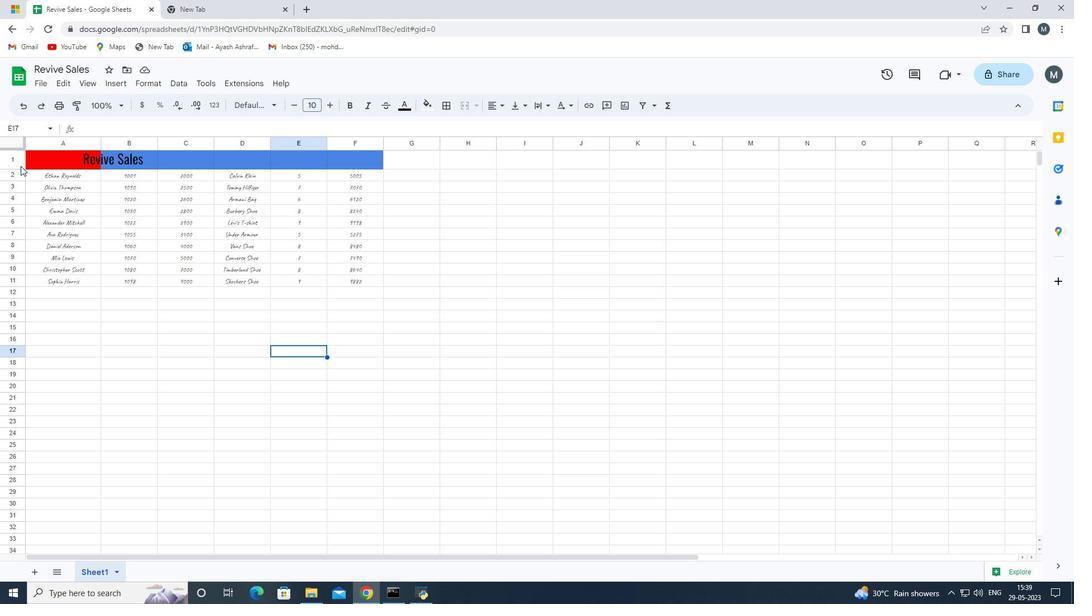 
Action: Mouse pressed left at (19, 165)
Screenshot: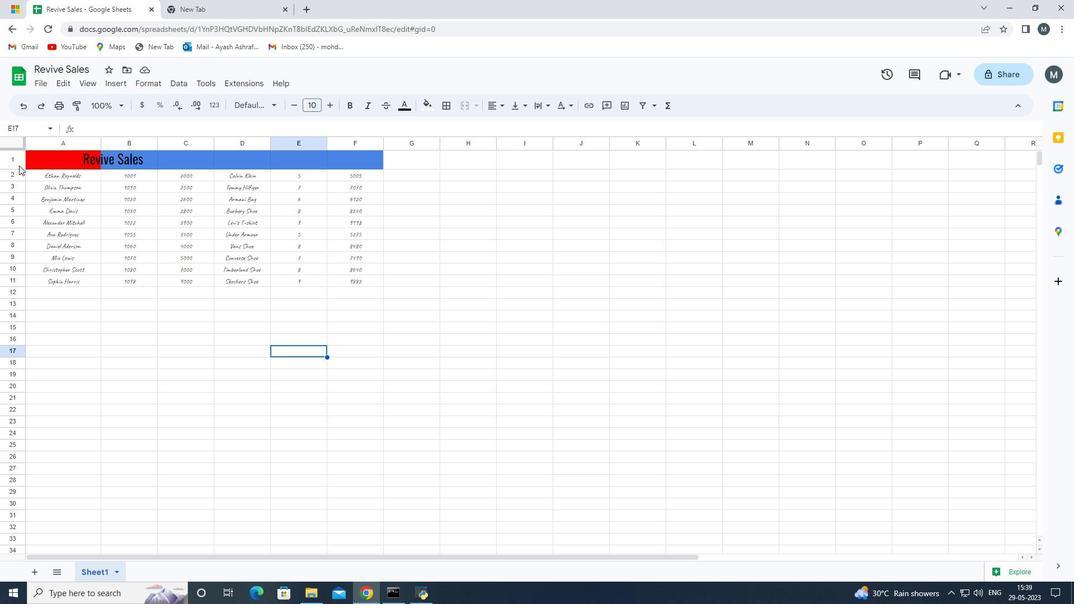 
Action: Mouse moved to (198, 128)
Screenshot: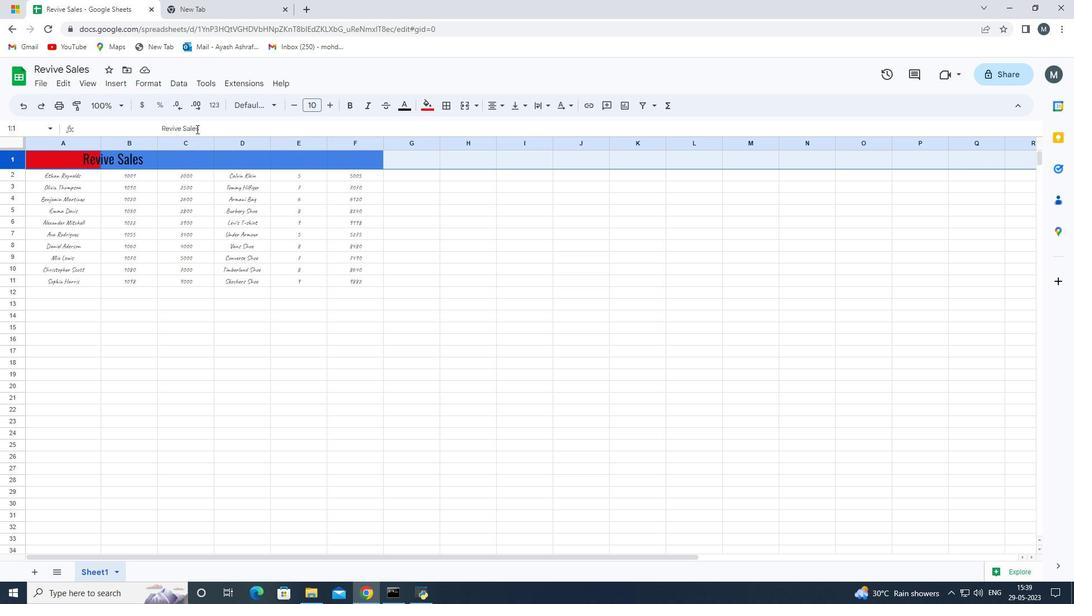
Action: Mouse pressed left at (198, 128)
Screenshot: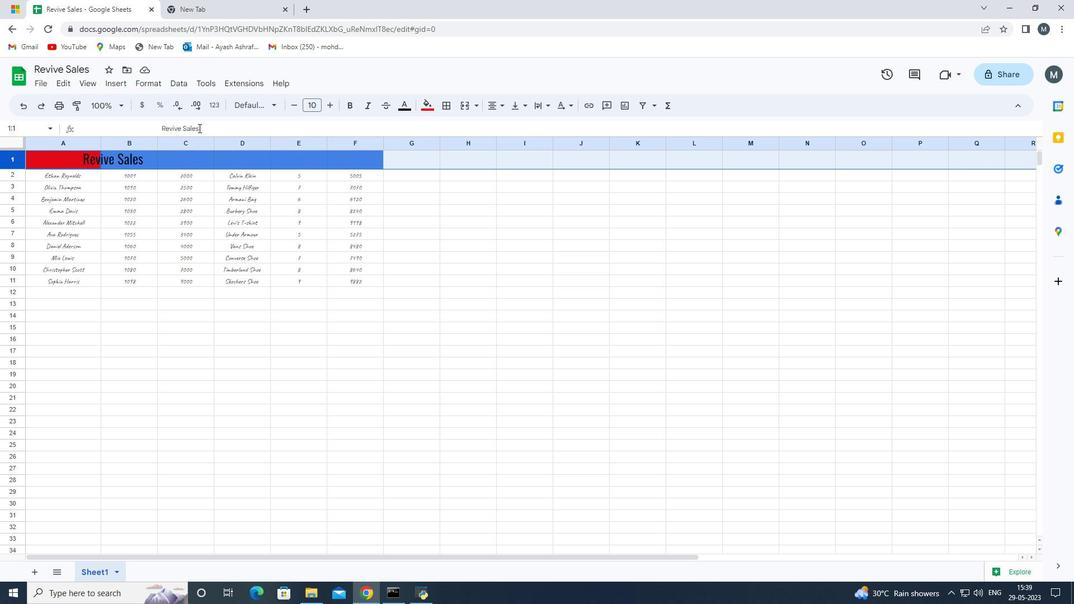 
Action: Mouse moved to (153, 125)
Screenshot: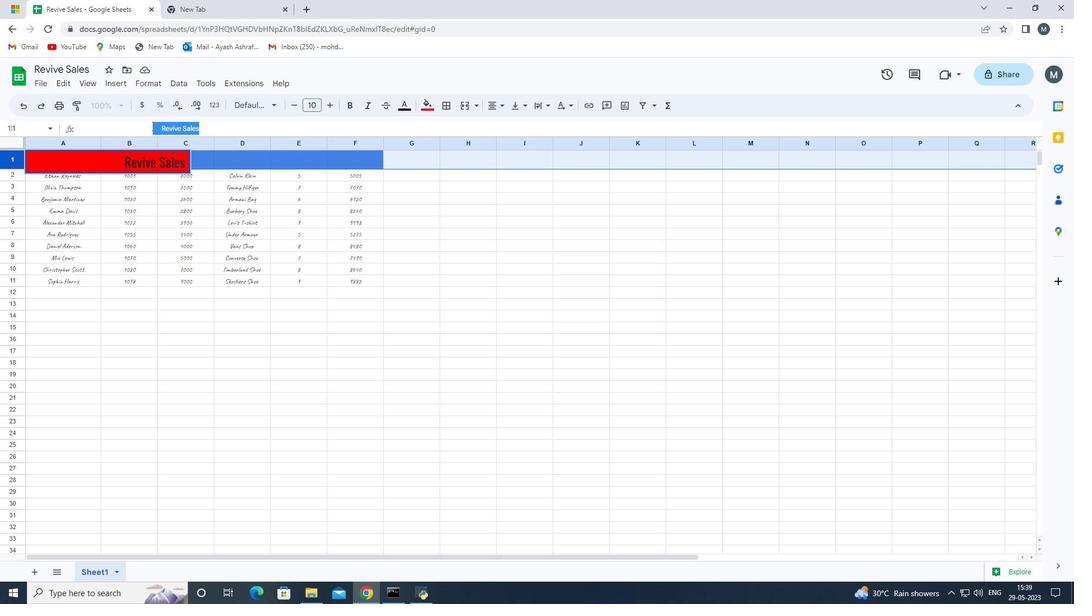 
Action: Key pressed ctrl+S
Screenshot: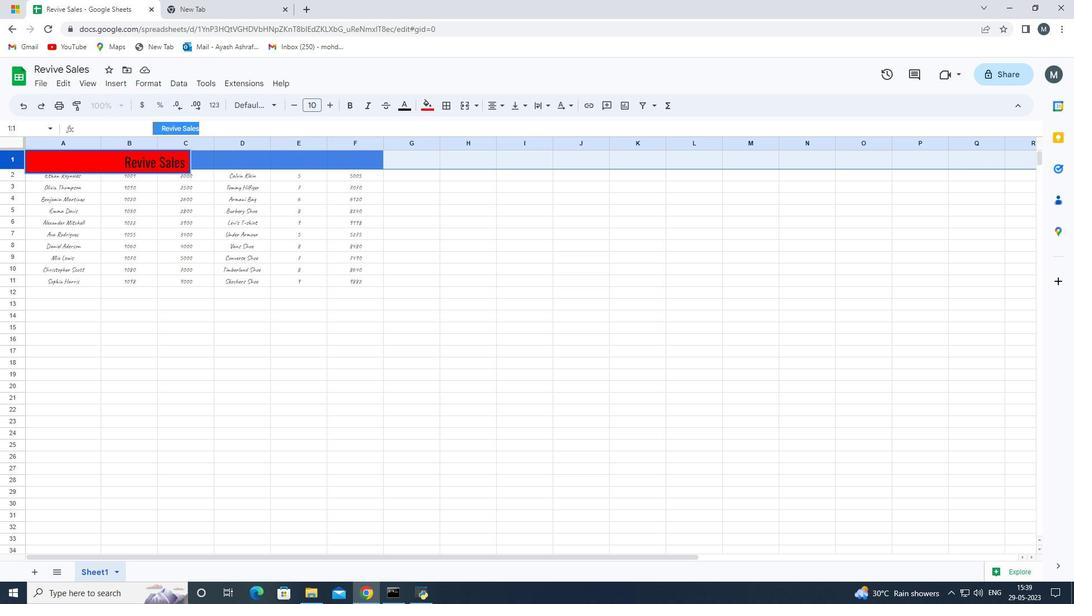 
Action: Mouse moved to (209, 128)
Screenshot: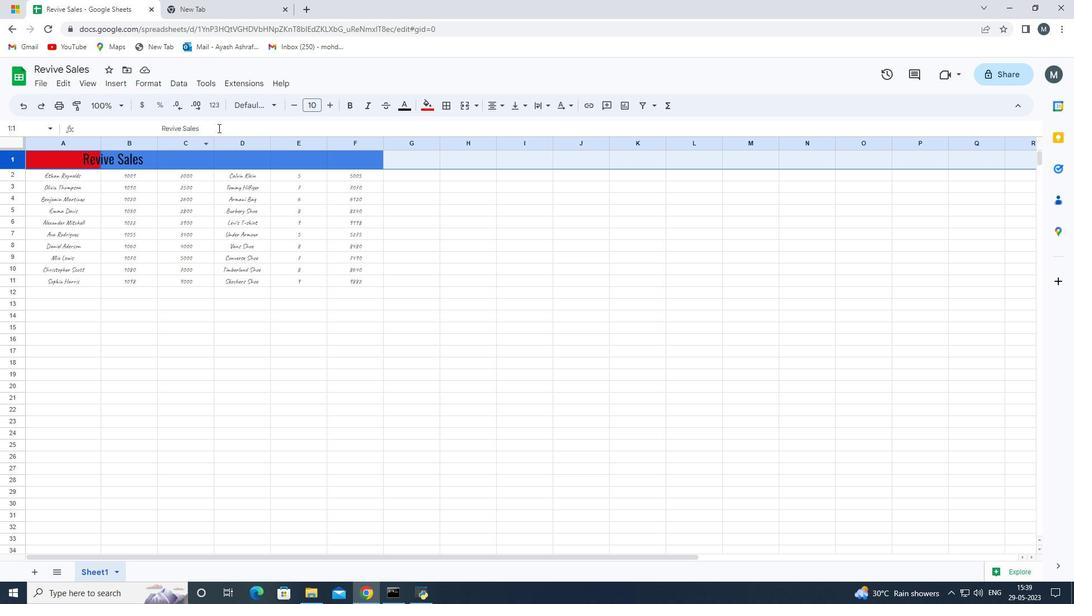 
Action: Mouse pressed left at (209, 128)
Screenshot: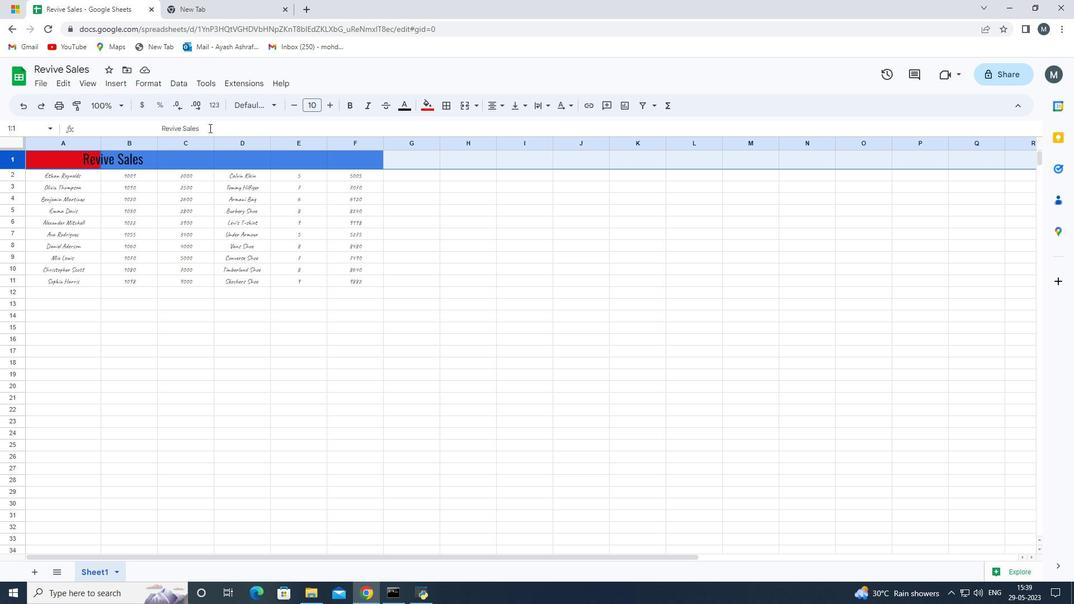 
Action: Mouse moved to (424, 105)
Screenshot: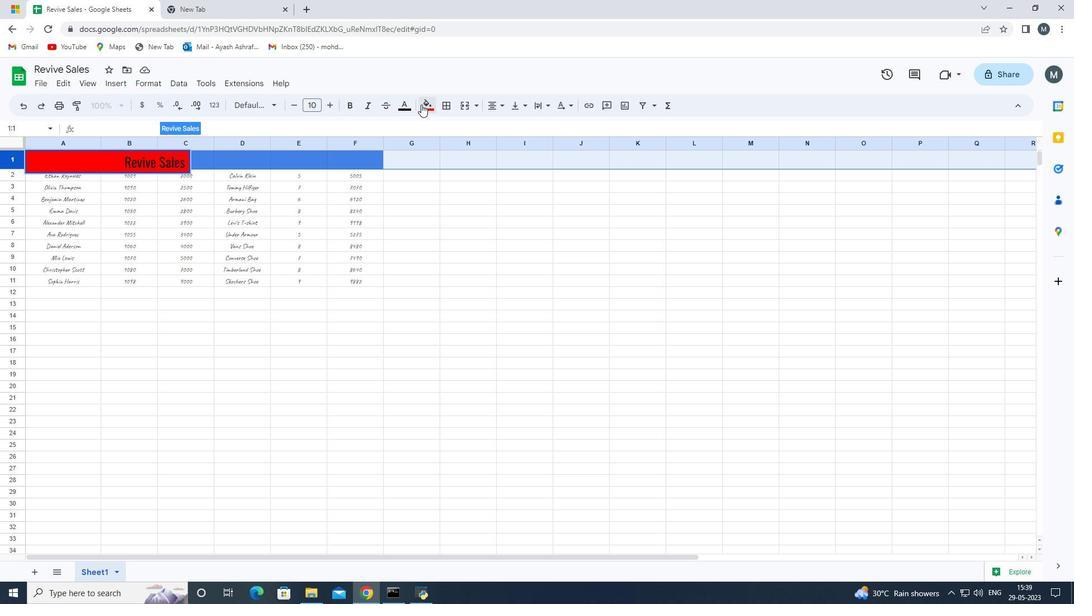 
Action: Mouse pressed left at (424, 105)
Screenshot: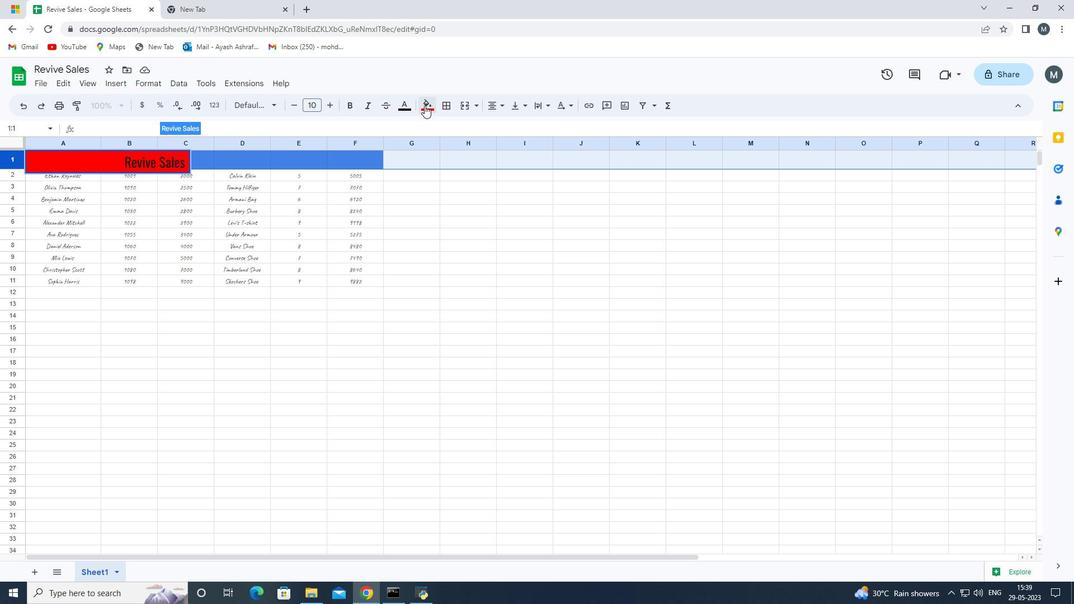 
Action: Mouse moved to (431, 158)
Screenshot: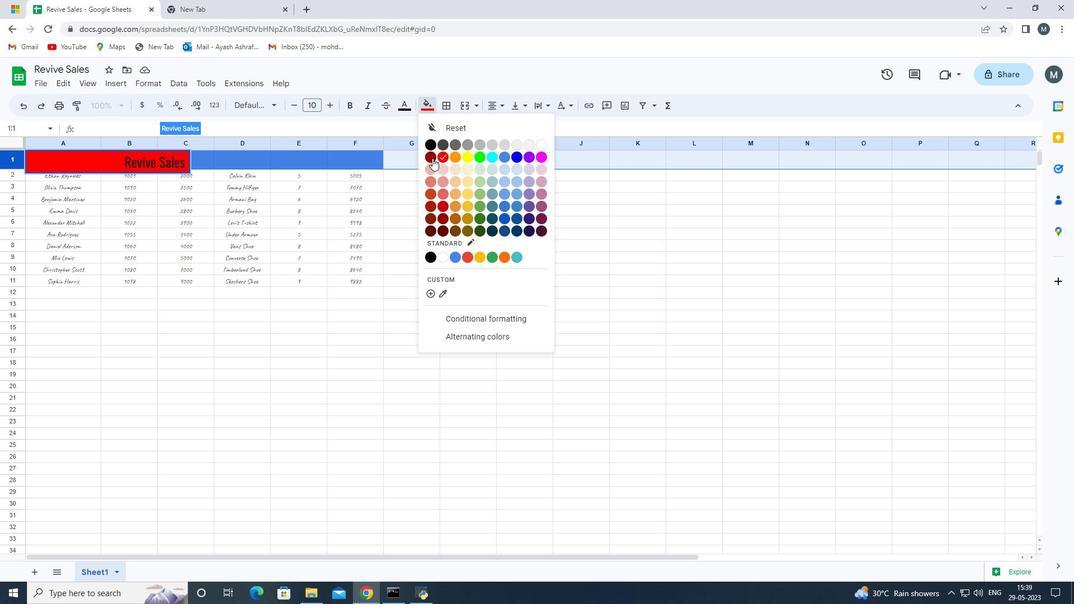 
Action: Mouse pressed left at (431, 158)
Screenshot: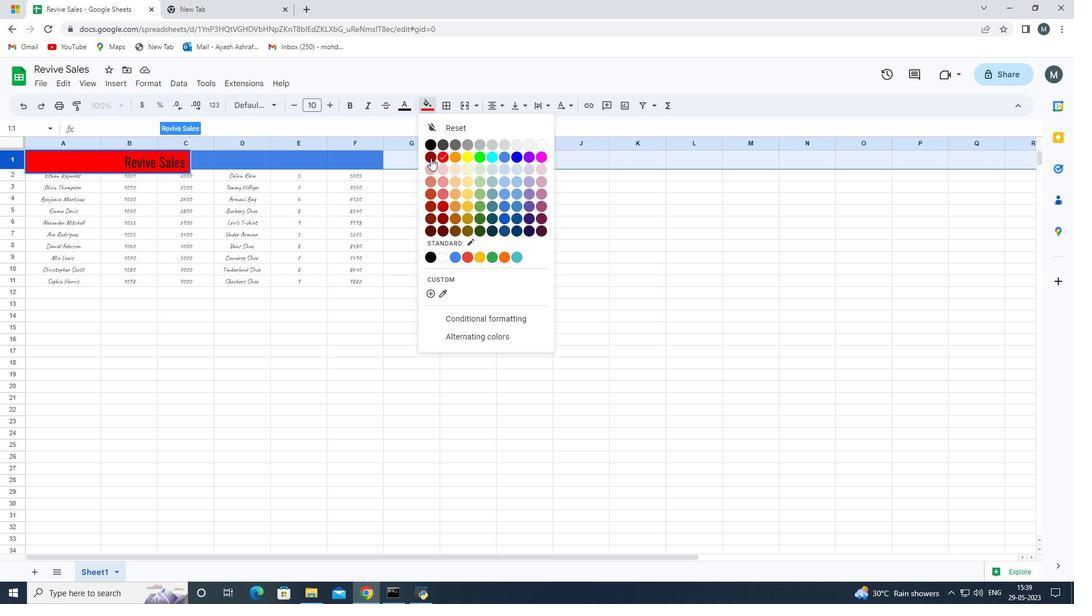 
Action: Mouse moved to (428, 110)
Screenshot: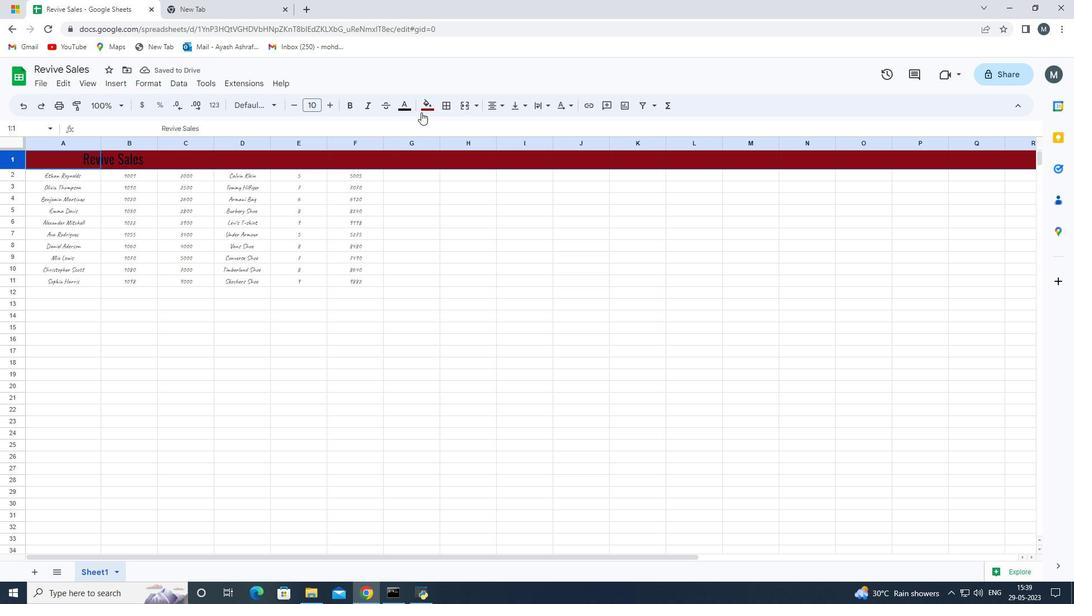 
Action: Mouse pressed left at (428, 110)
Screenshot: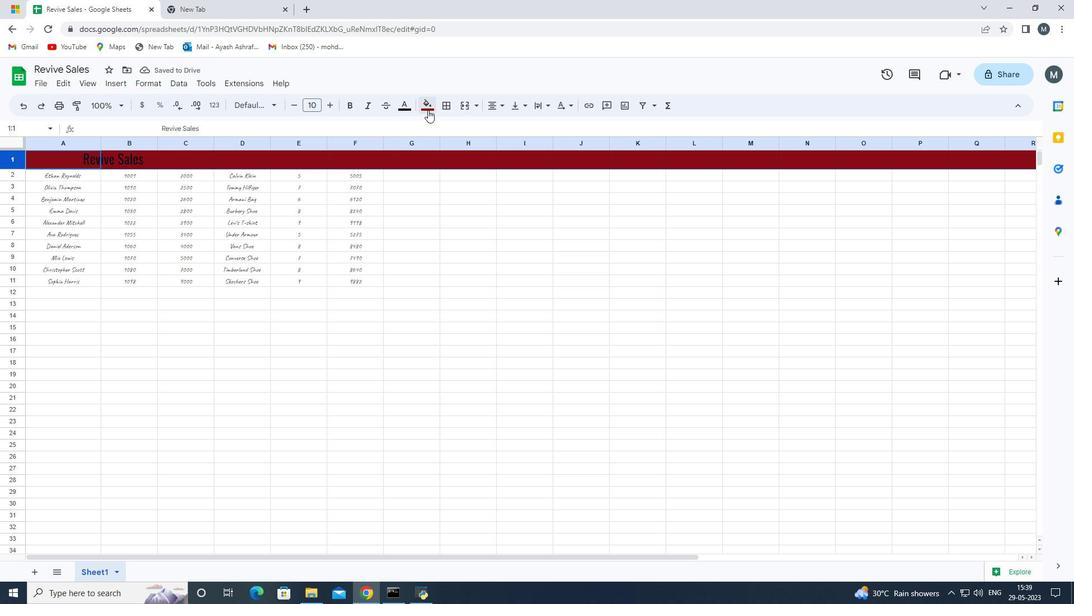 
Action: Mouse moved to (437, 158)
Screenshot: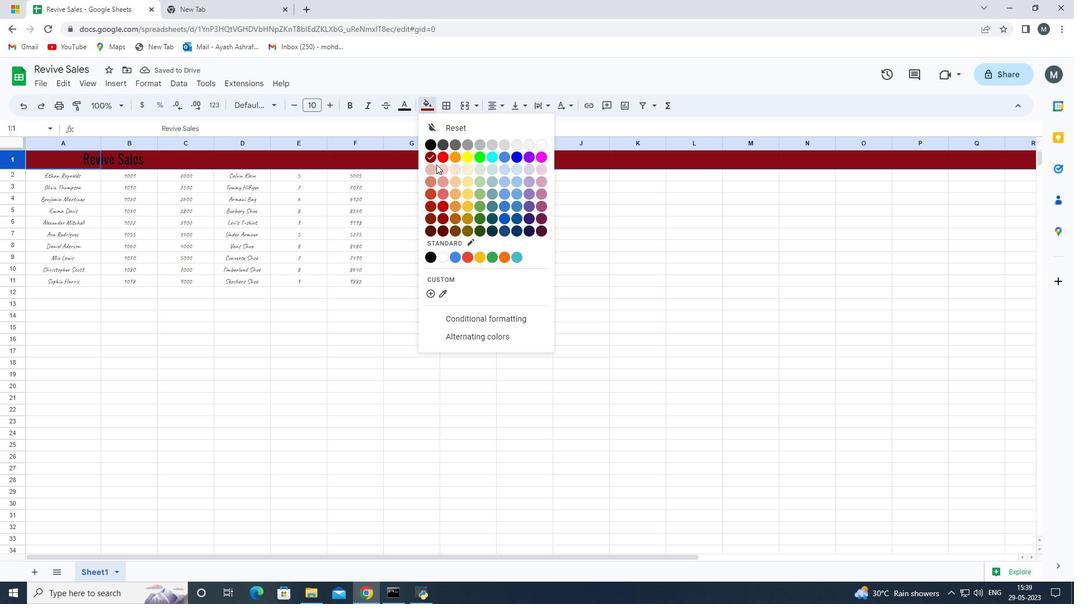 
Action: Mouse pressed left at (437, 158)
Screenshot: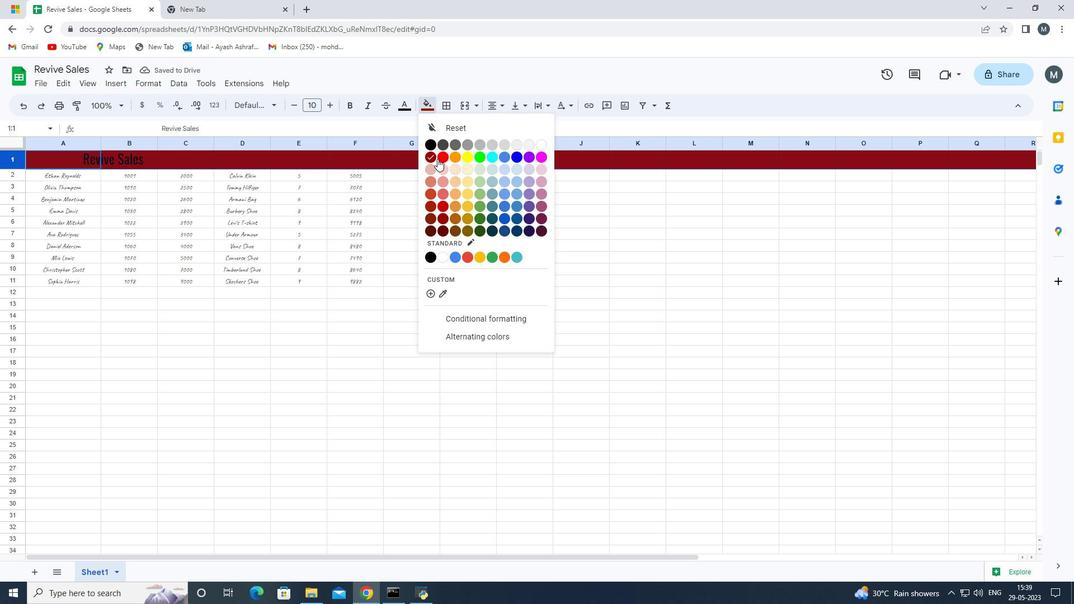
Action: Mouse moved to (136, 387)
Screenshot: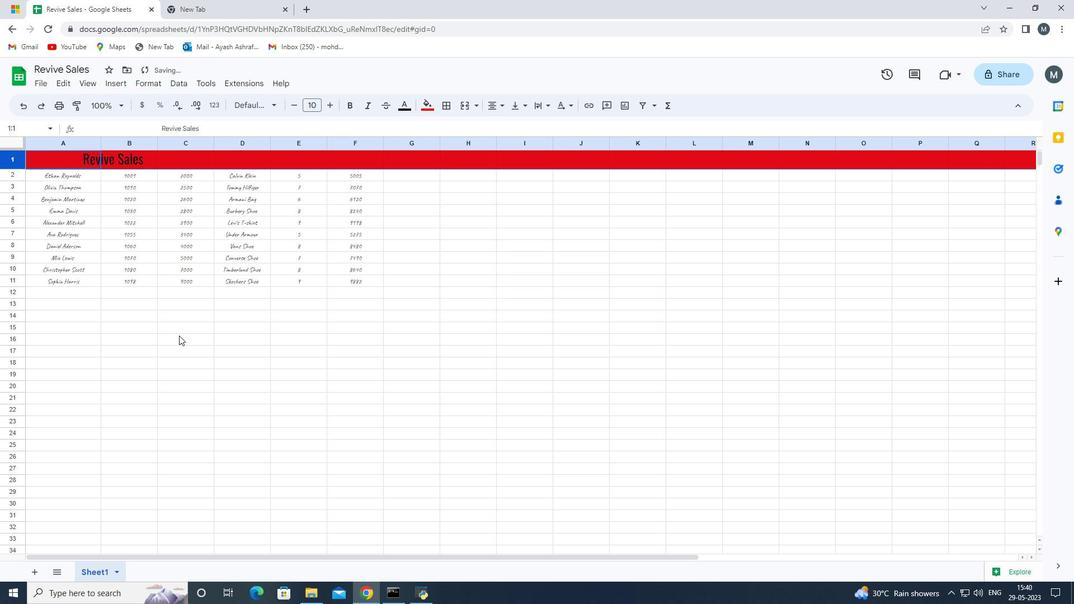 
Action: Mouse pressed left at (136, 387)
Screenshot: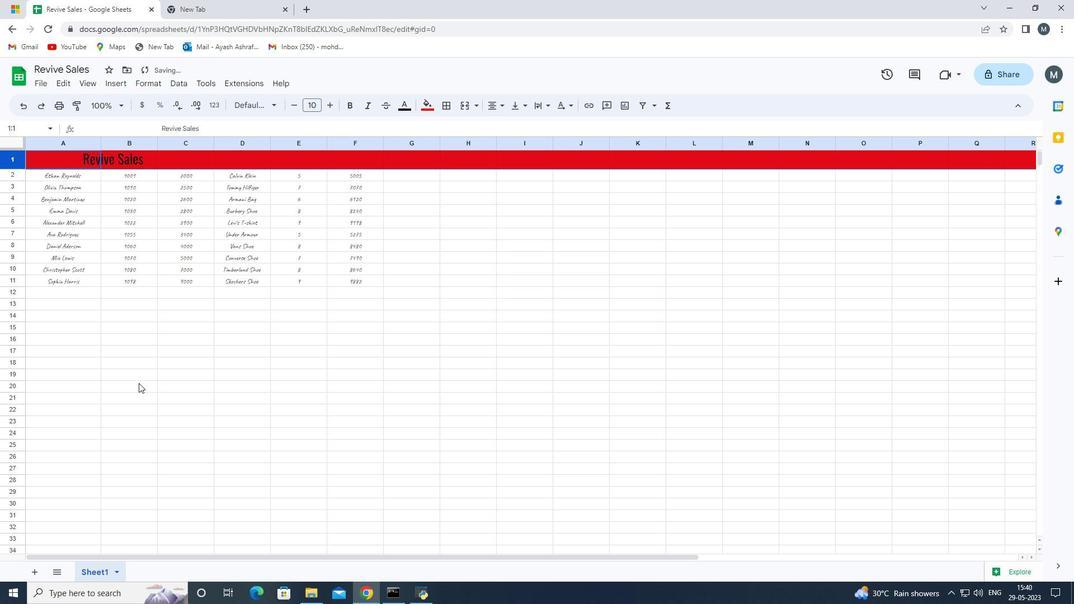
Action: Mouse moved to (413, 159)
Screenshot: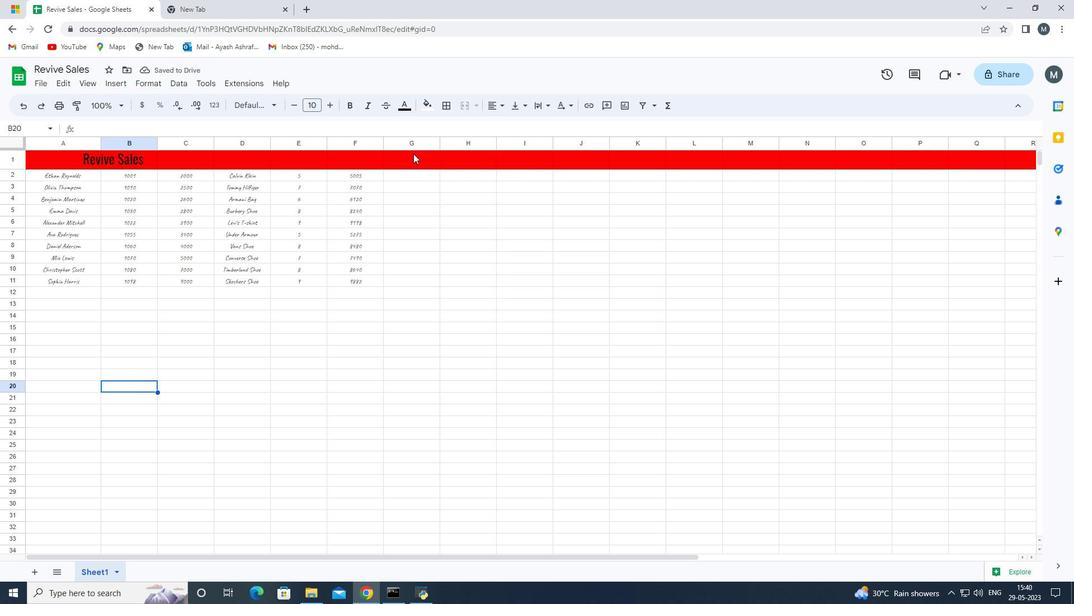 
Action: Mouse pressed left at (413, 159)
Screenshot: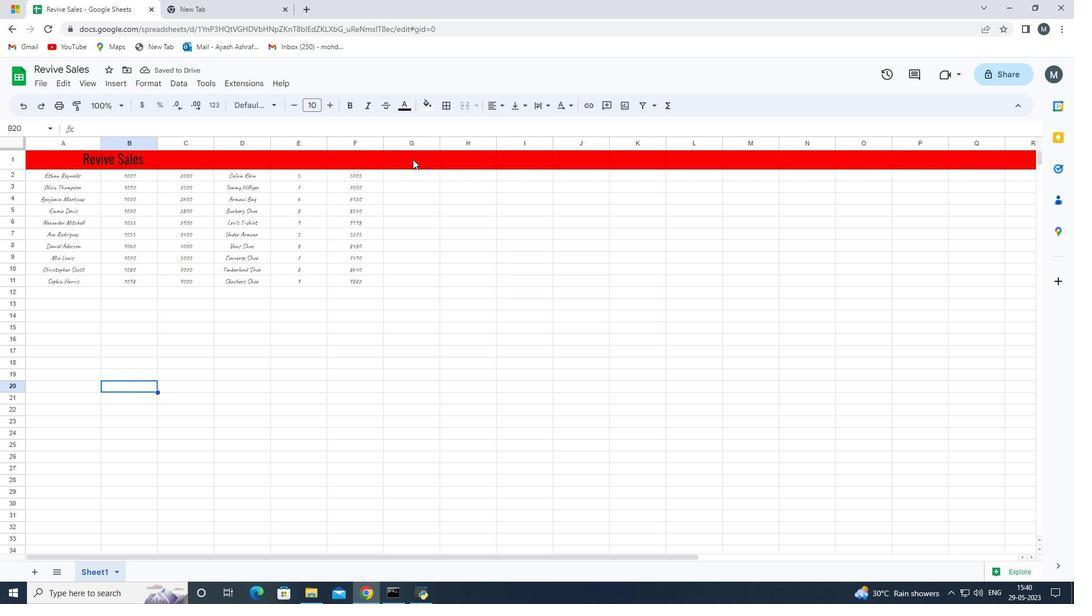 
Action: Key pressed <Key.shift_r><Key.right><Key.right><Key.right><Key.right><Key.right><Key.right><Key.right><Key.right><Key.right><Key.right><Key.right><Key.right><Key.right><Key.right><Key.right><Key.right><Key.right><Key.right><Key.right><Key.right><Key.right><Key.right><Key.right><Key.right><Key.right><Key.right><Key.right><Key.right><Key.right><Key.right><Key.right><Key.right><Key.right><Key.right>
Screenshot: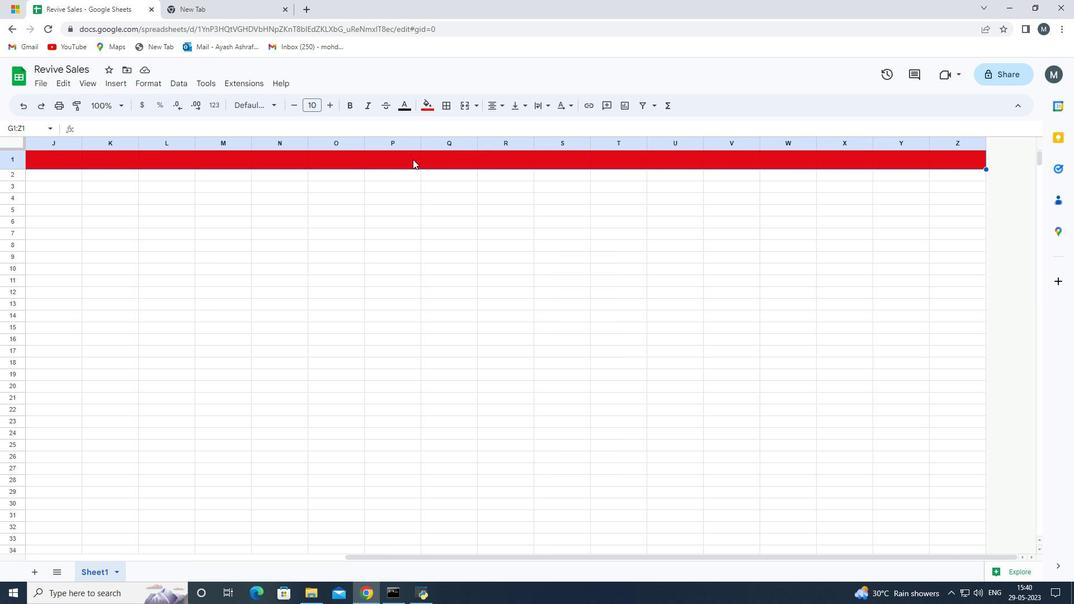 
Action: Mouse moved to (430, 111)
Screenshot: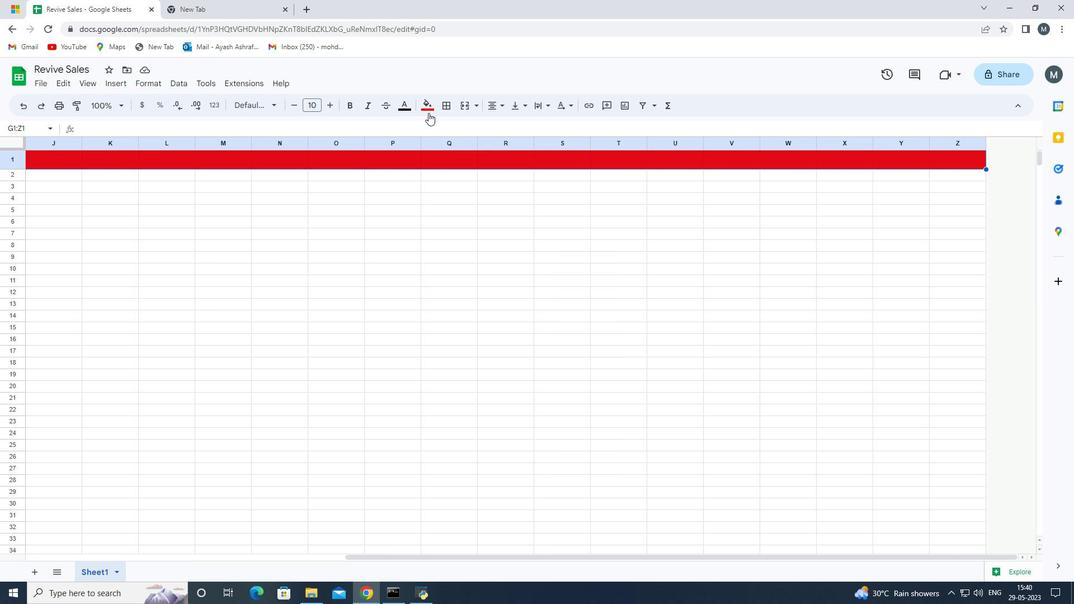
Action: Mouse pressed left at (430, 111)
Screenshot: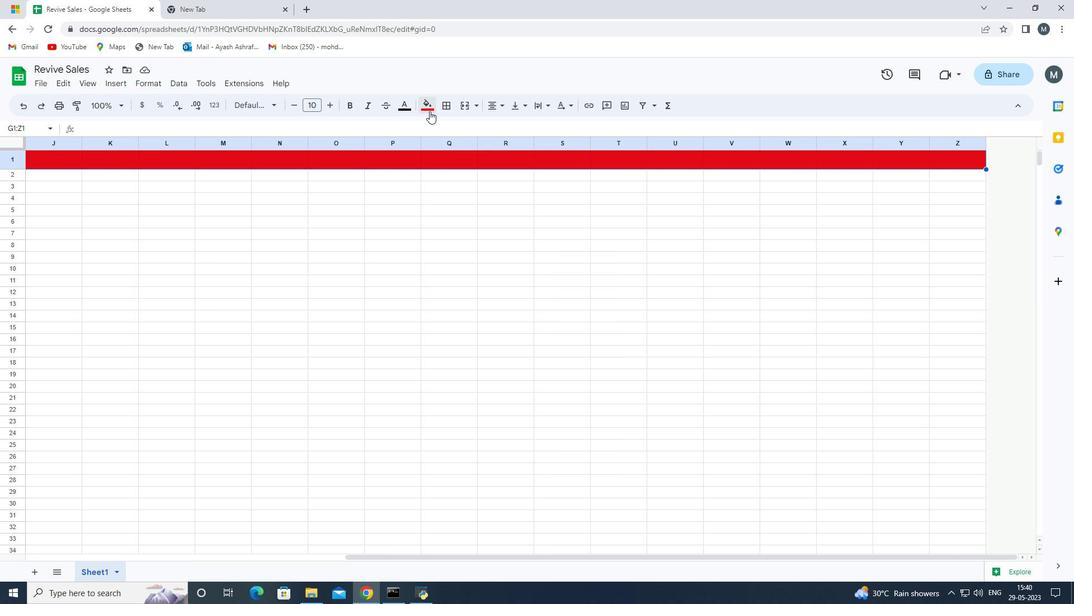 
Action: Mouse moved to (539, 147)
Screenshot: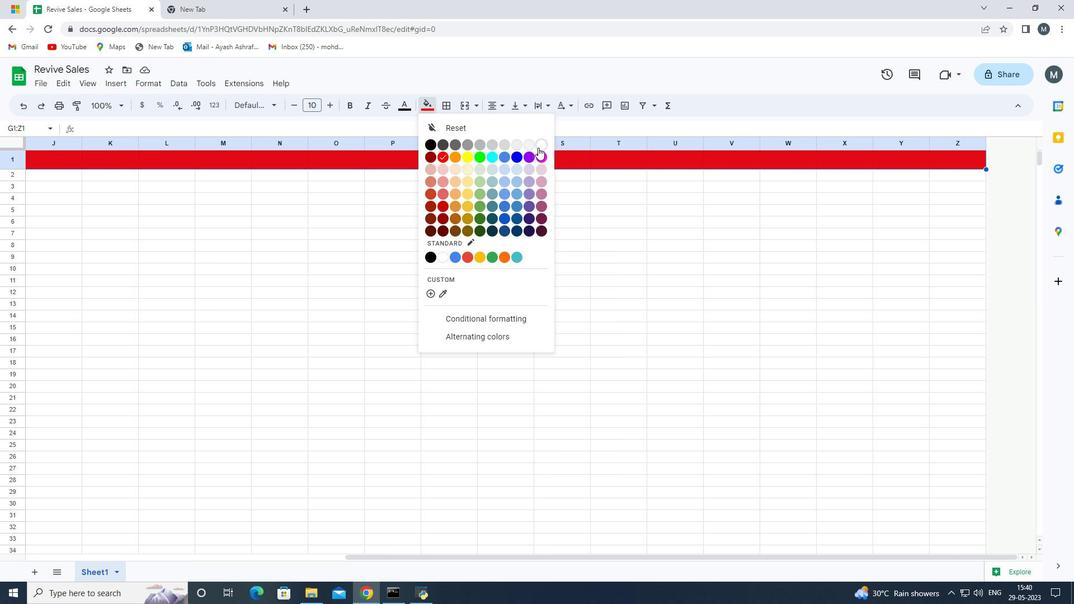 
Action: Mouse pressed left at (539, 147)
Screenshot: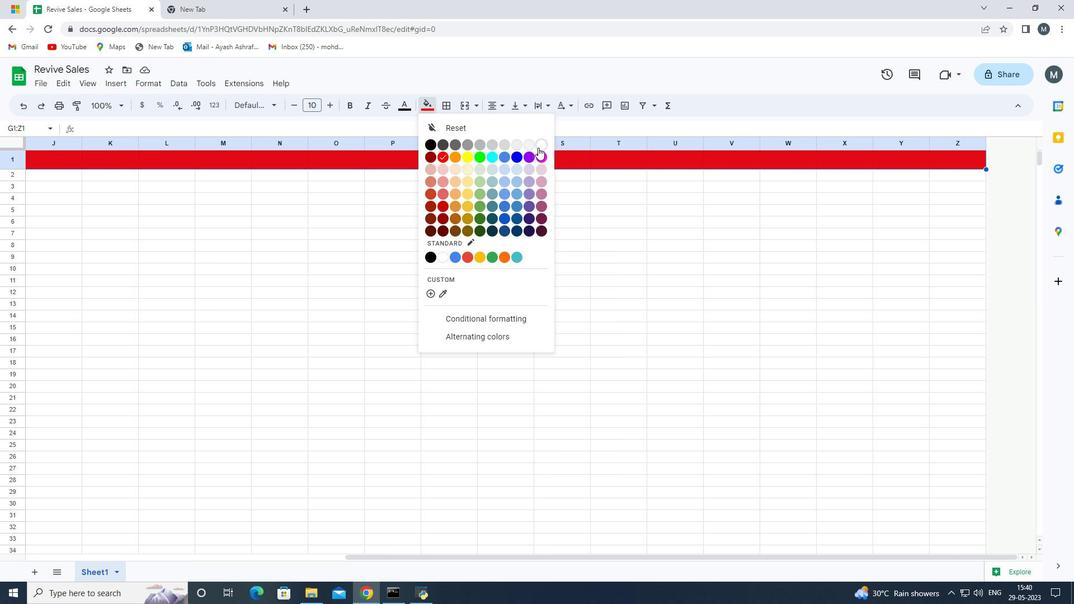 
Action: Mouse moved to (256, 341)
Screenshot: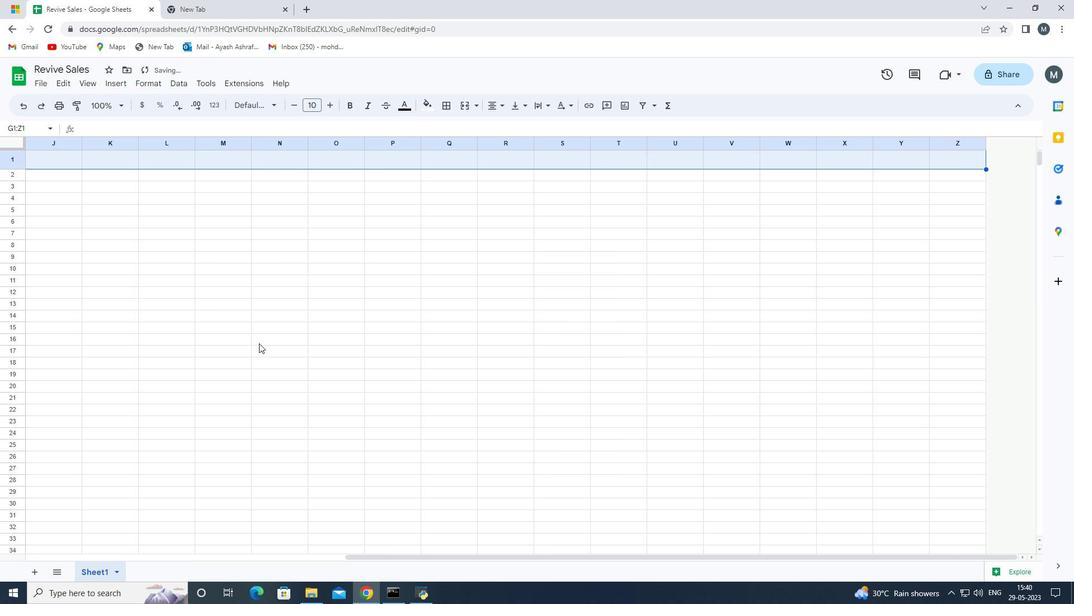 
Action: Mouse scrolled (256, 342) with delta (0, 0)
Screenshot: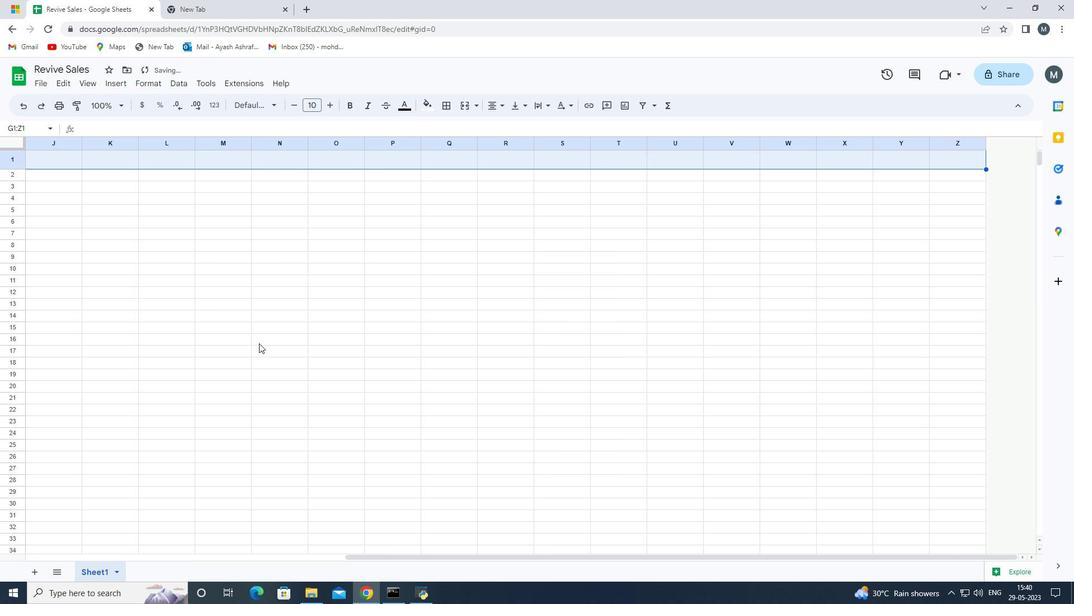 
Action: Mouse scrolled (256, 342) with delta (0, 0)
Screenshot: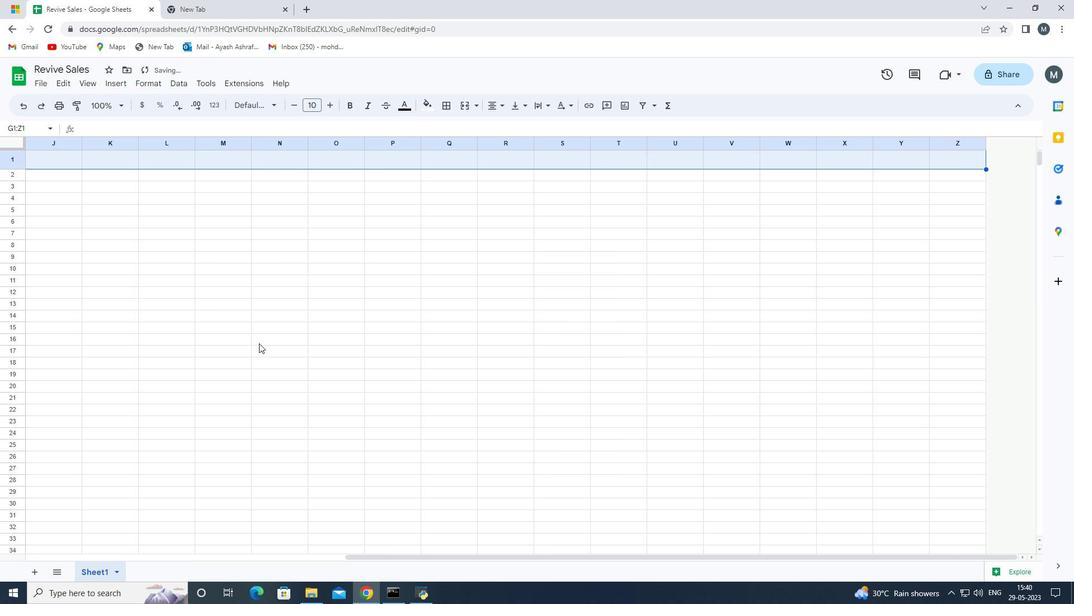 
Action: Mouse scrolled (256, 342) with delta (0, 0)
Screenshot: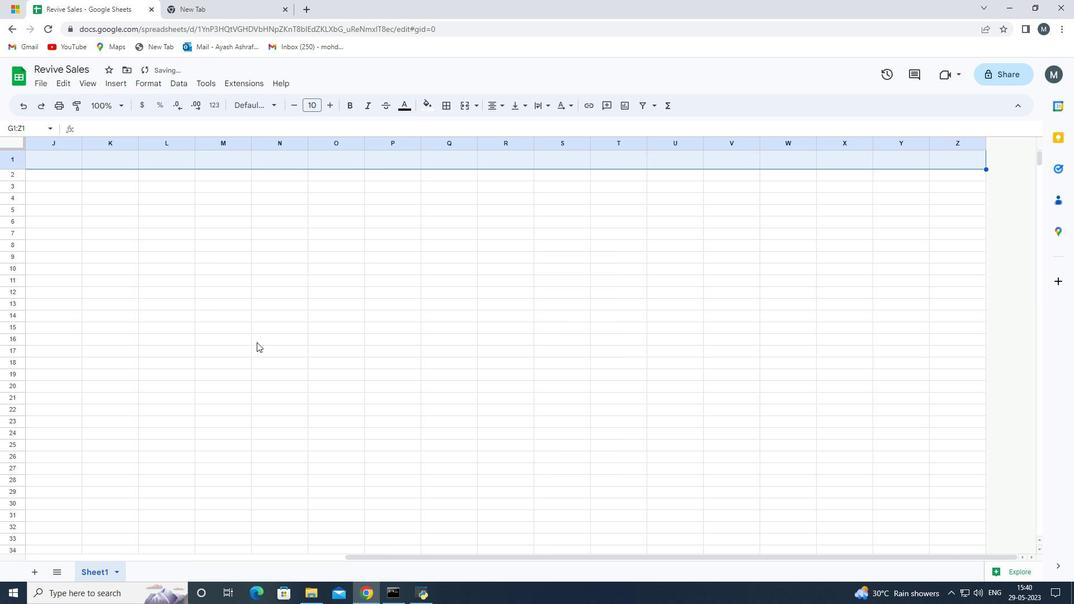 
Action: Mouse moved to (284, 311)
Screenshot: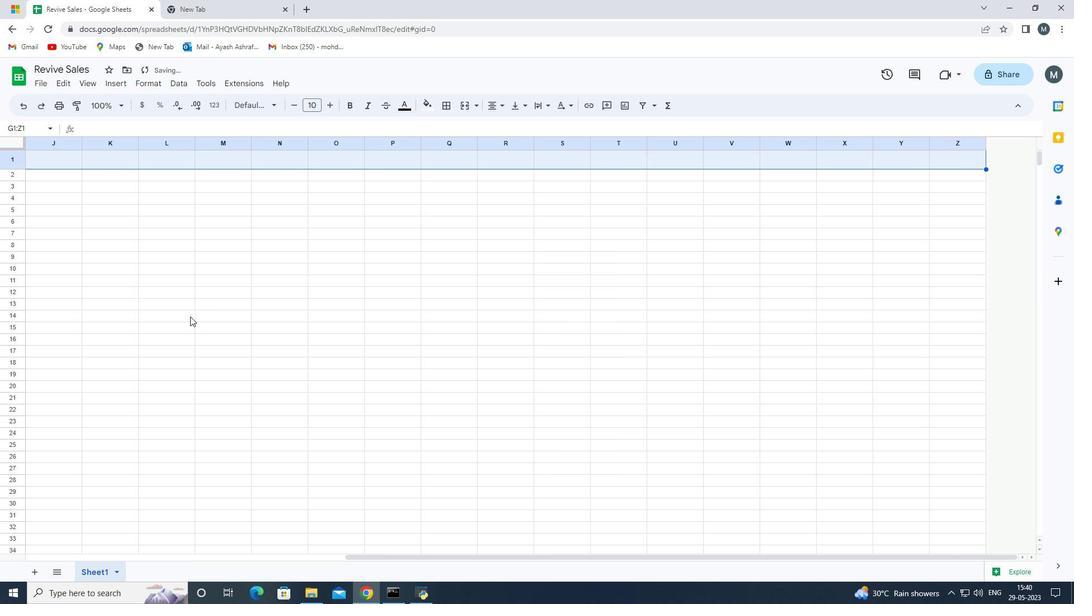 
Action: Key pressed <Key.left><Key.left><Key.left><Key.left><Key.left><Key.left><Key.left><Key.left><Key.left>
Screenshot: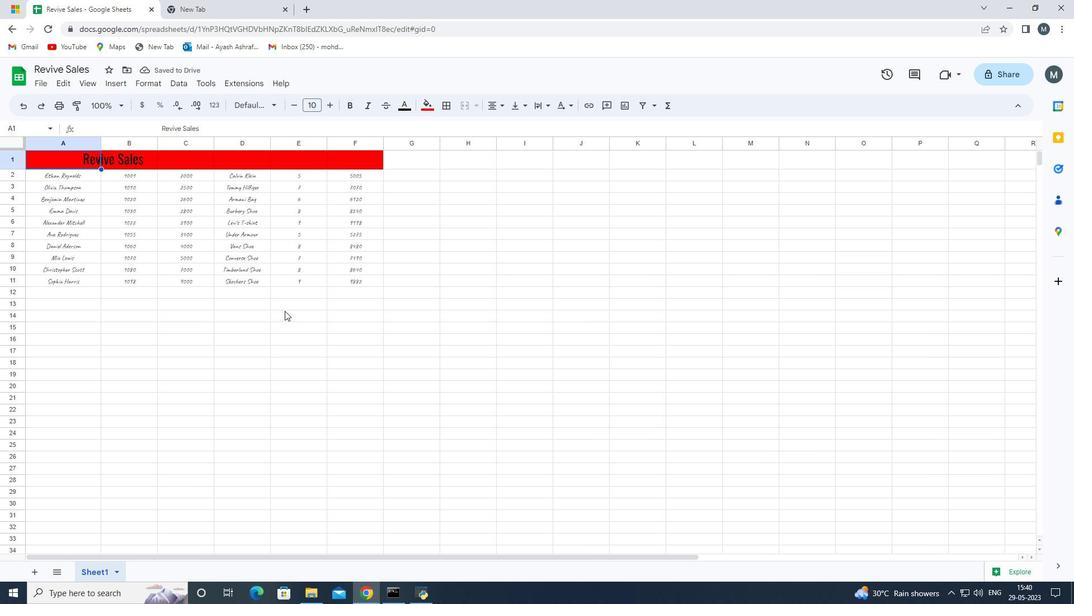 
Action: Mouse moved to (245, 325)
Screenshot: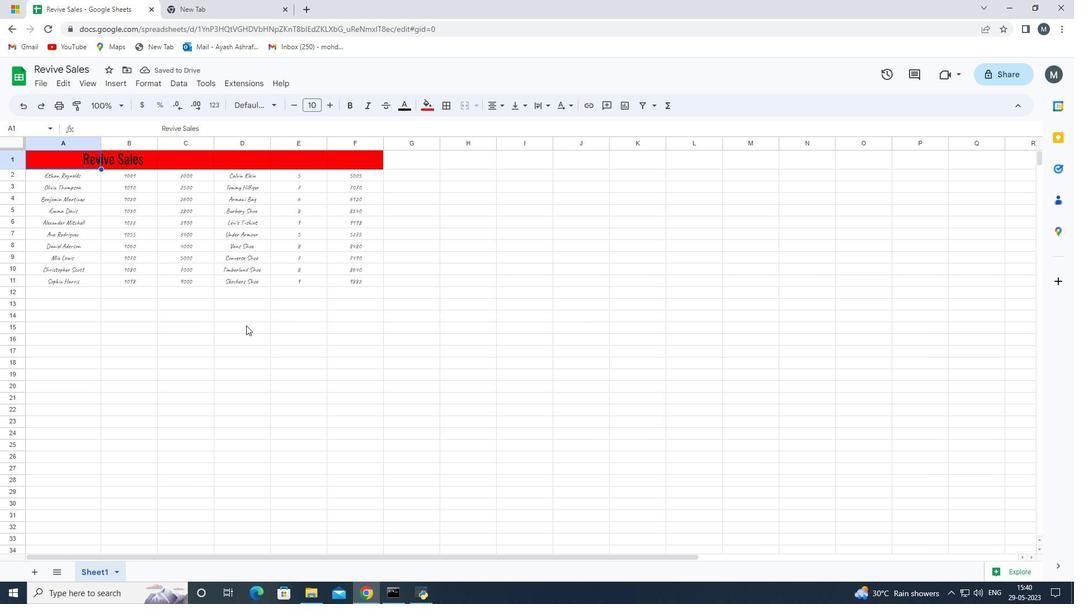 
Action: Mouse pressed left at (245, 325)
Screenshot: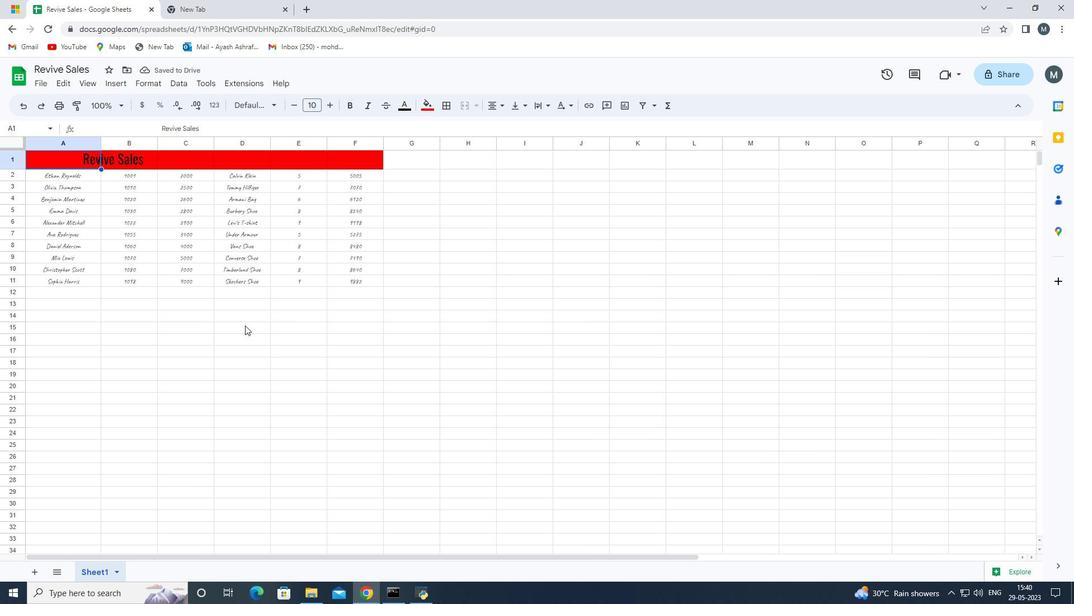 
Action: Mouse moved to (17, 176)
Screenshot: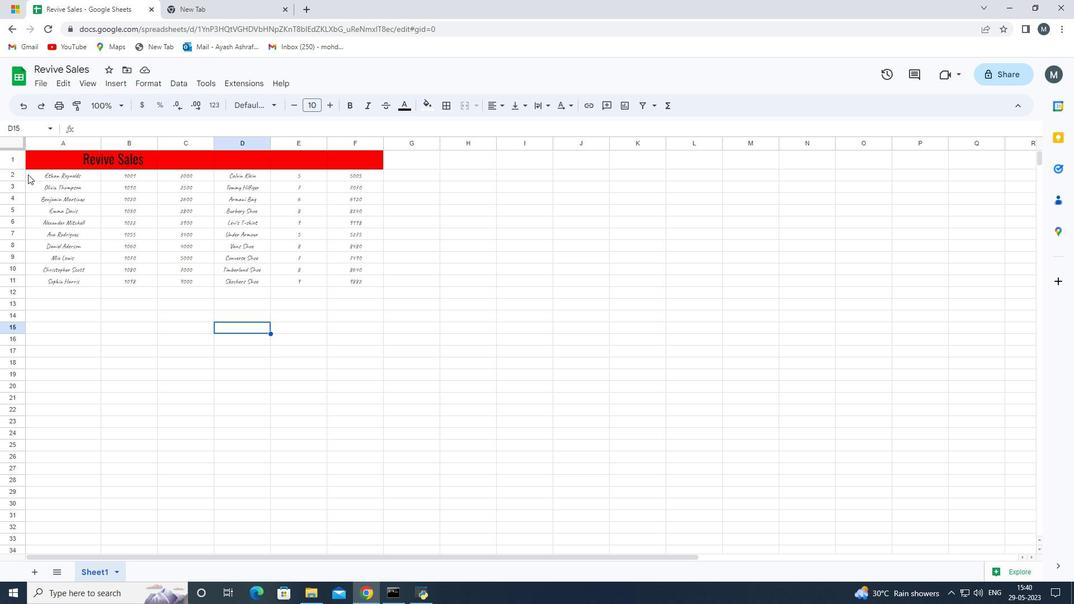 
Action: Mouse pressed left at (17, 176)
Screenshot: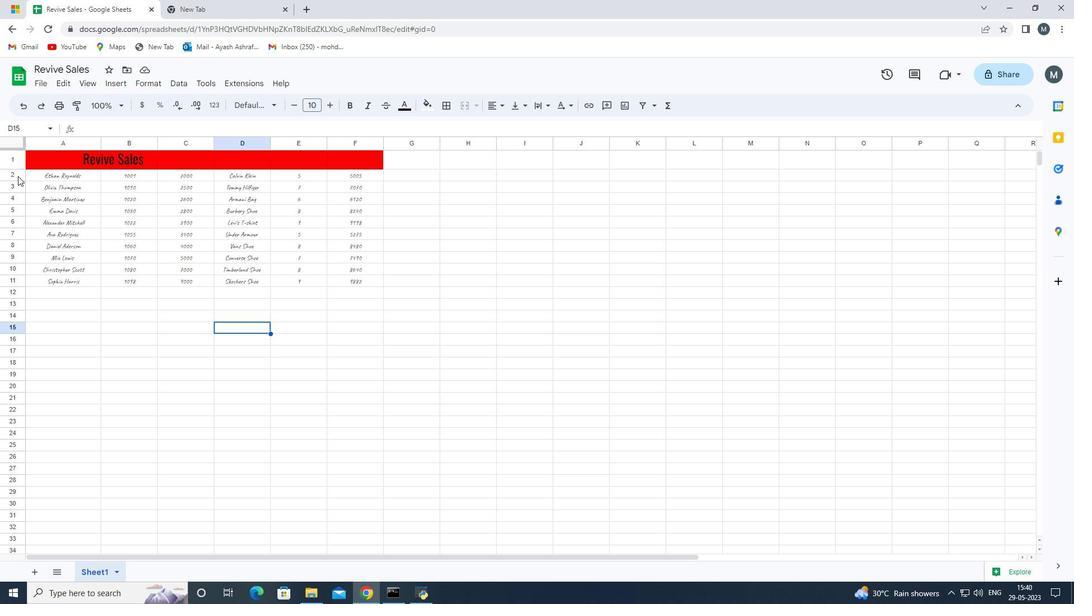 
Action: Mouse moved to (410, 109)
Screenshot: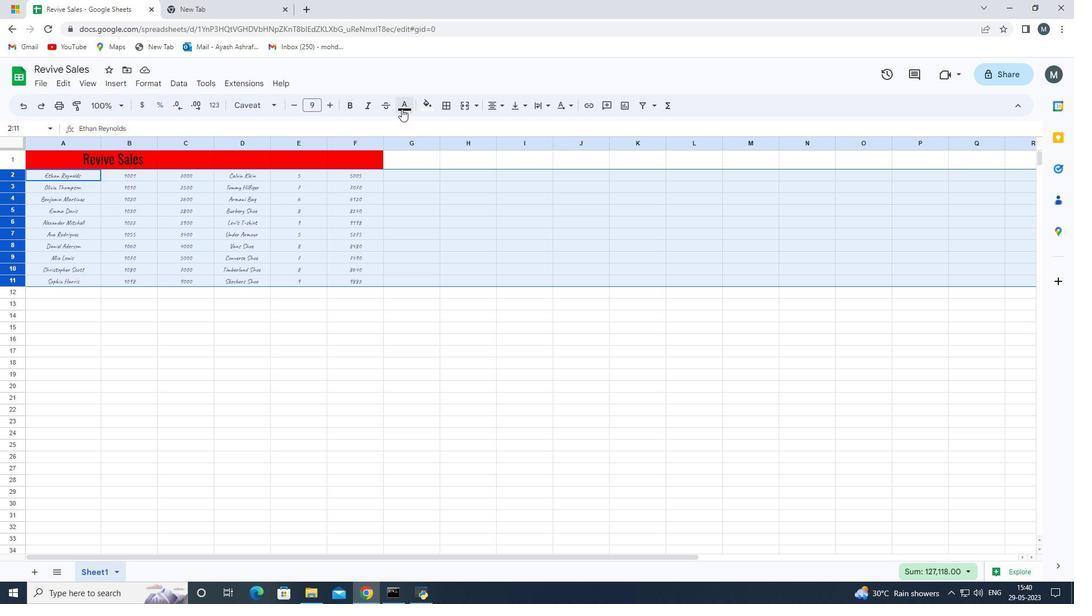 
Action: Mouse pressed left at (410, 109)
Screenshot: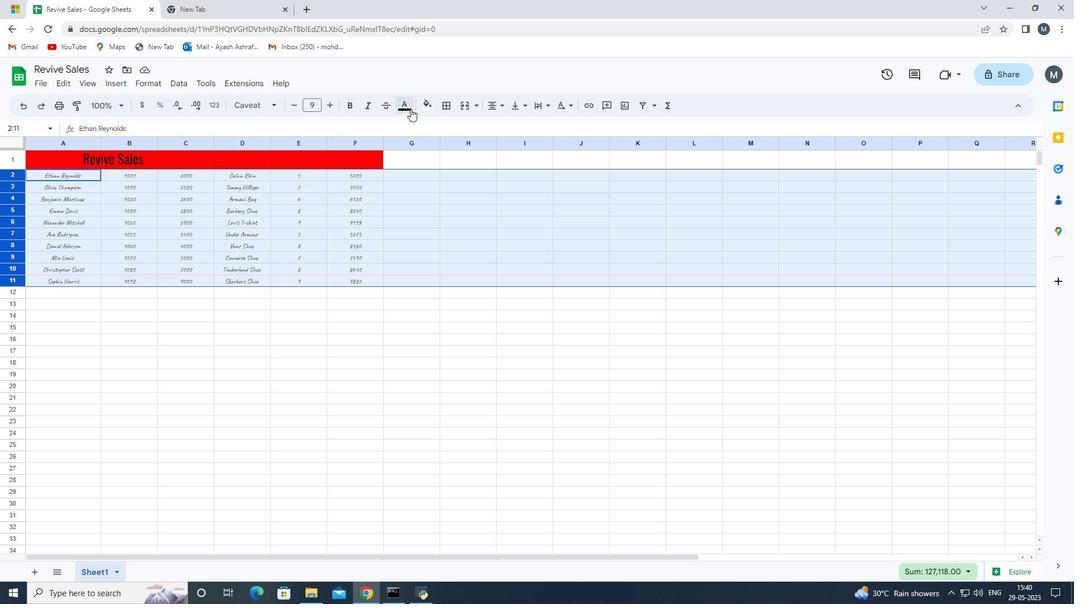 
Action: Mouse moved to (419, 157)
Screenshot: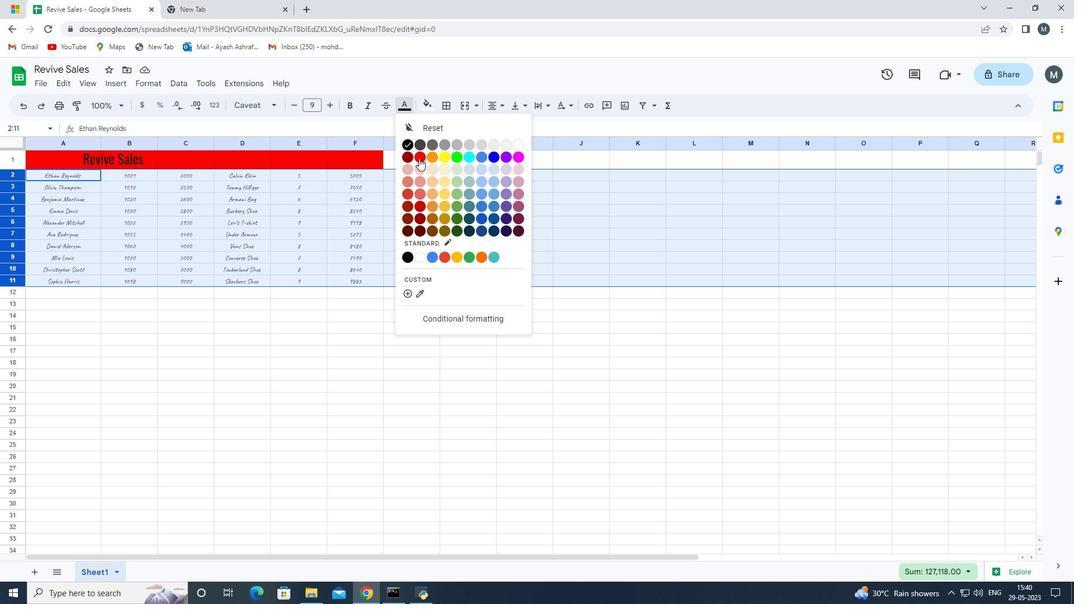 
Action: Mouse pressed left at (419, 157)
Screenshot: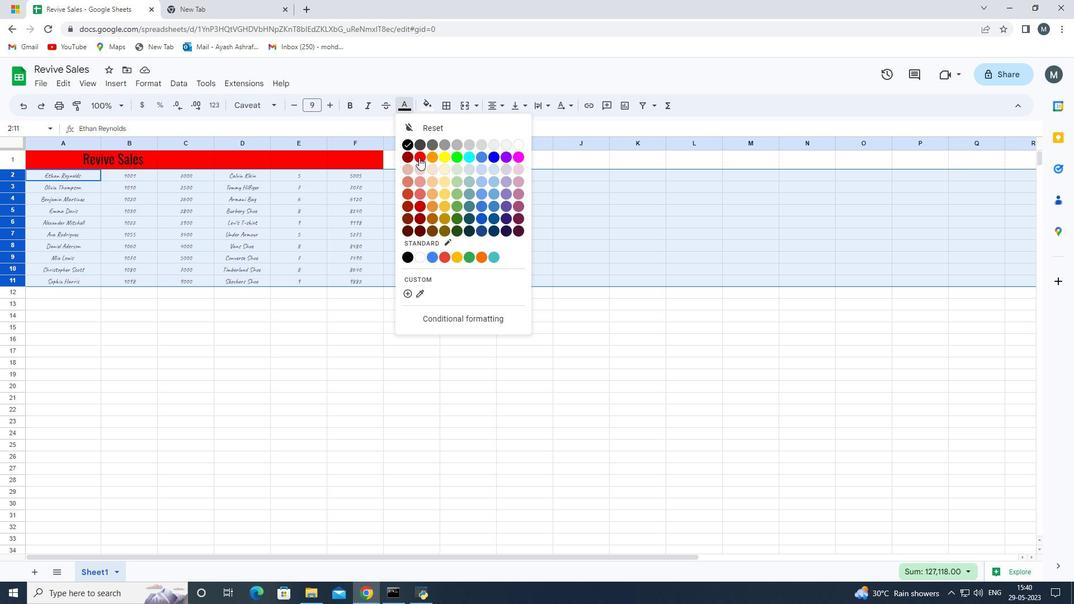 
Action: Mouse moved to (292, 380)
Screenshot: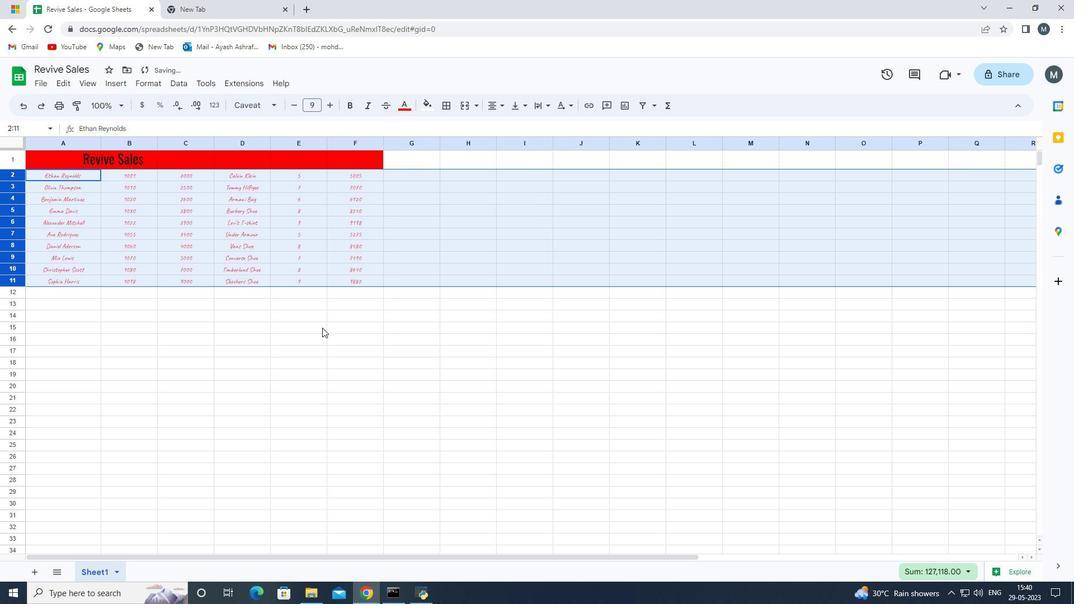 
Action: Mouse pressed left at (292, 380)
Screenshot: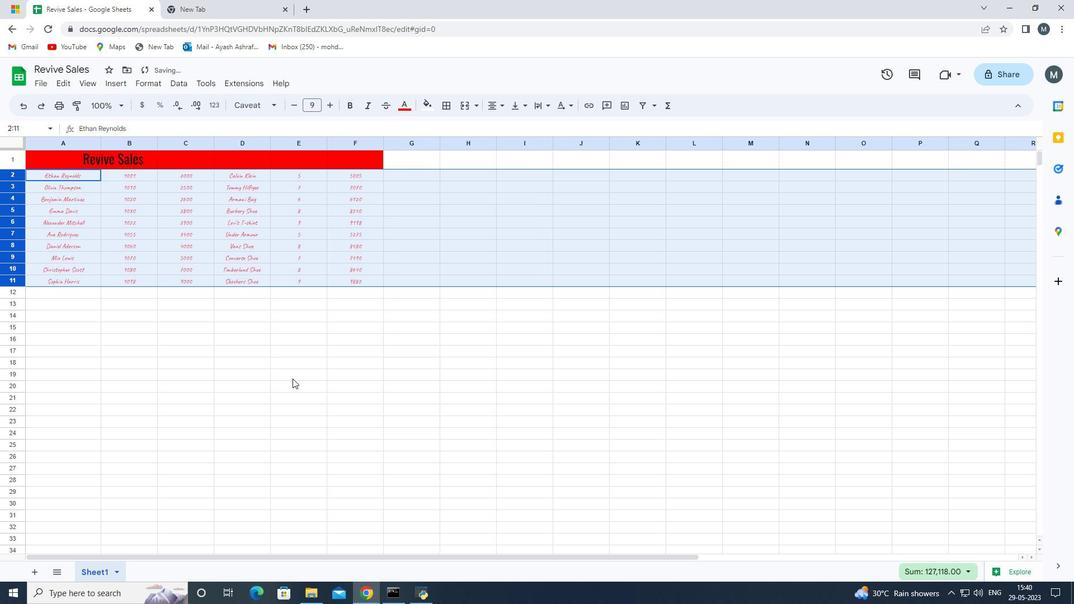
Action: Mouse moved to (148, 308)
Screenshot: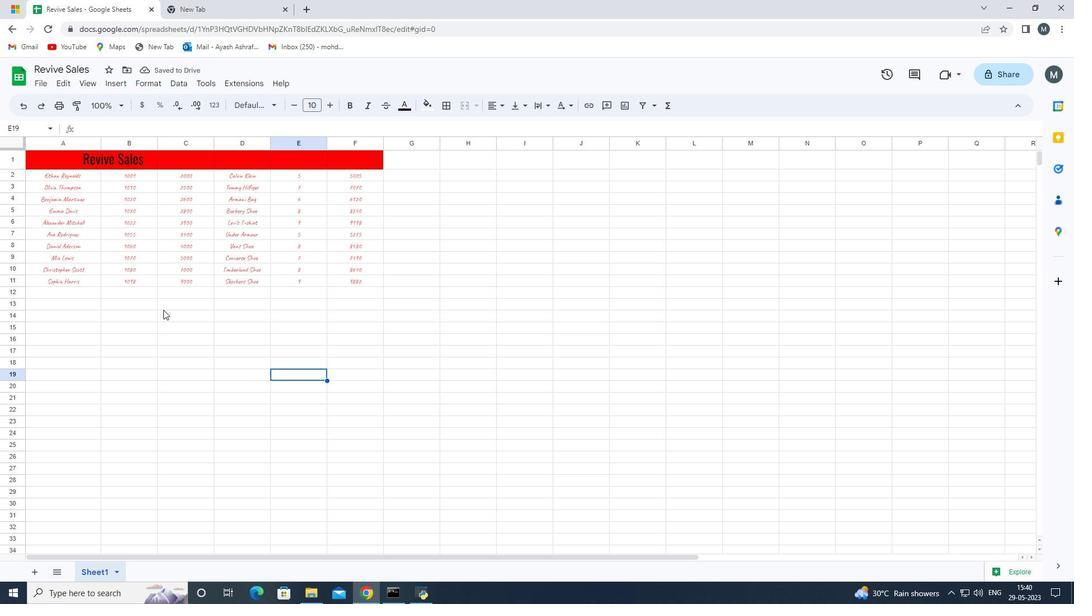 
Action: Mouse scrolled (148, 309) with delta (0, 0)
Screenshot: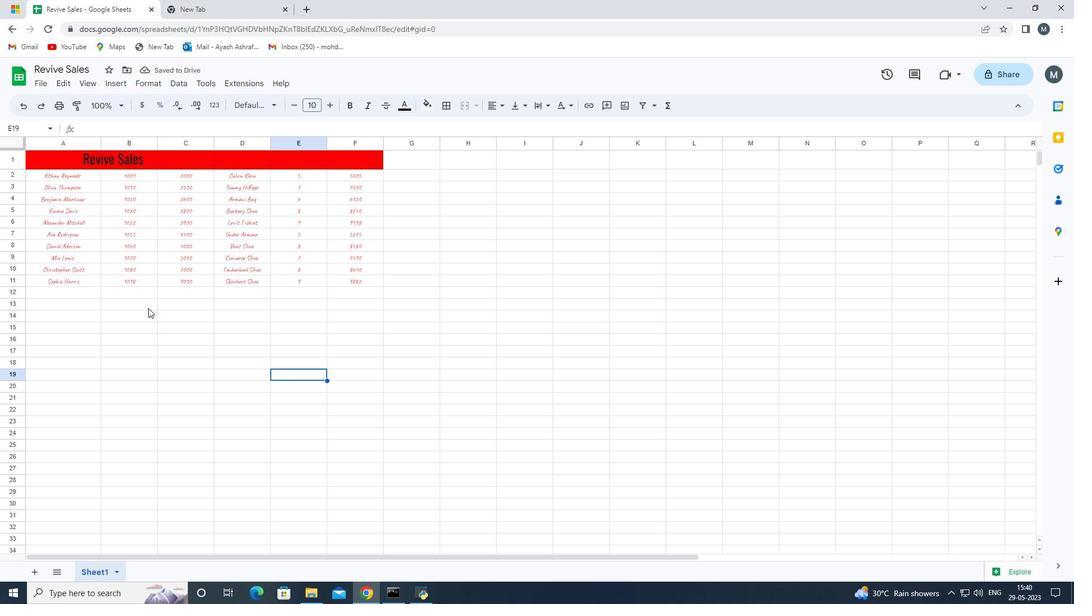 
Action: Mouse scrolled (148, 309) with delta (0, 0)
Screenshot: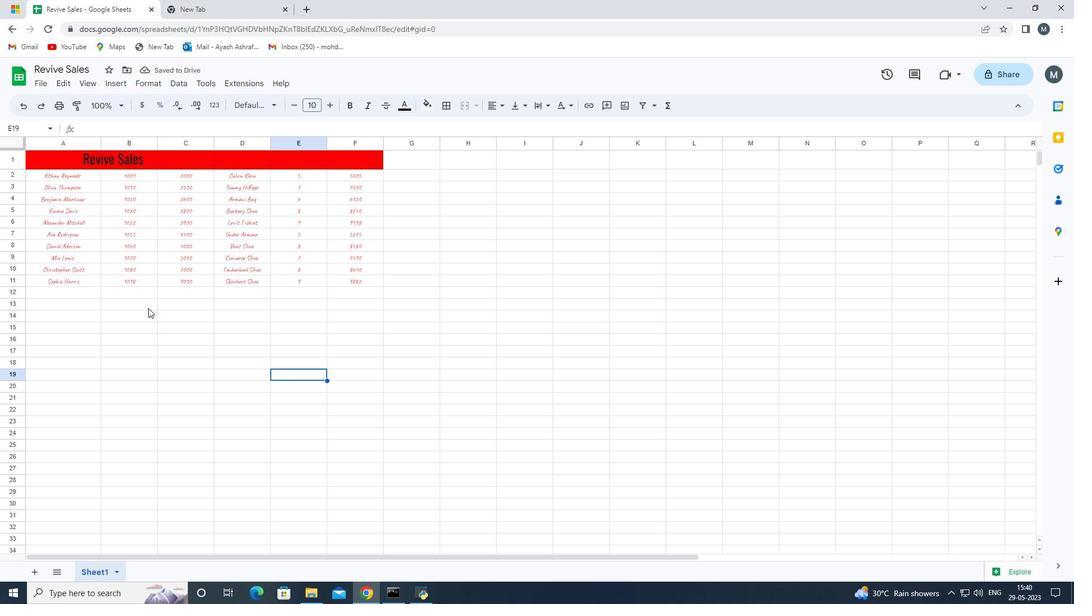 
Action: Mouse scrolled (148, 309) with delta (0, 0)
Screenshot: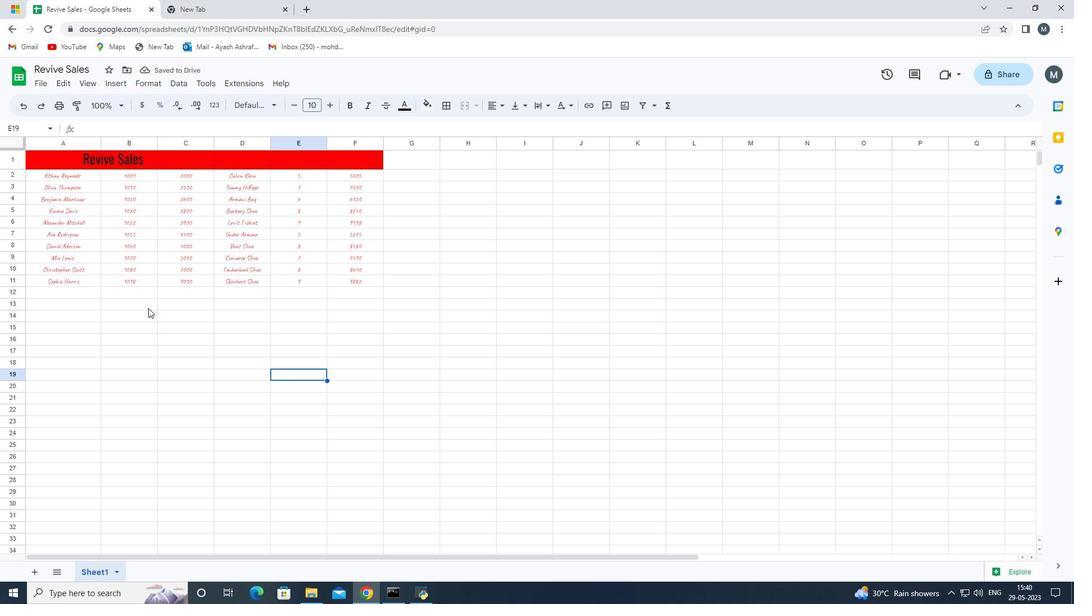 
Action: Mouse moved to (180, 231)
Screenshot: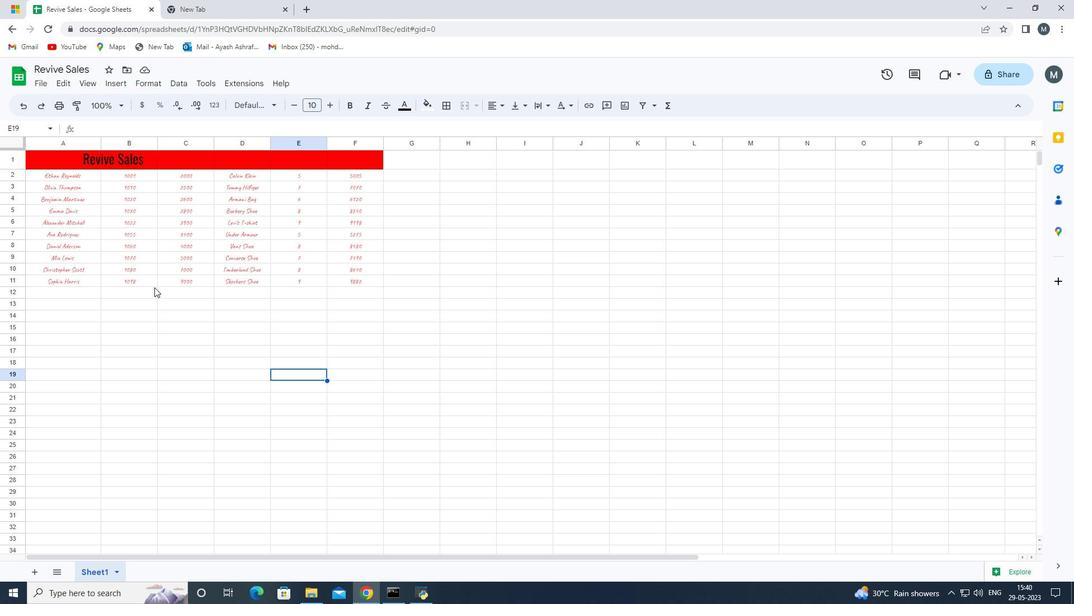 
